 Task: Find an Airbnb in Yessentuki, Russia for 2 guests from 9th to 16th June with a price range of ₹8,000 to ₹16,000, 2 beds, 1 bathroom, and self check-in option.
Action: Mouse moved to (765, 773)
Screenshot: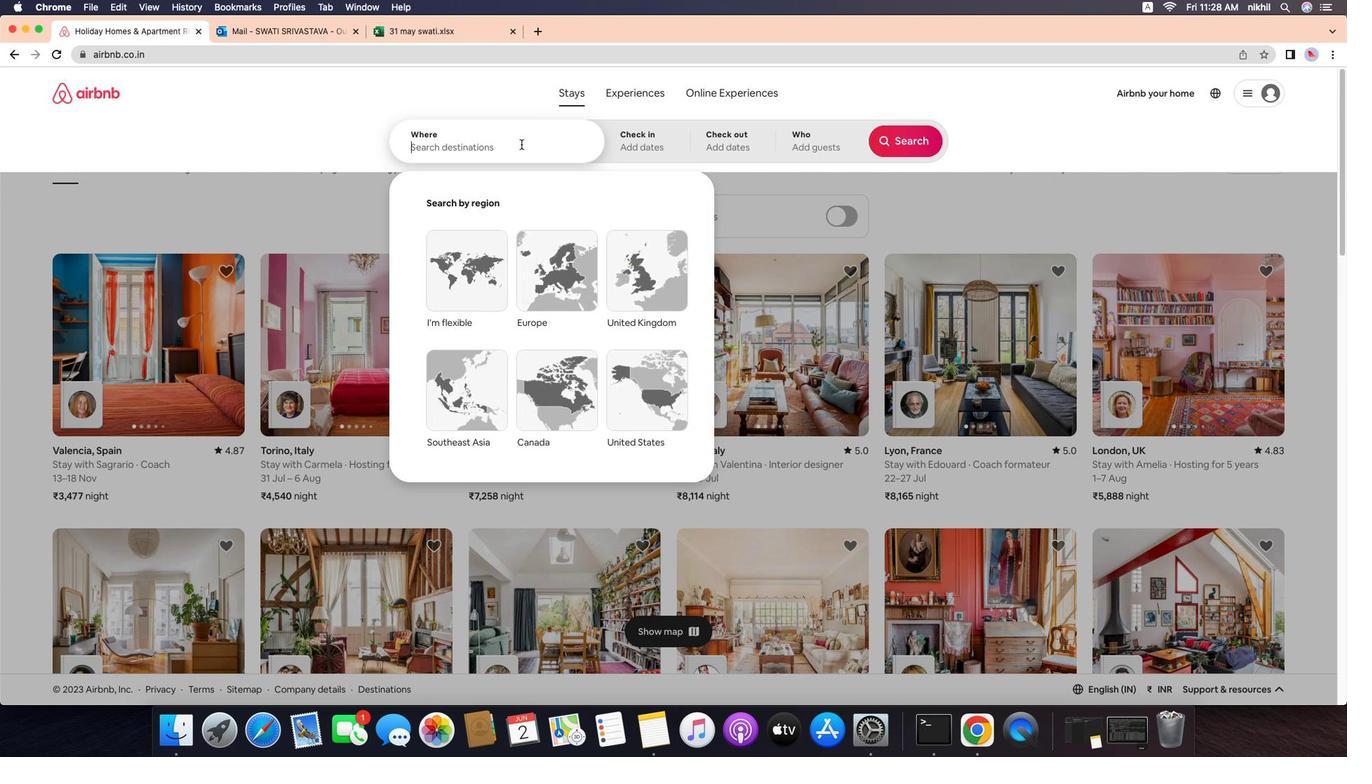 
Action: Mouse pressed left at (765, 773)
Screenshot: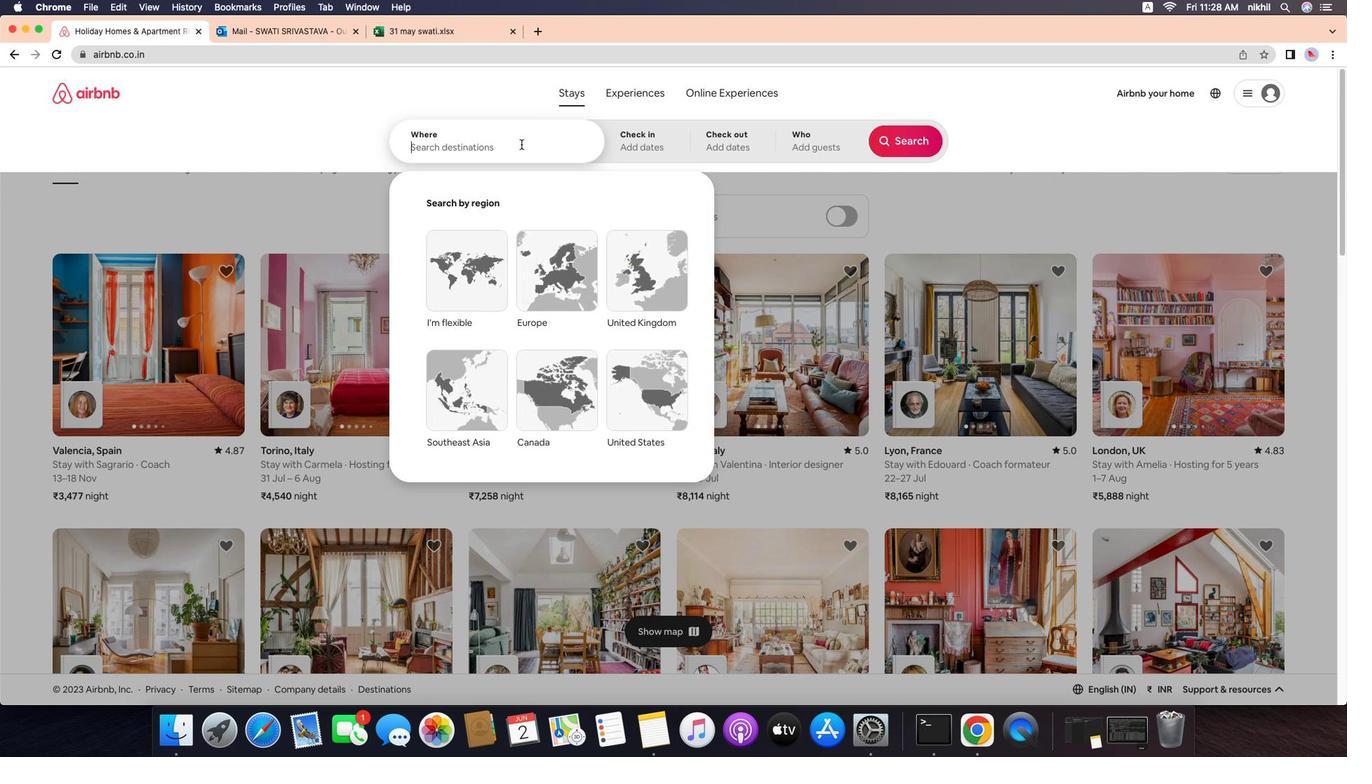 
Action: Mouse moved to (766, 774)
Screenshot: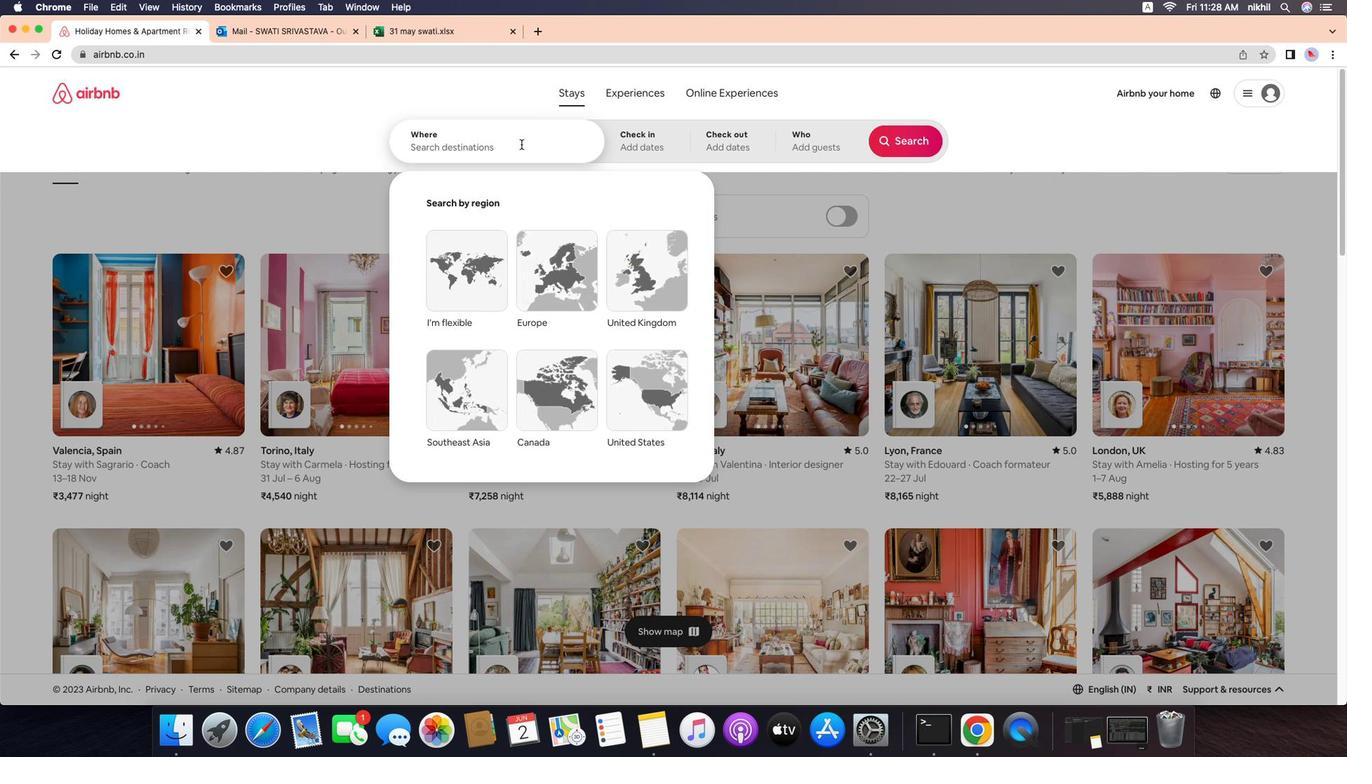 
Action: Mouse pressed left at (766, 774)
Screenshot: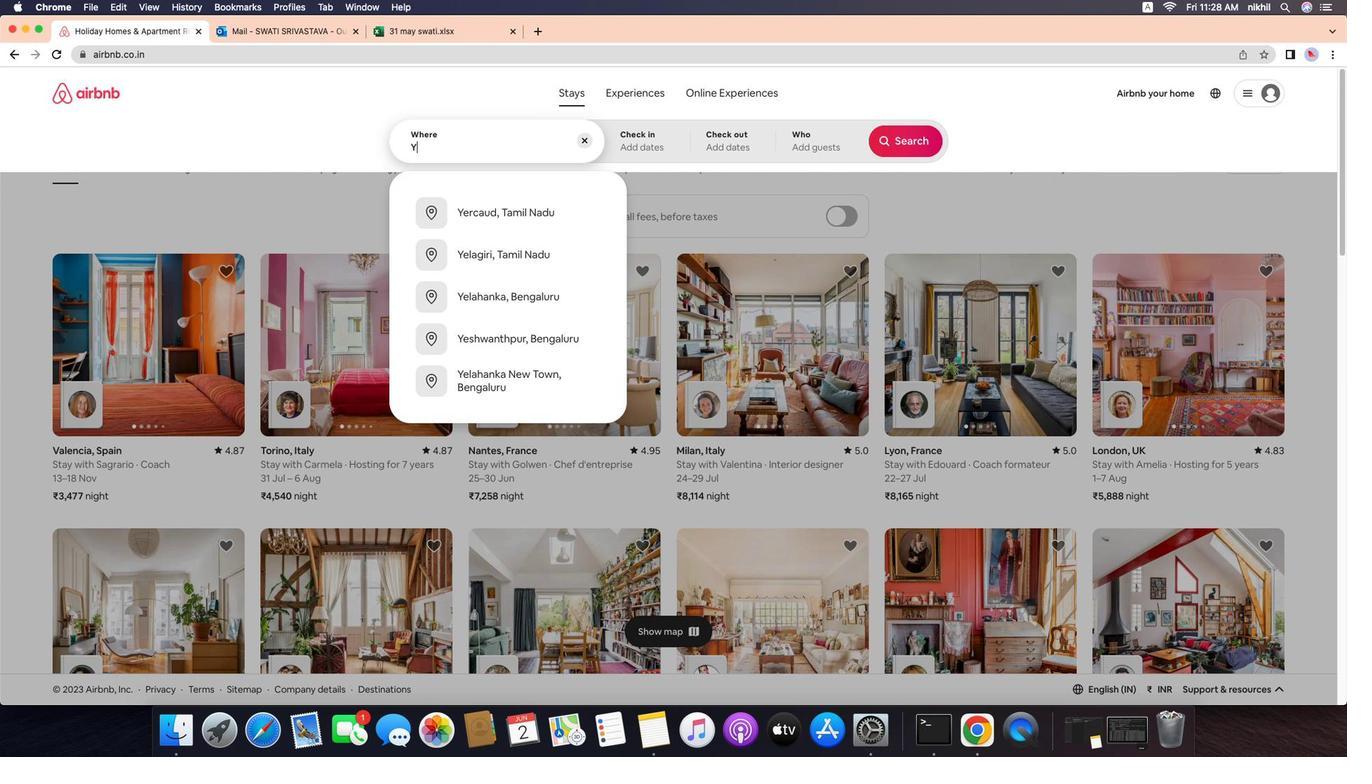 
Action: Mouse moved to (795, 734)
Screenshot: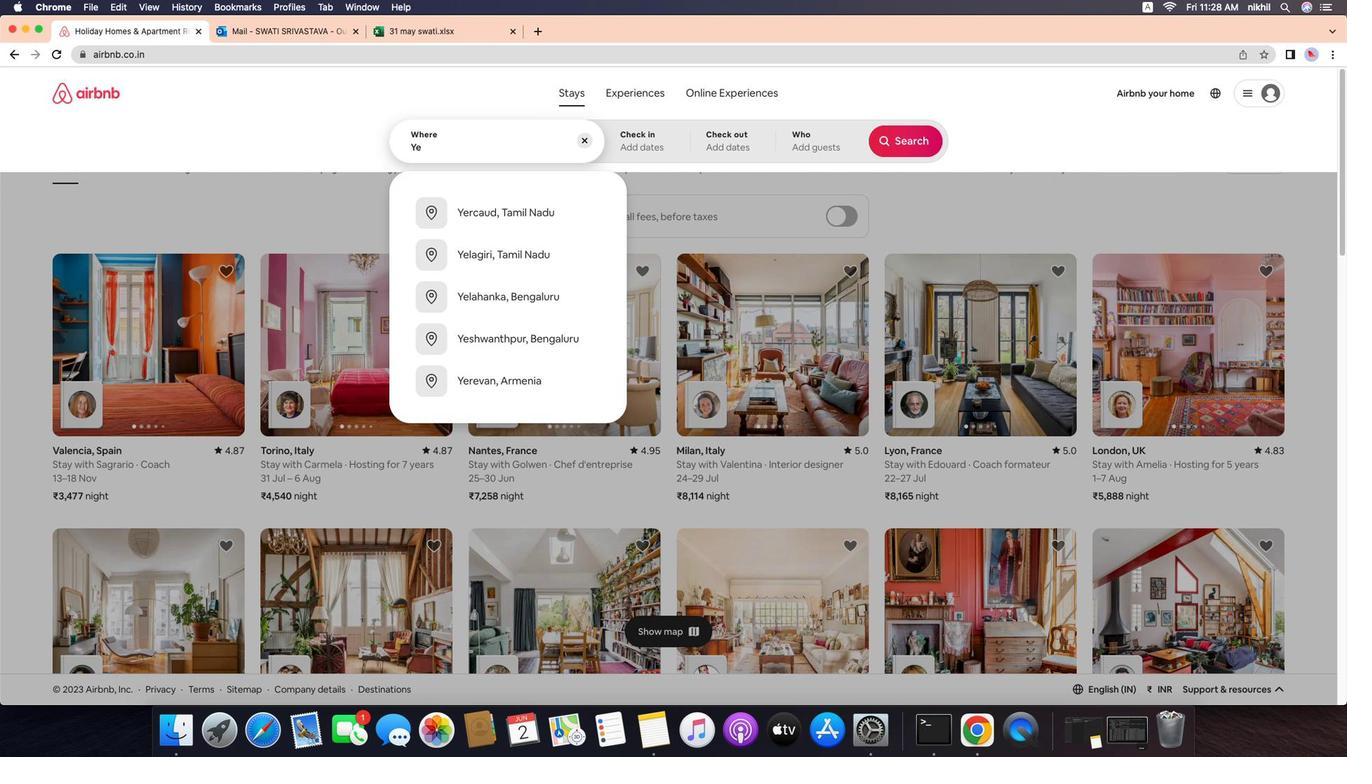 
Action: Mouse pressed left at (795, 734)
Screenshot: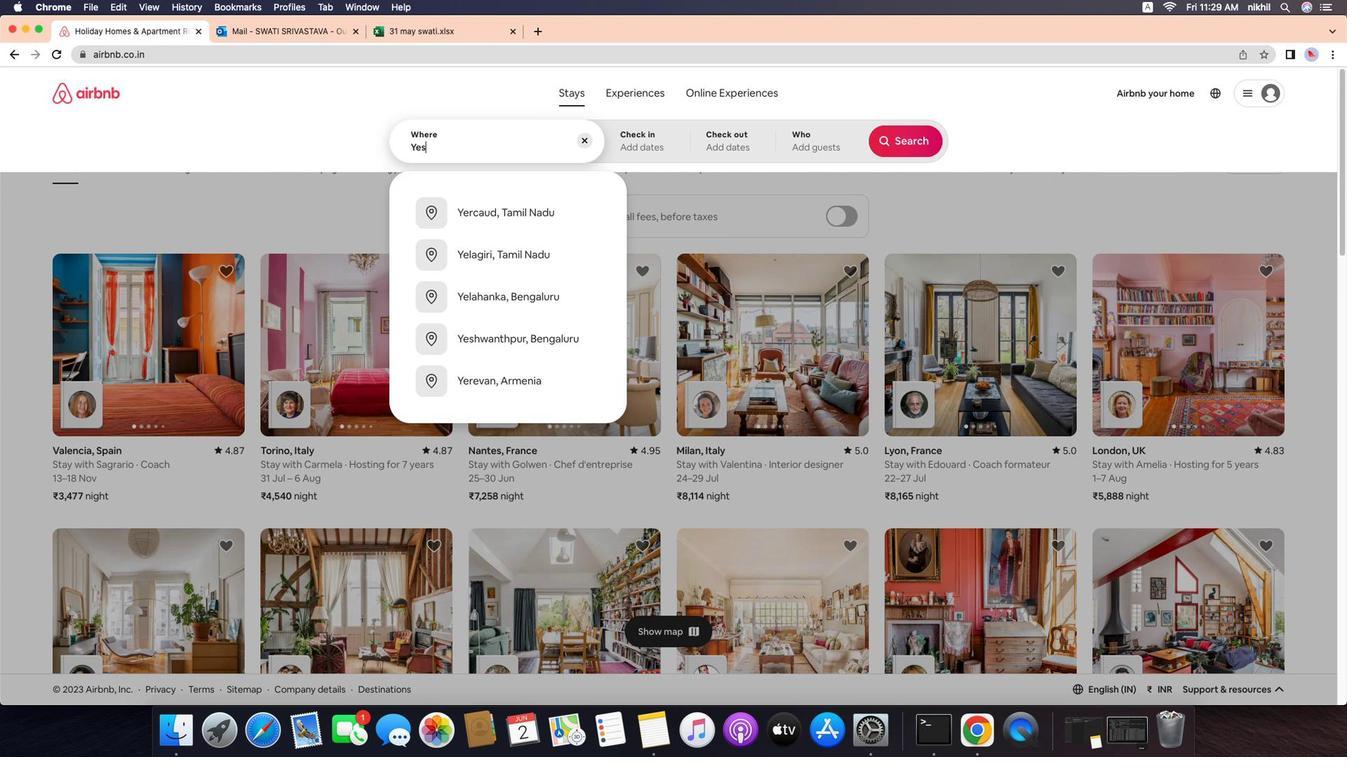 
Action: Mouse moved to (795, 735)
Screenshot: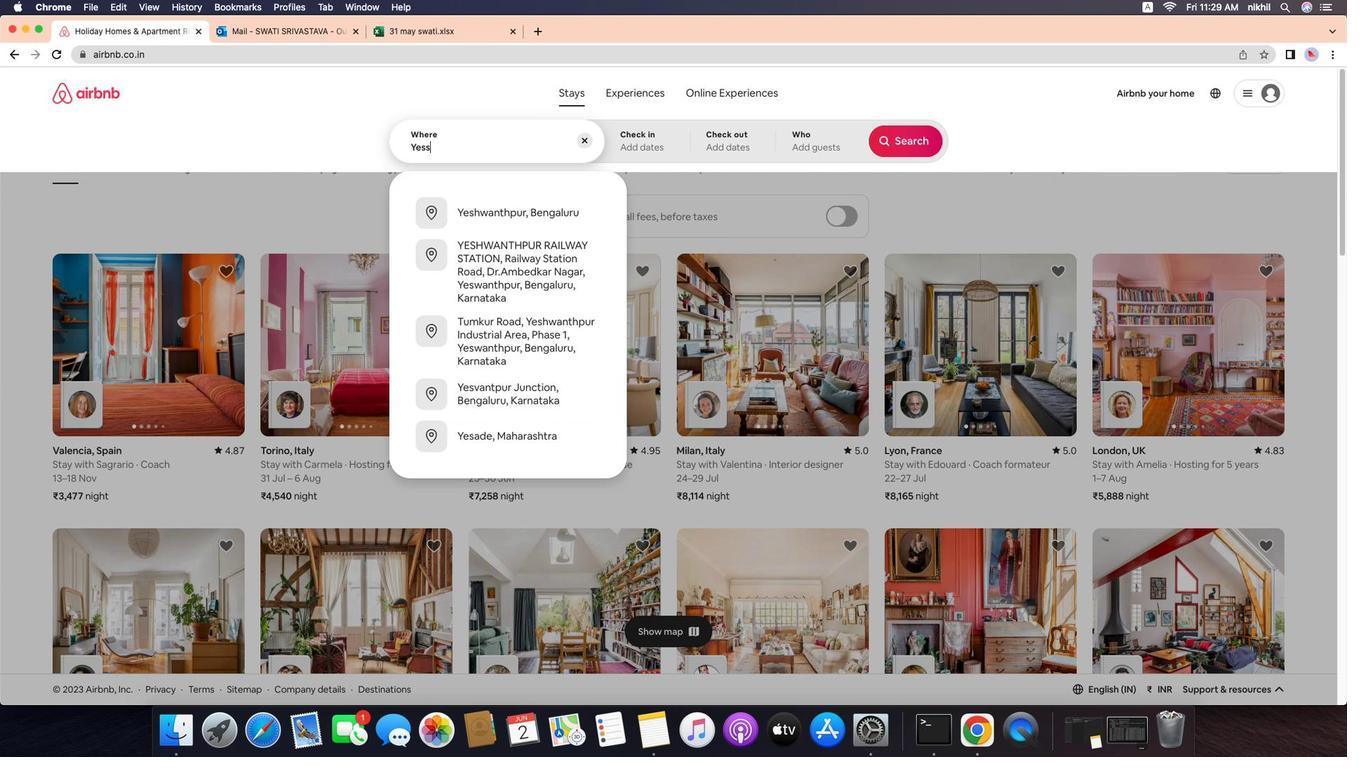 
Action: Key pressed Key.caps_lock'Y'Key.caps_lock'e''s''s''e''n''t''u''k''i'','Key.spaceKey.caps_lock'R'Key.caps_lock'u''s''s''i''a'Key.enter
Screenshot: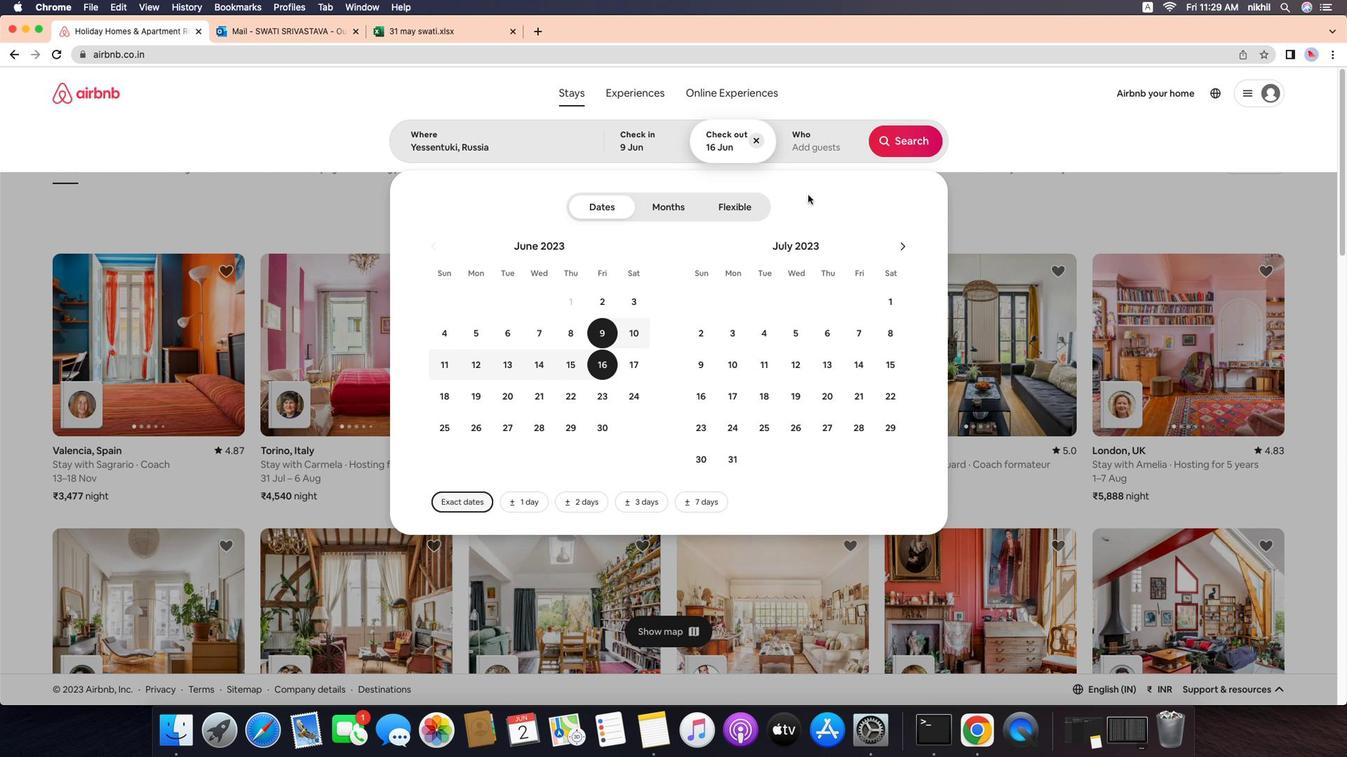 
Action: Mouse moved to (760, 567)
Screenshot: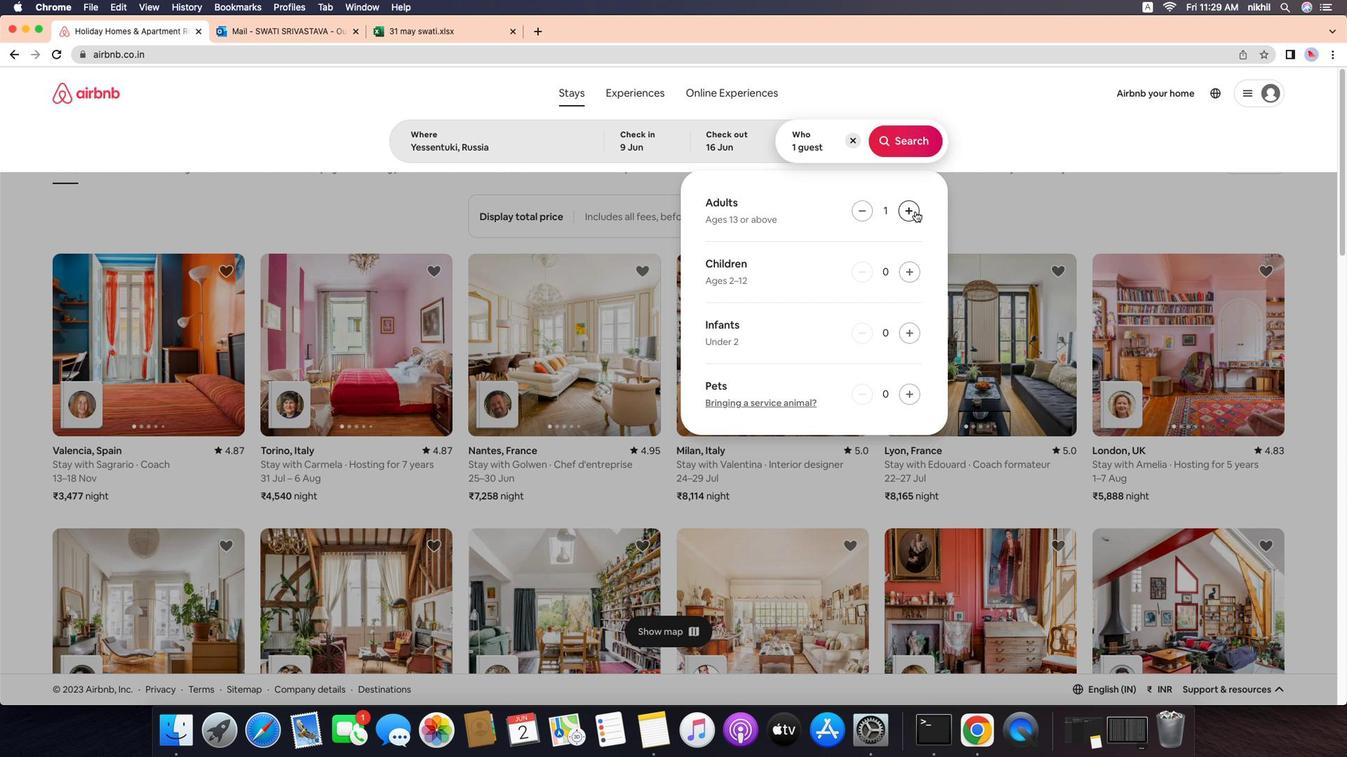 
Action: Mouse pressed left at (760, 567)
Screenshot: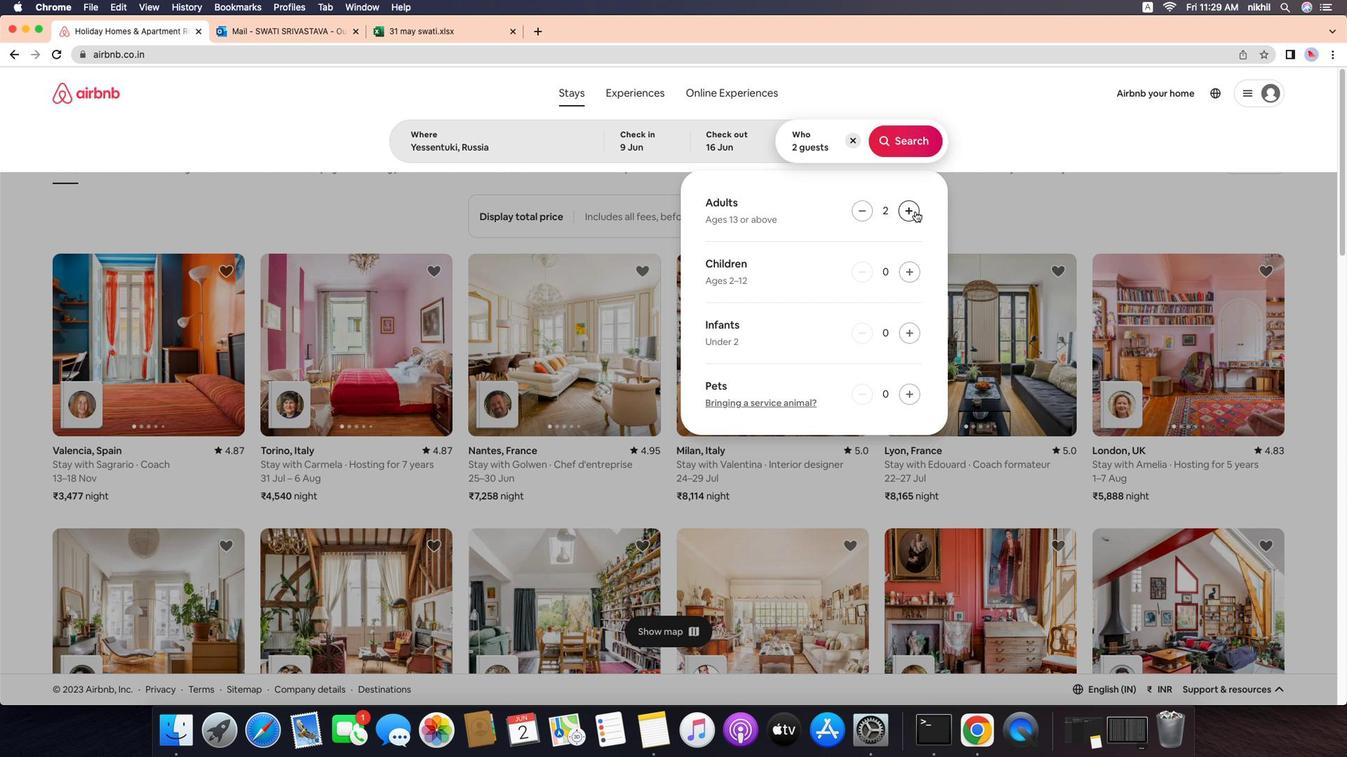 
Action: Mouse moved to (758, 549)
Screenshot: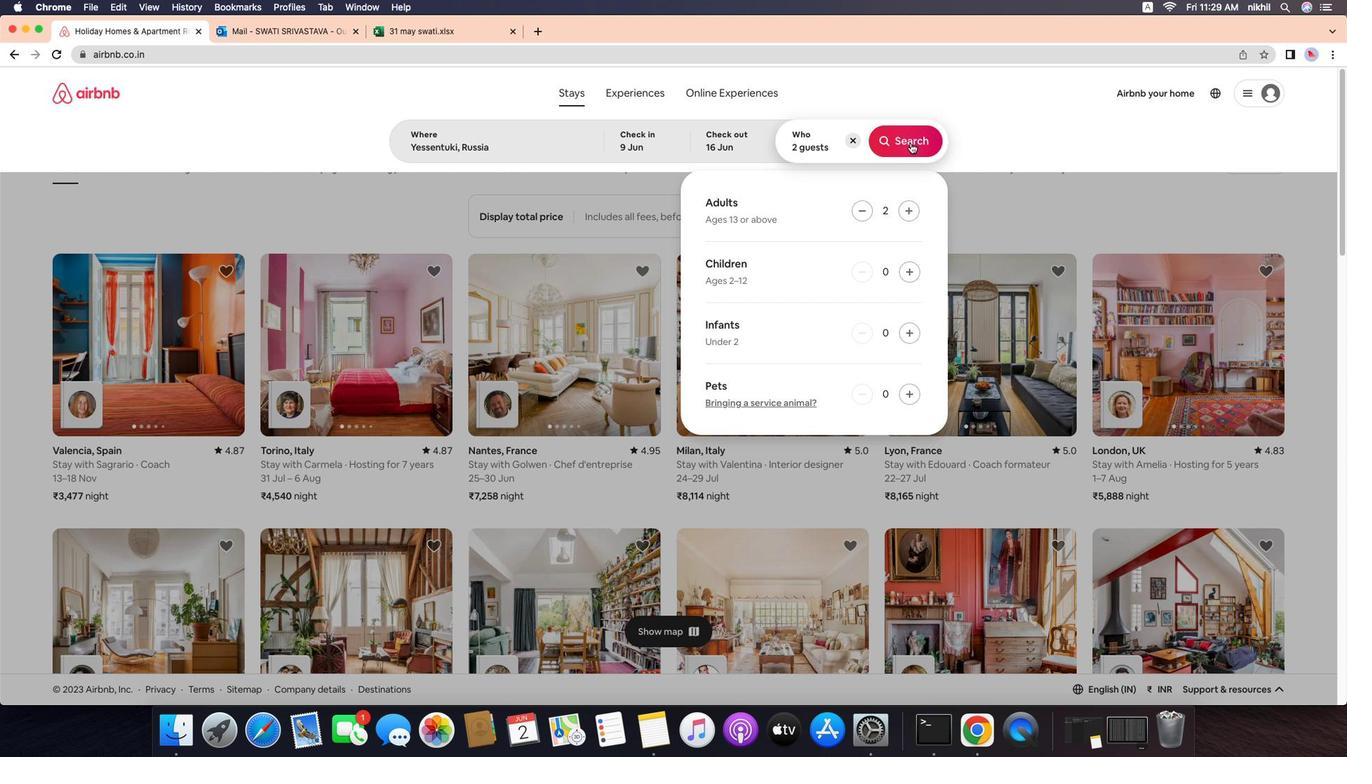 
Action: Mouse pressed left at (758, 549)
Screenshot: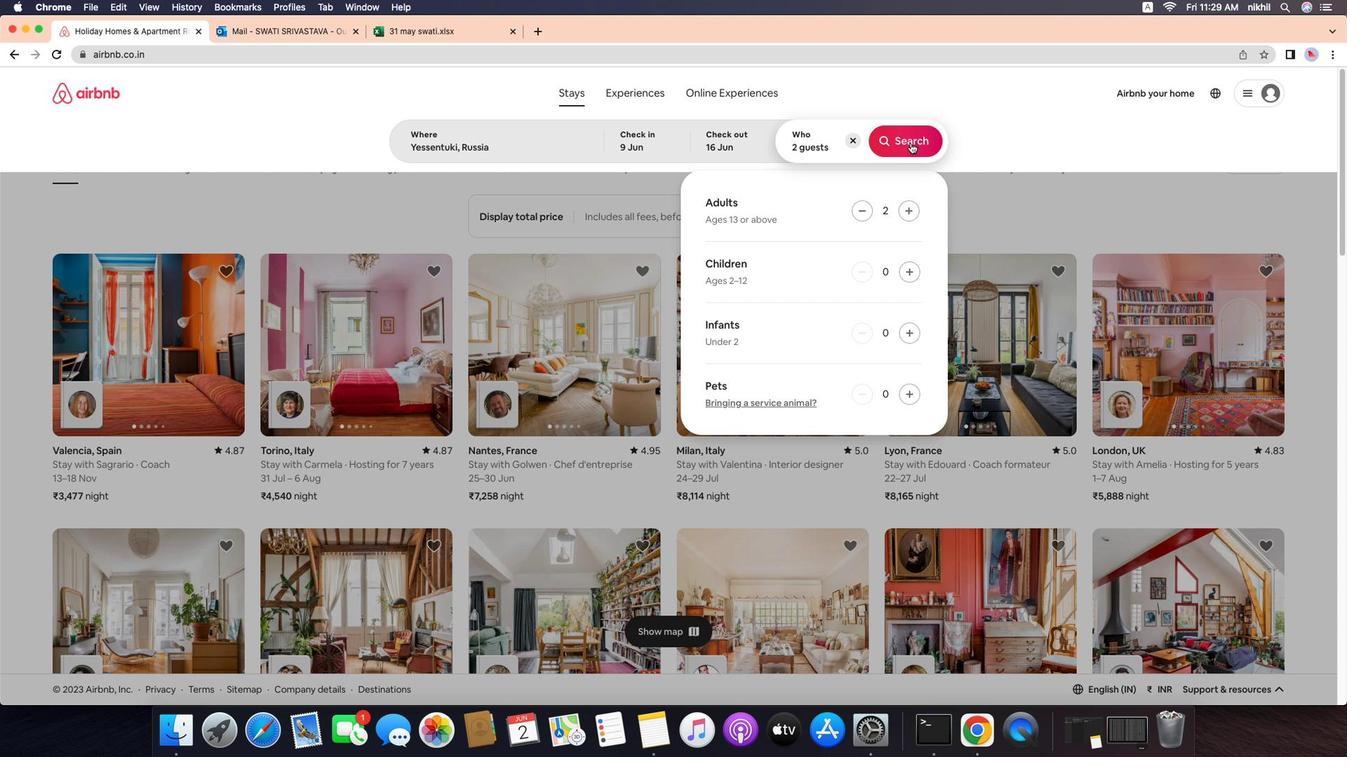 
Action: Mouse moved to (673, 727)
Screenshot: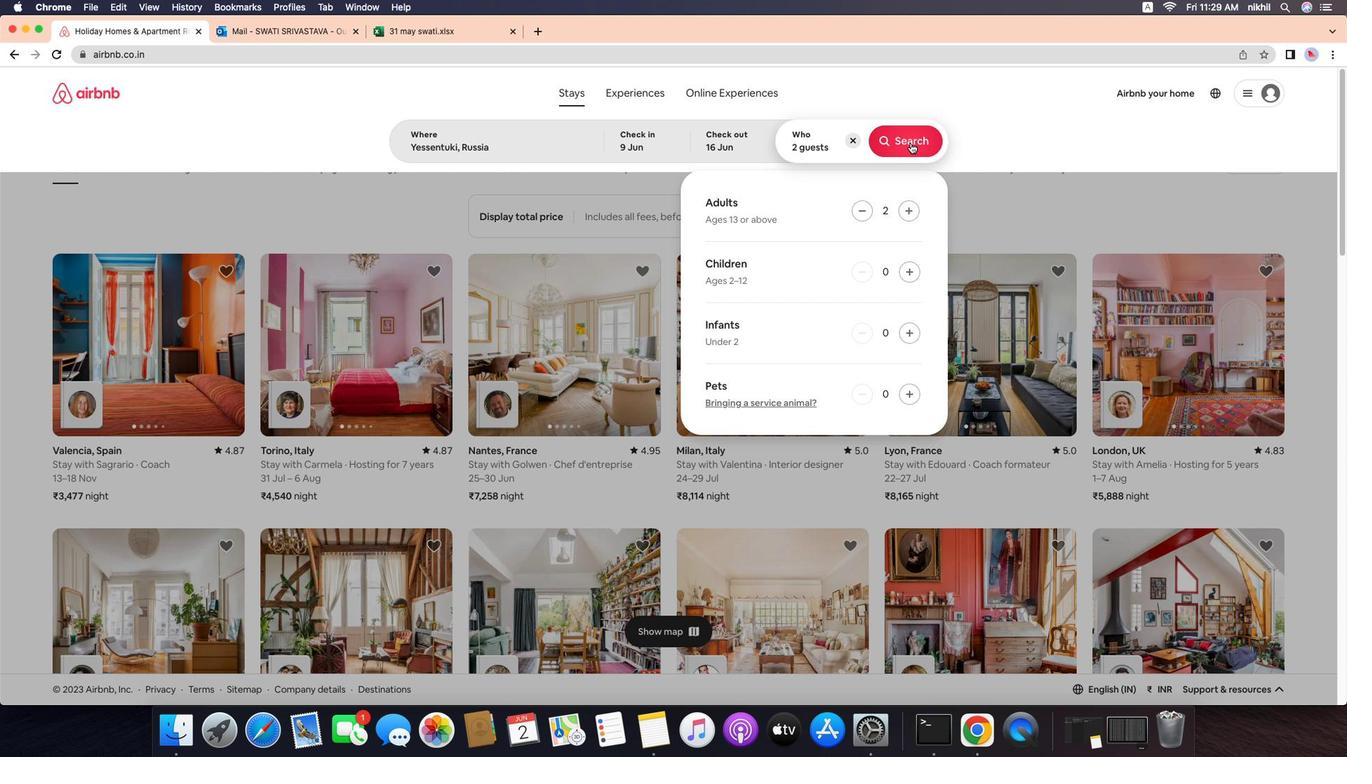 
Action: Mouse pressed left at (673, 727)
Screenshot: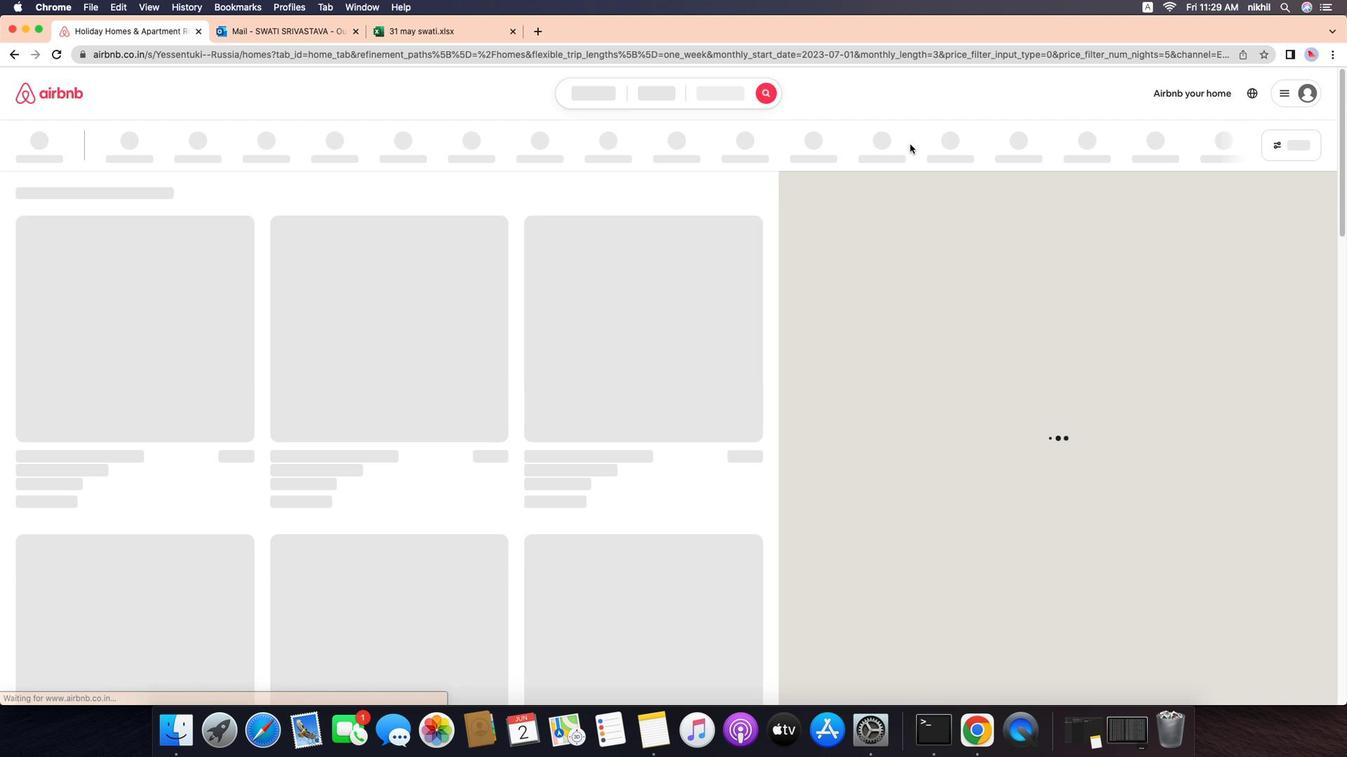 
Action: Mouse moved to (628, 677)
Screenshot: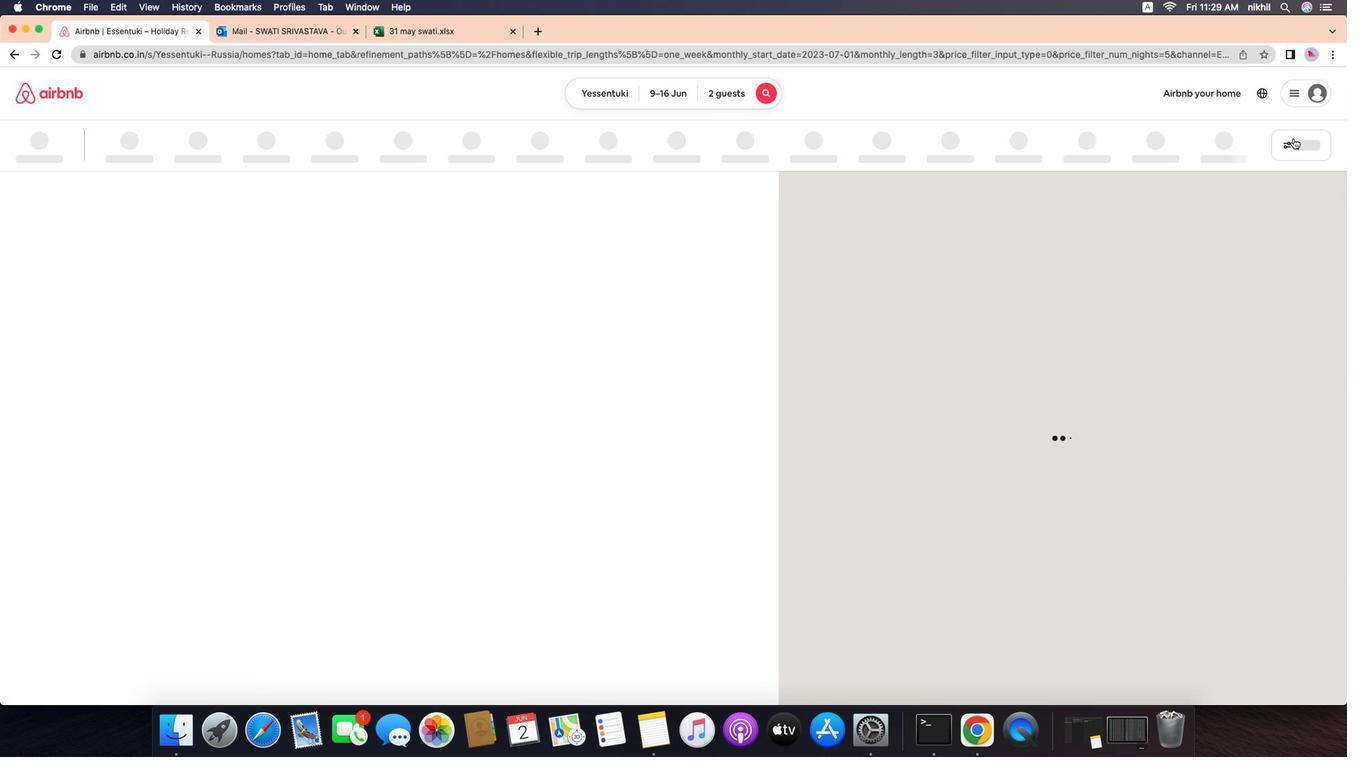 
Action: Mouse pressed left at (628, 677)
Screenshot: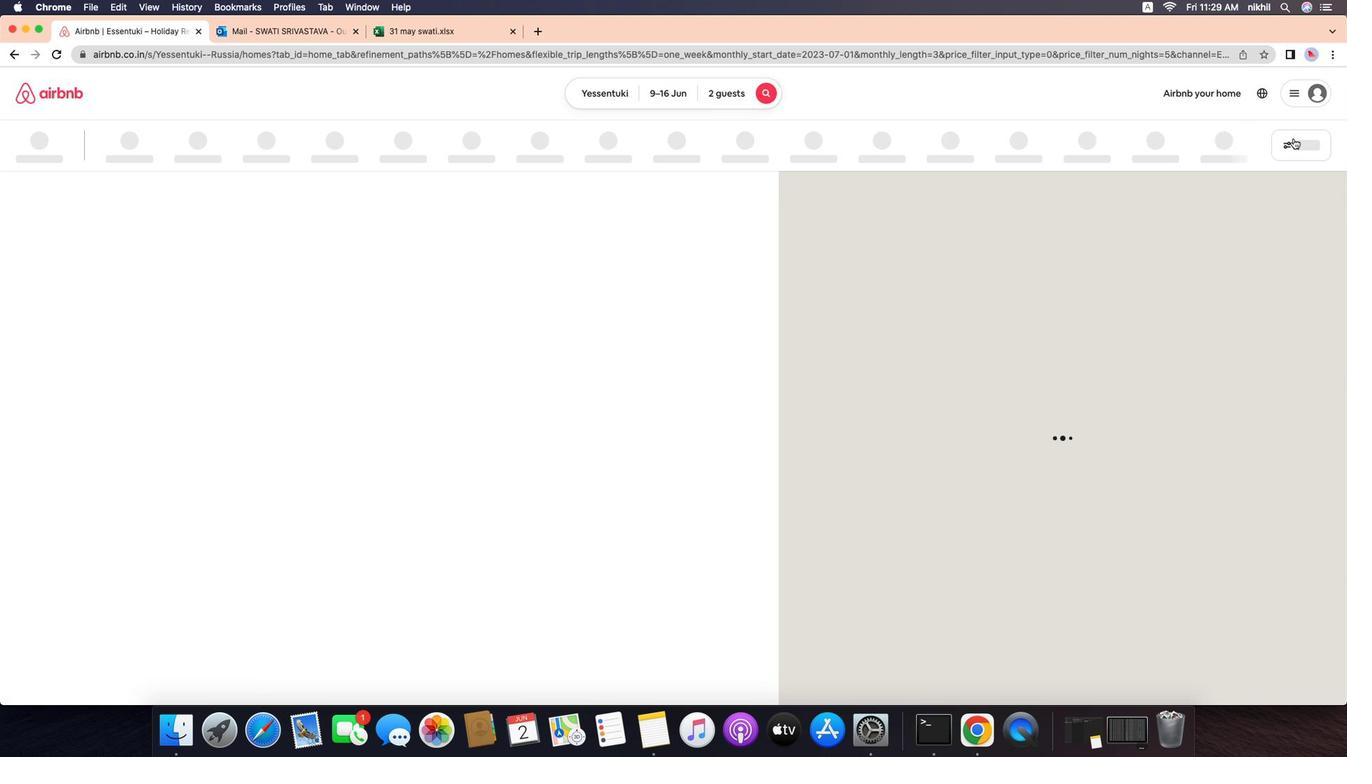 
Action: Mouse pressed left at (628, 677)
Screenshot: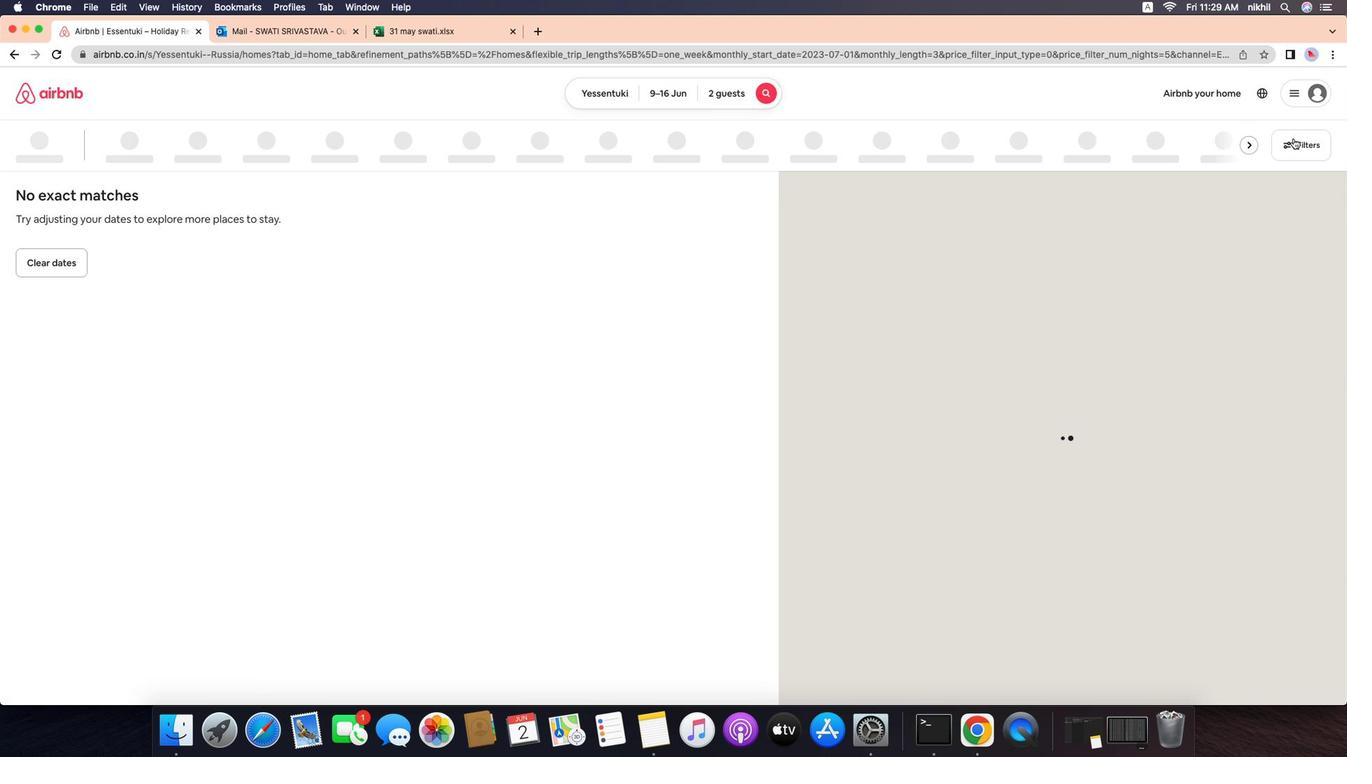
Action: Mouse moved to (630, 736)
Screenshot: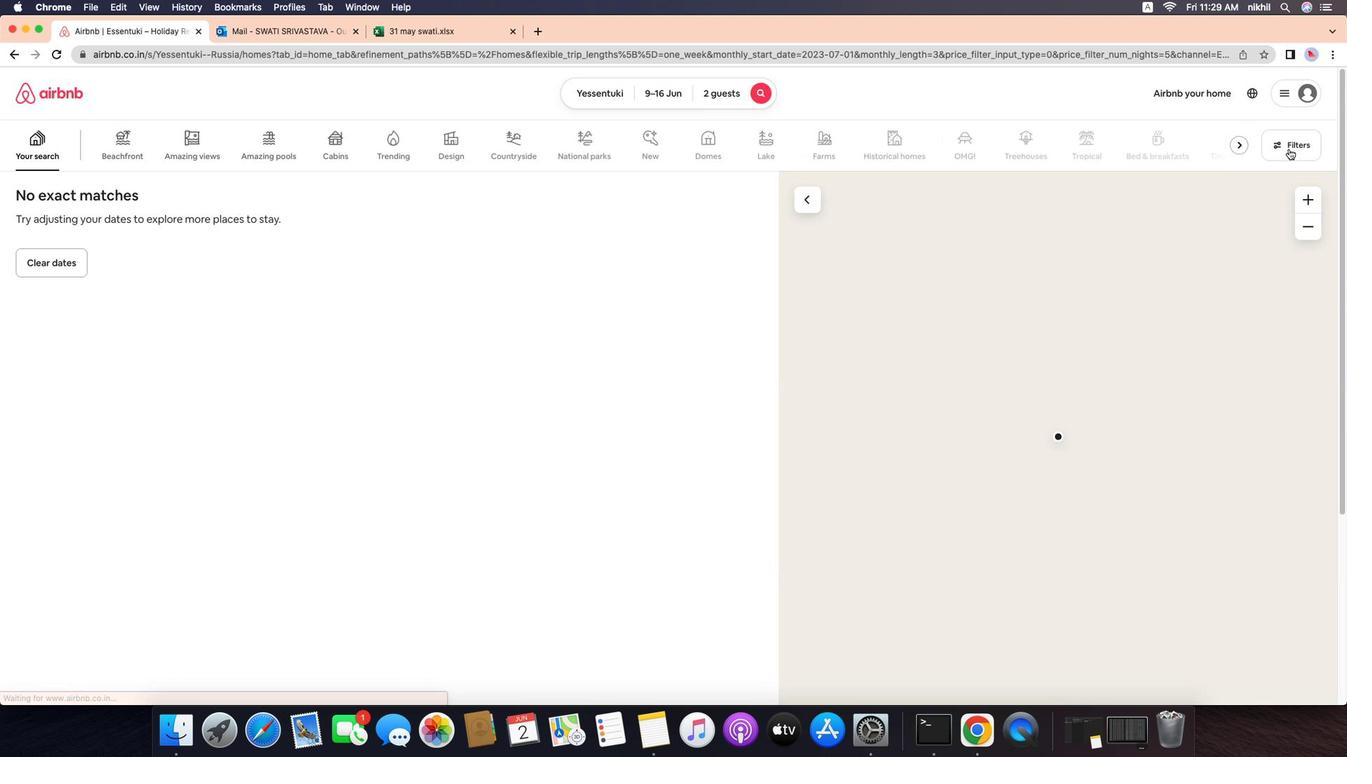 
Action: Mouse pressed left at (630, 736)
Screenshot: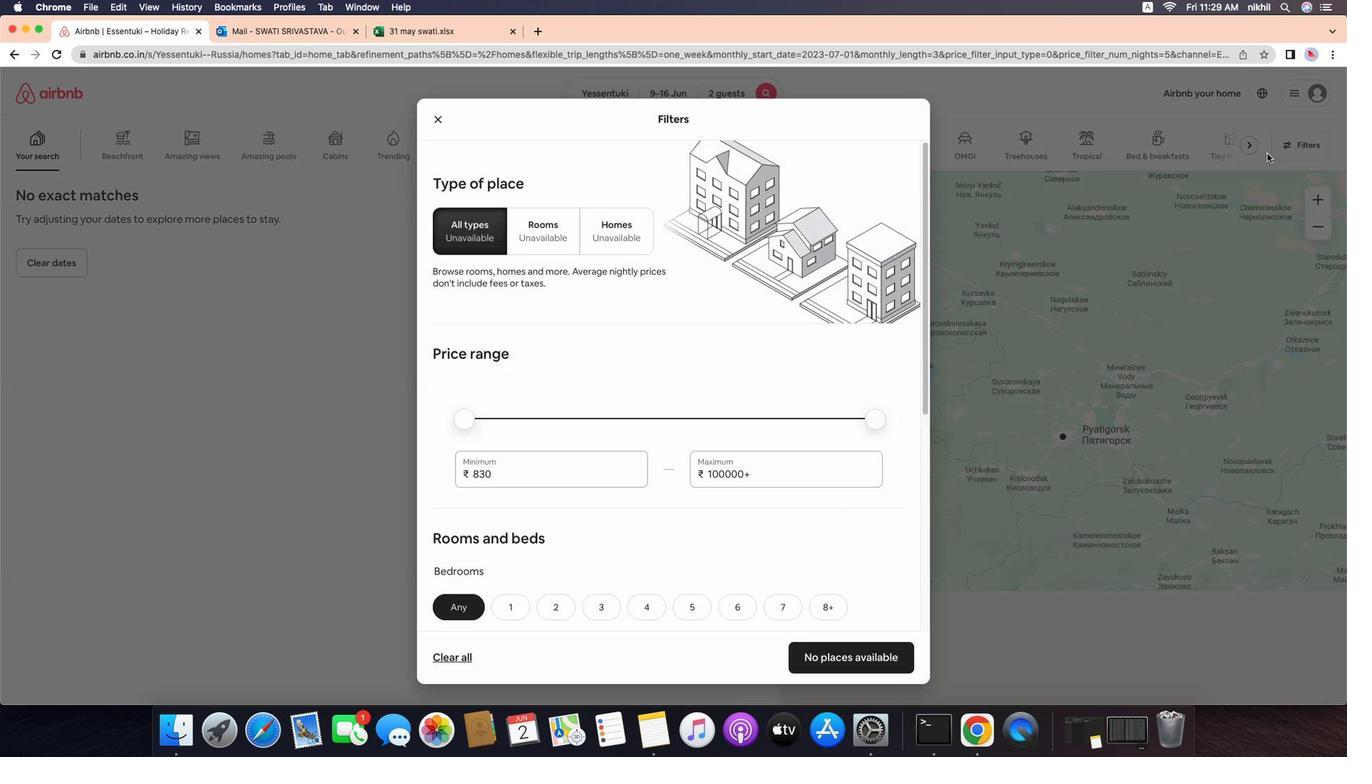 
Action: Mouse moved to (468, 740)
Screenshot: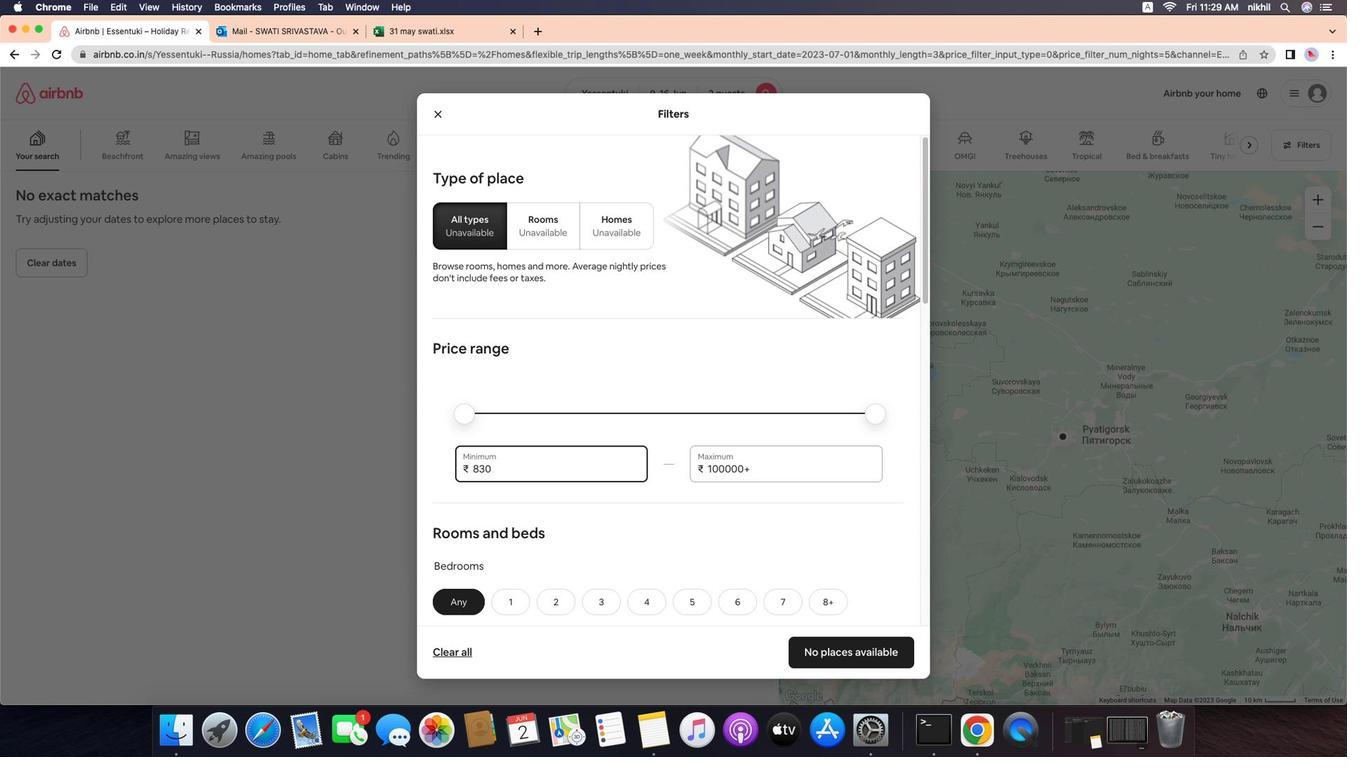 
Action: Mouse pressed left at (468, 740)
Screenshot: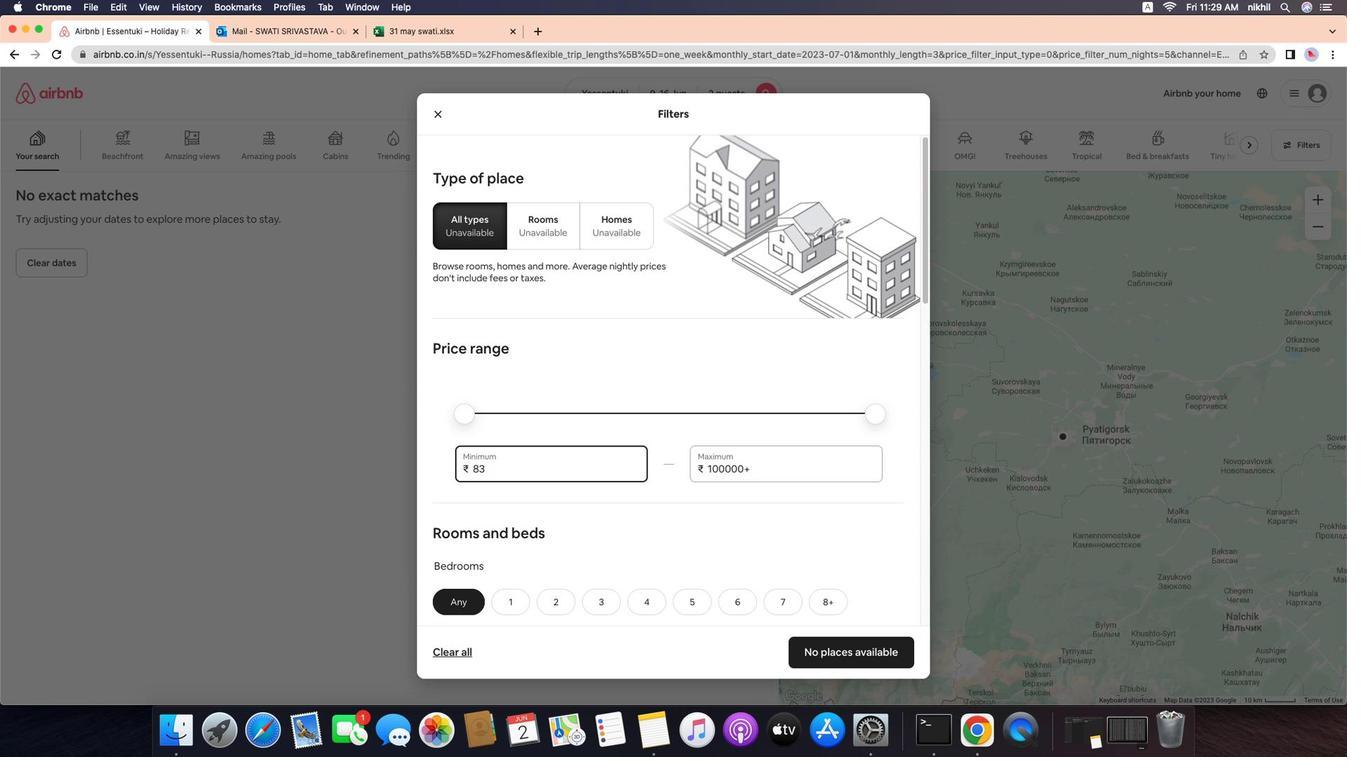 
Action: Mouse moved to (470, 729)
Screenshot: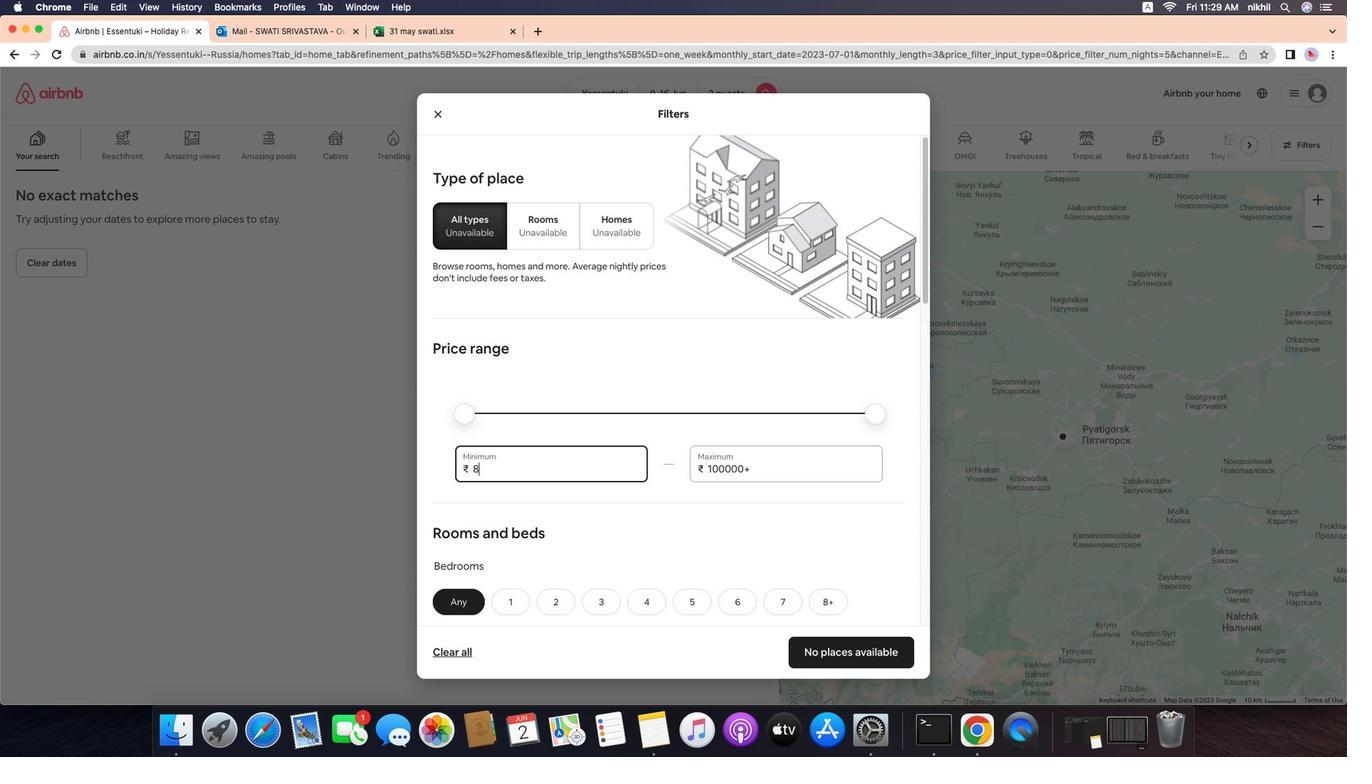 
Action: Mouse pressed left at (470, 729)
Screenshot: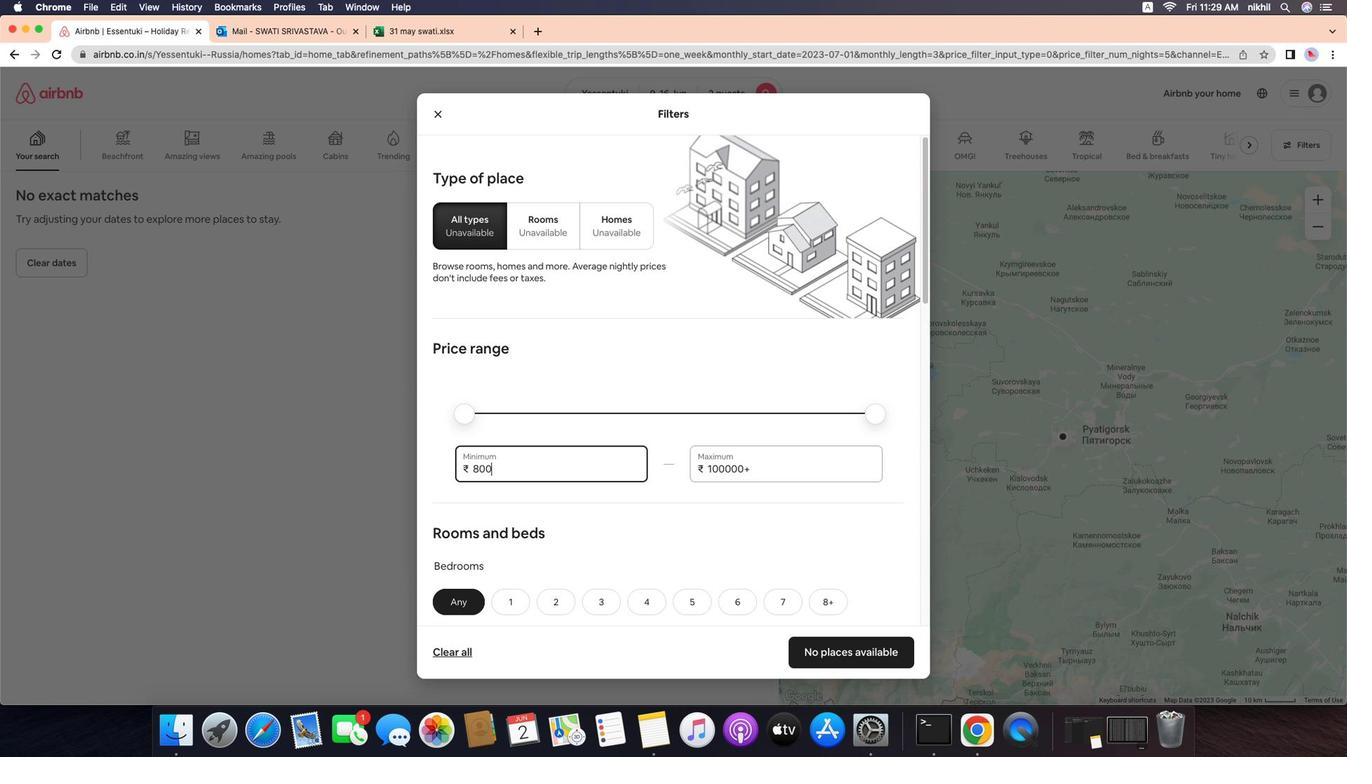 
Action: Mouse moved to (773, 461)
Screenshot: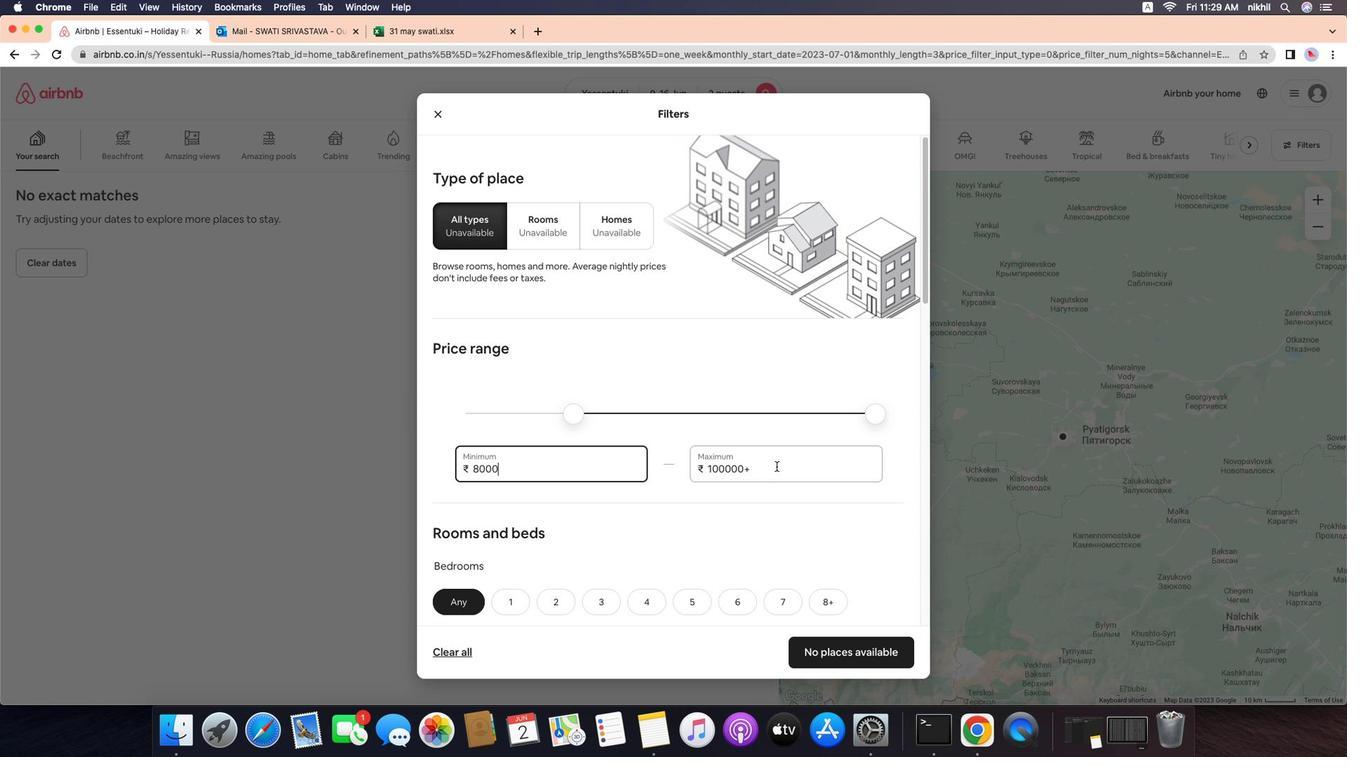 
Action: Mouse pressed left at (773, 461)
Screenshot: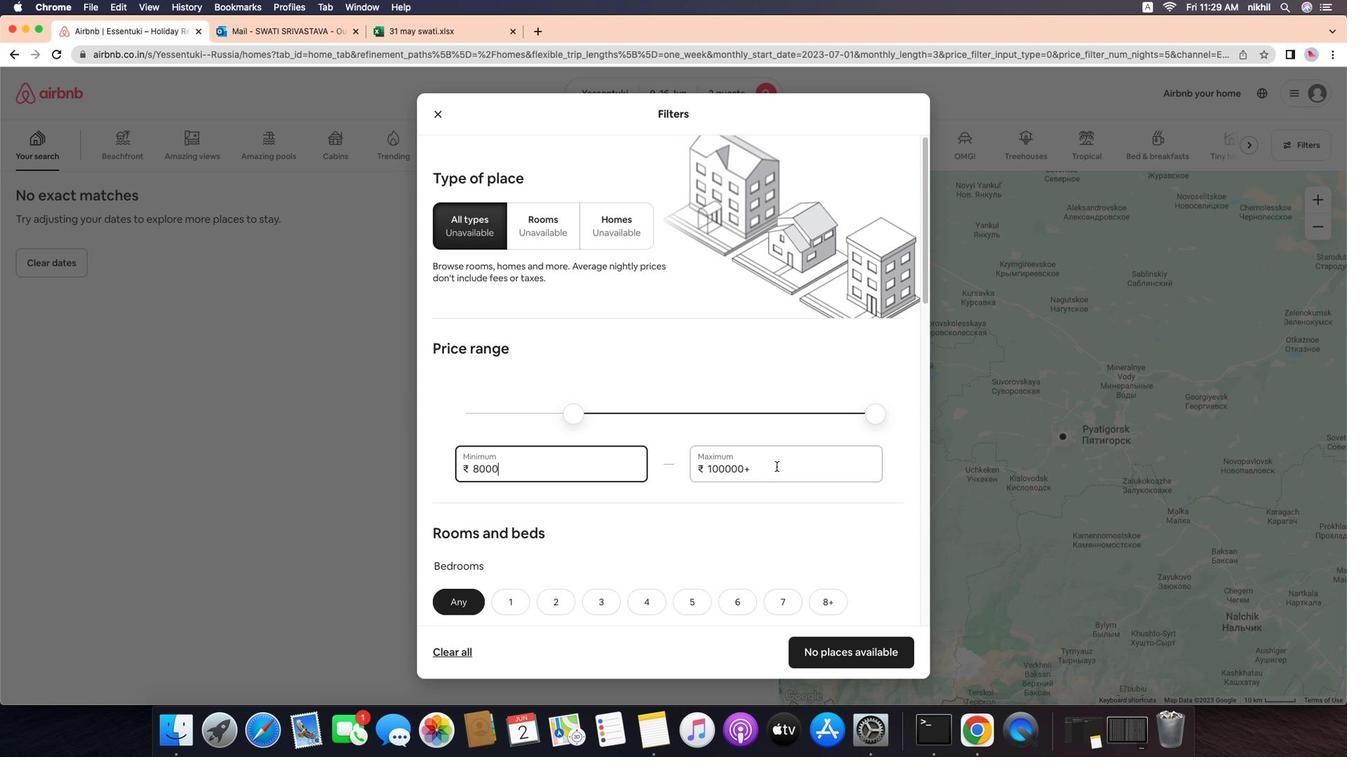 
Action: Mouse moved to (773, 462)
Screenshot: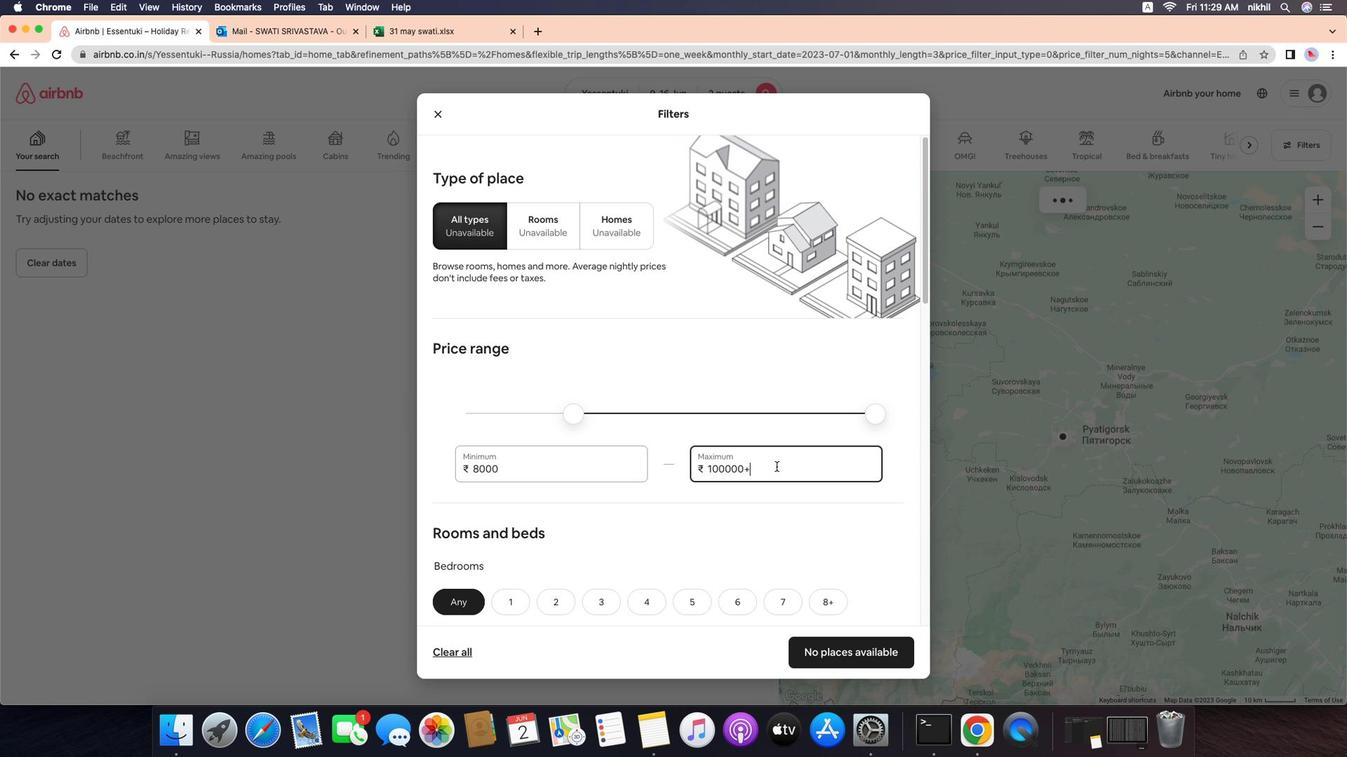 
Action: Key pressed Key.backspaceKey.backspaceKey.backspaceKey.backspace'8''0''0''0'
Screenshot: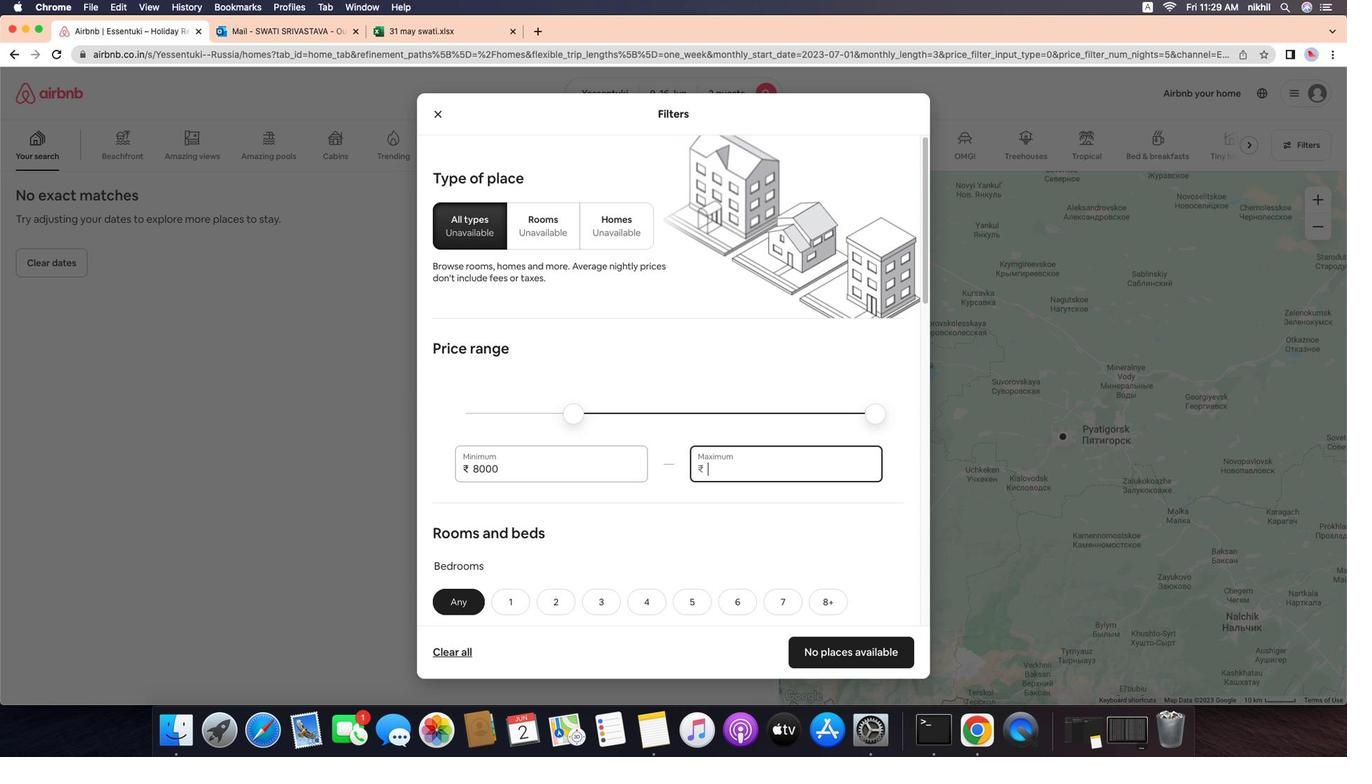 
Action: Mouse moved to (687, 461)
Screenshot: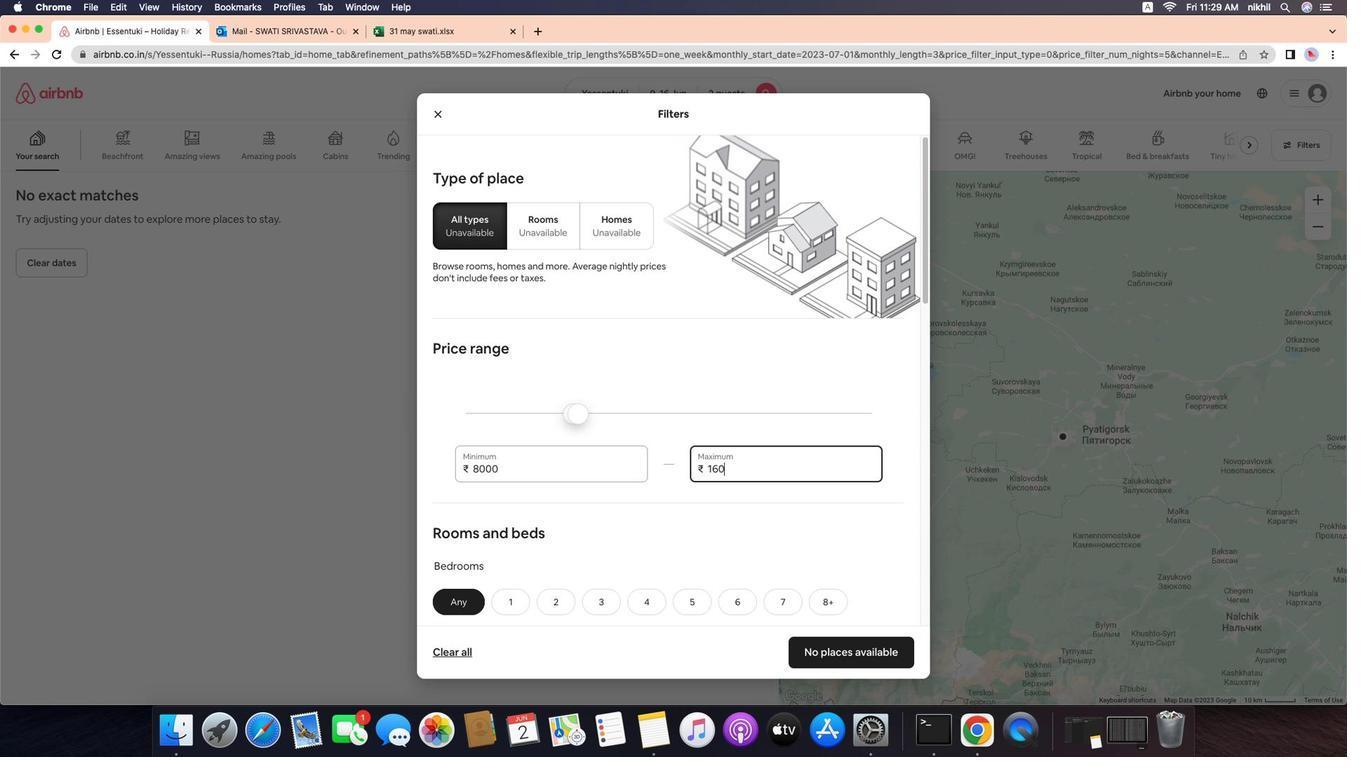 
Action: Mouse pressed left at (687, 461)
Screenshot: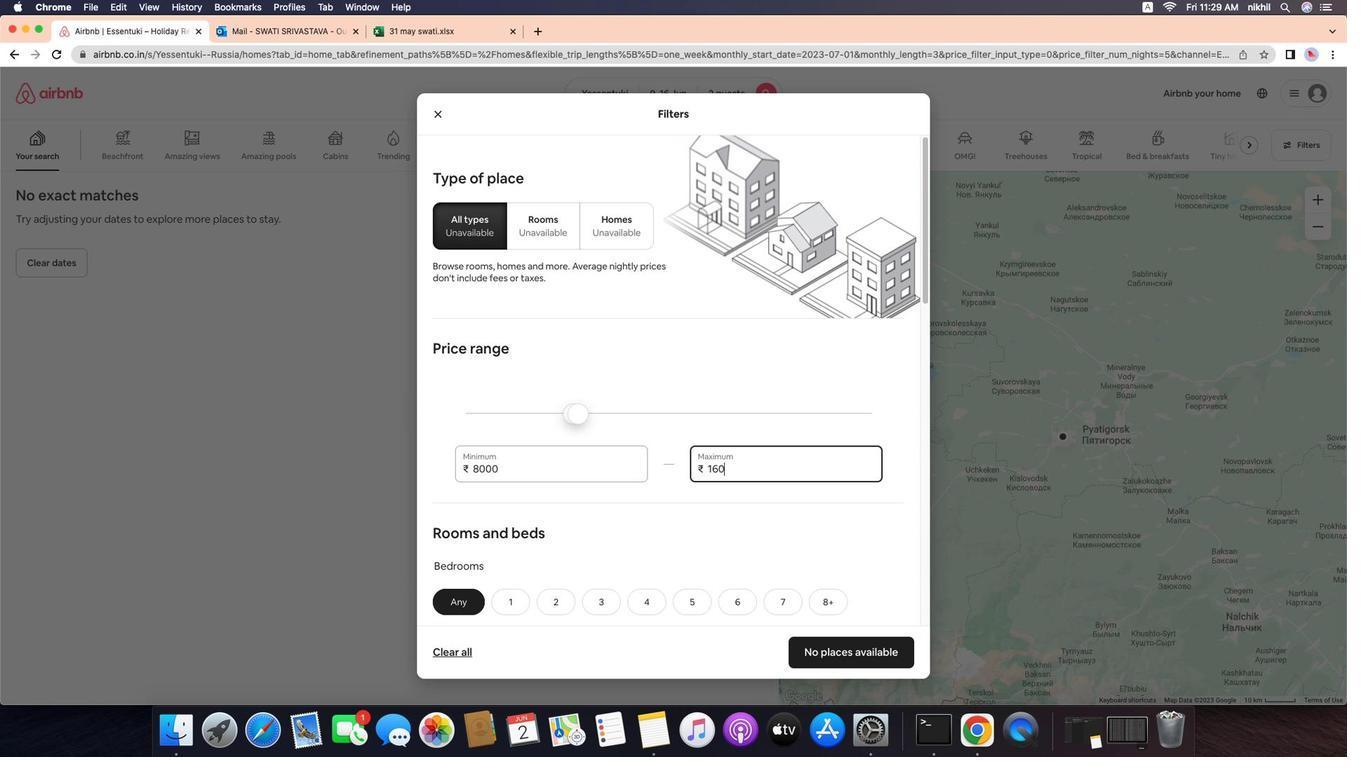
Action: Mouse moved to (687, 461)
Screenshot: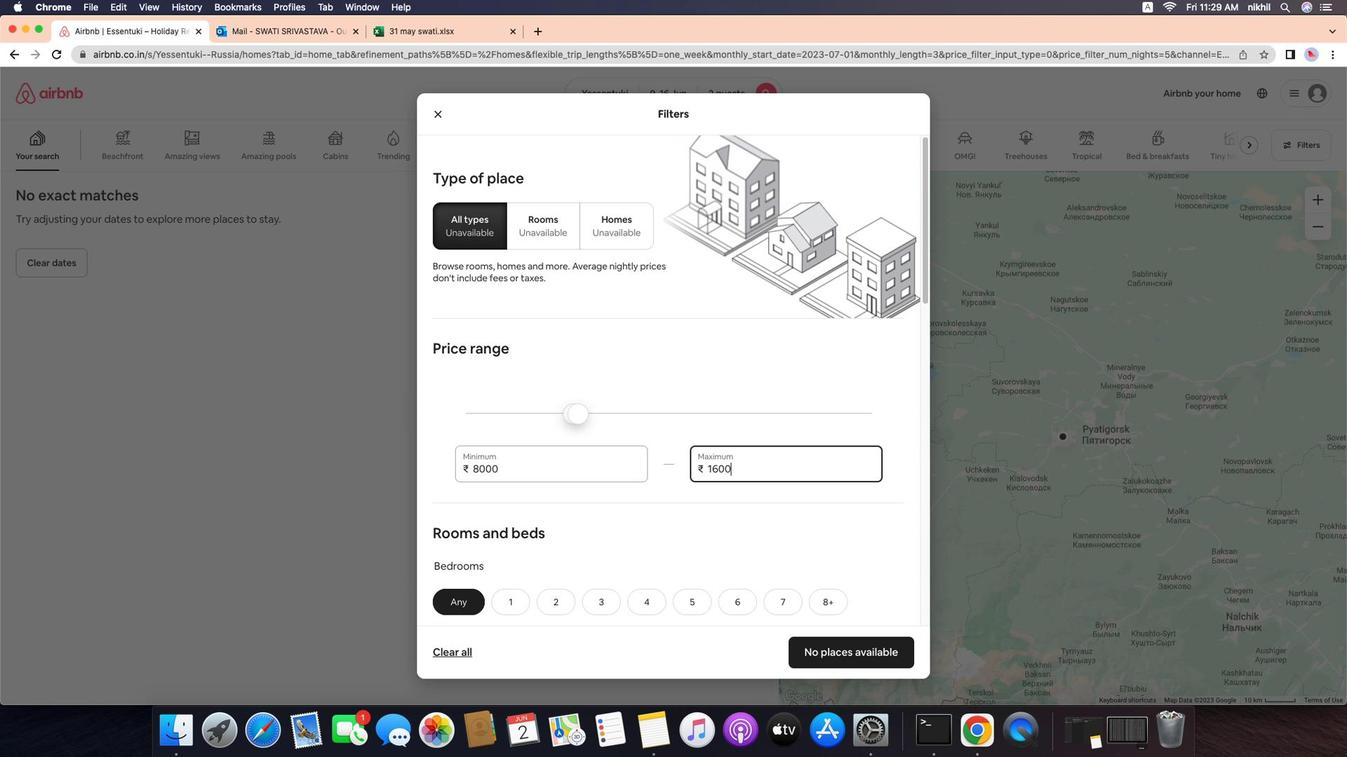 
Action: Key pressed Key.backspaceKey.backspaceKey.backspaceKey.backspaceKey.backspaceKey.backspaceKey.backspace'1''6''0''0''0'
Screenshot: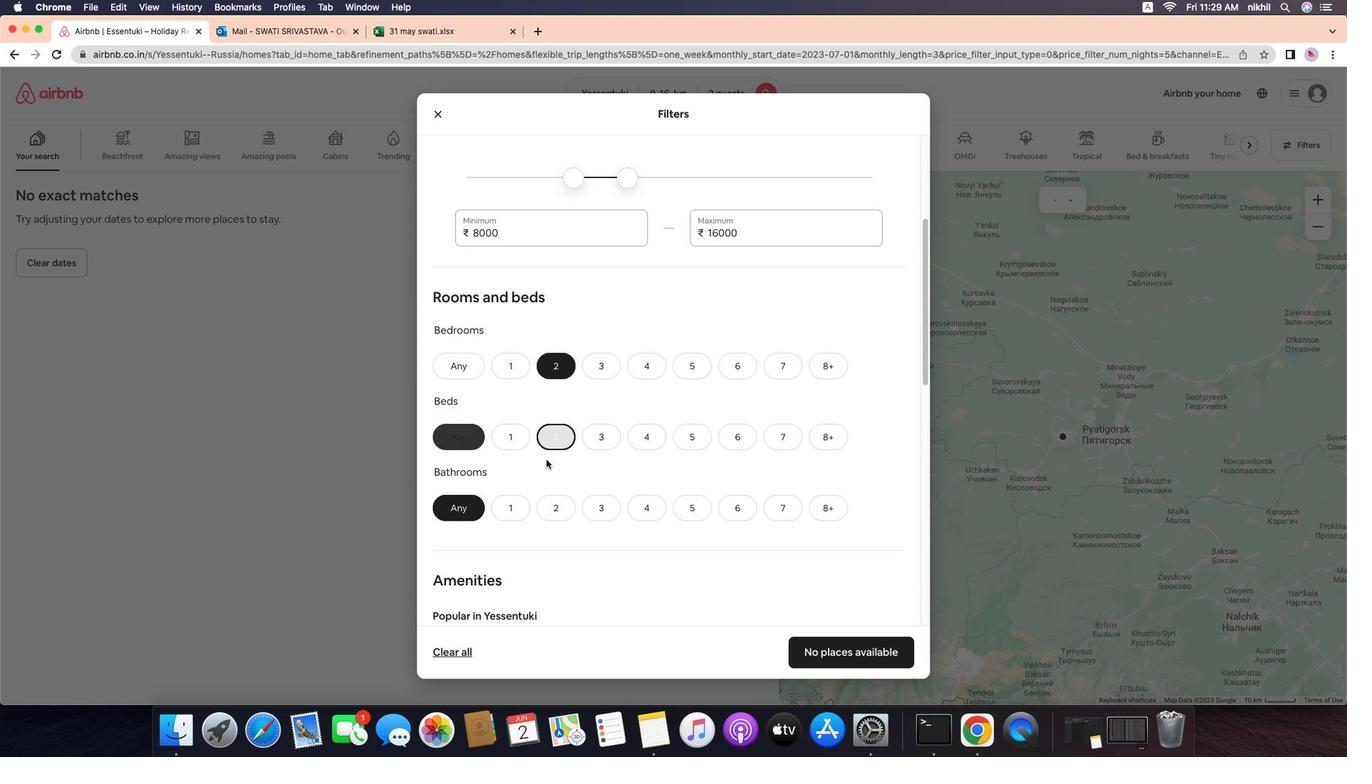 
Action: Mouse moved to (698, 420)
Screenshot: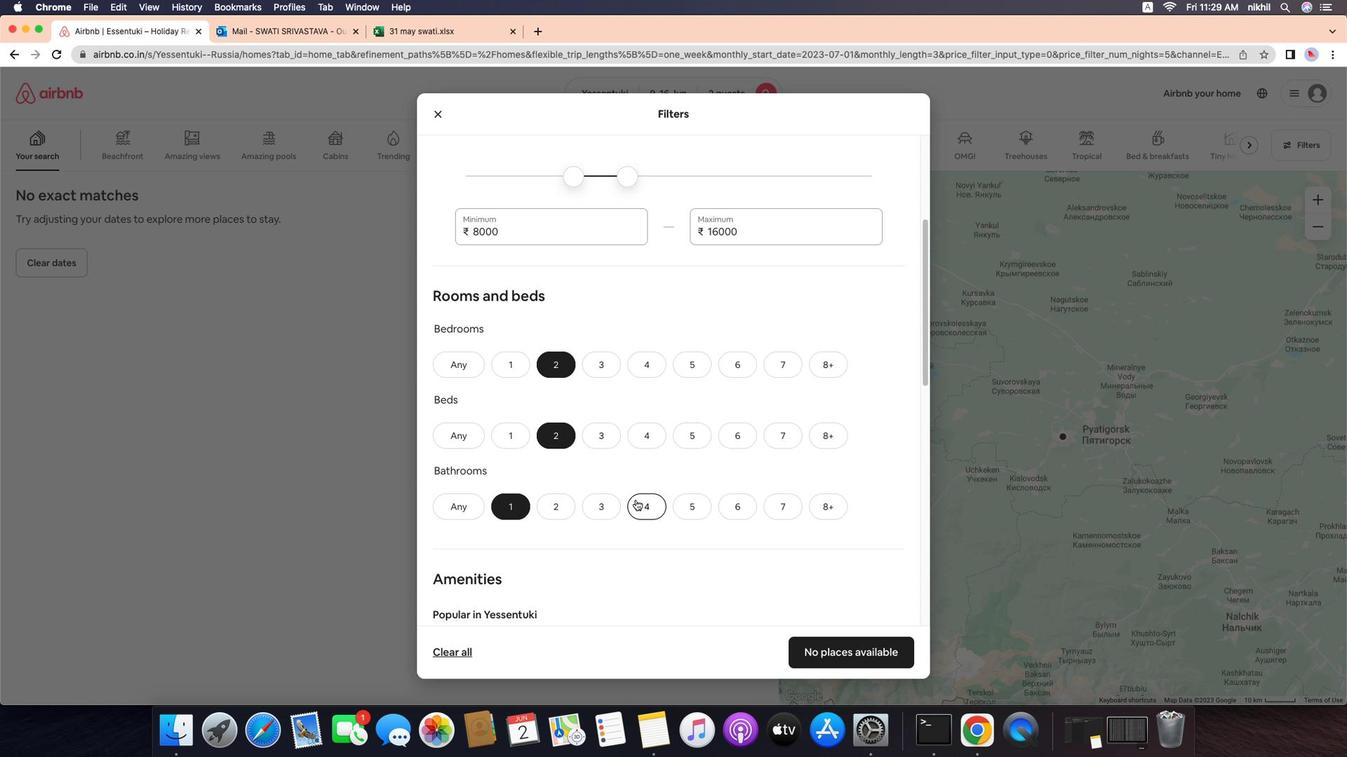 
Action: Mouse scrolled (698, 420) with delta (1016, 859)
Screenshot: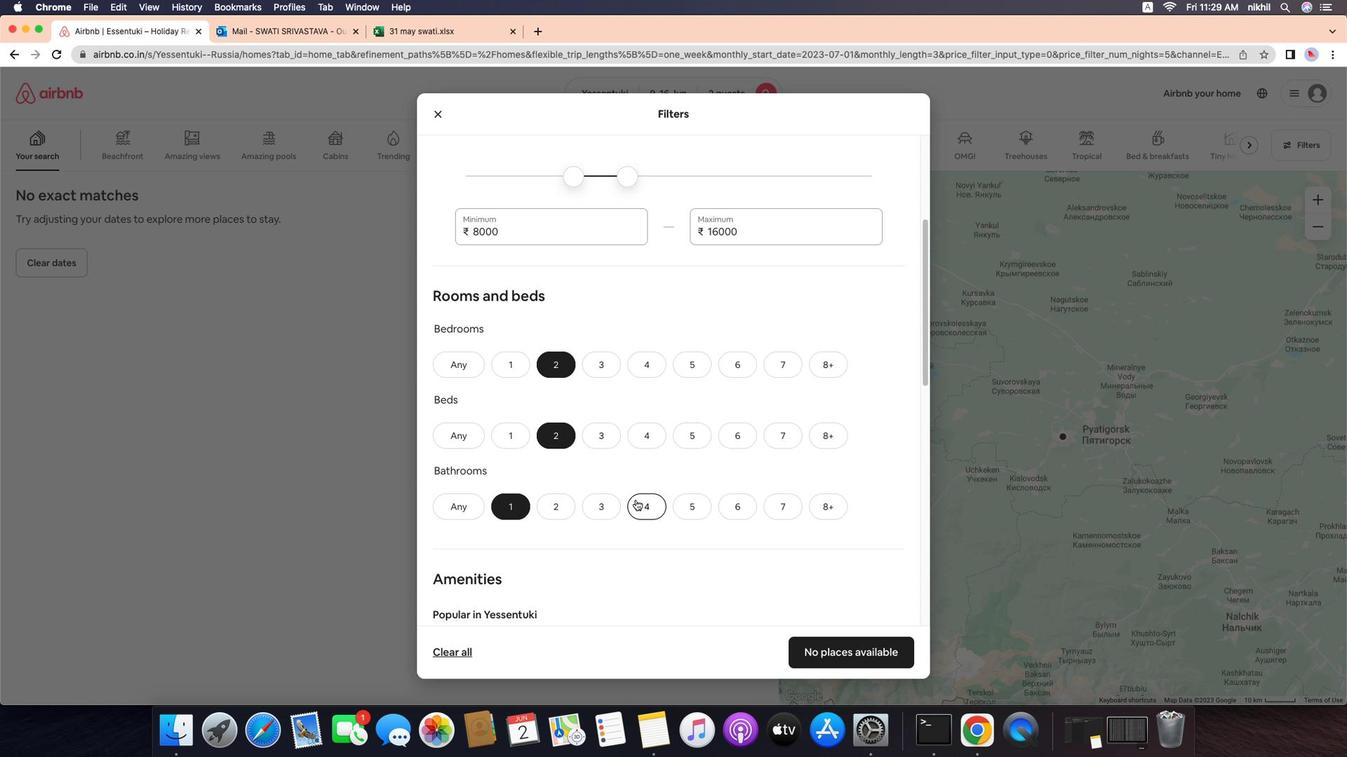 
Action: Mouse moved to (698, 420)
Screenshot: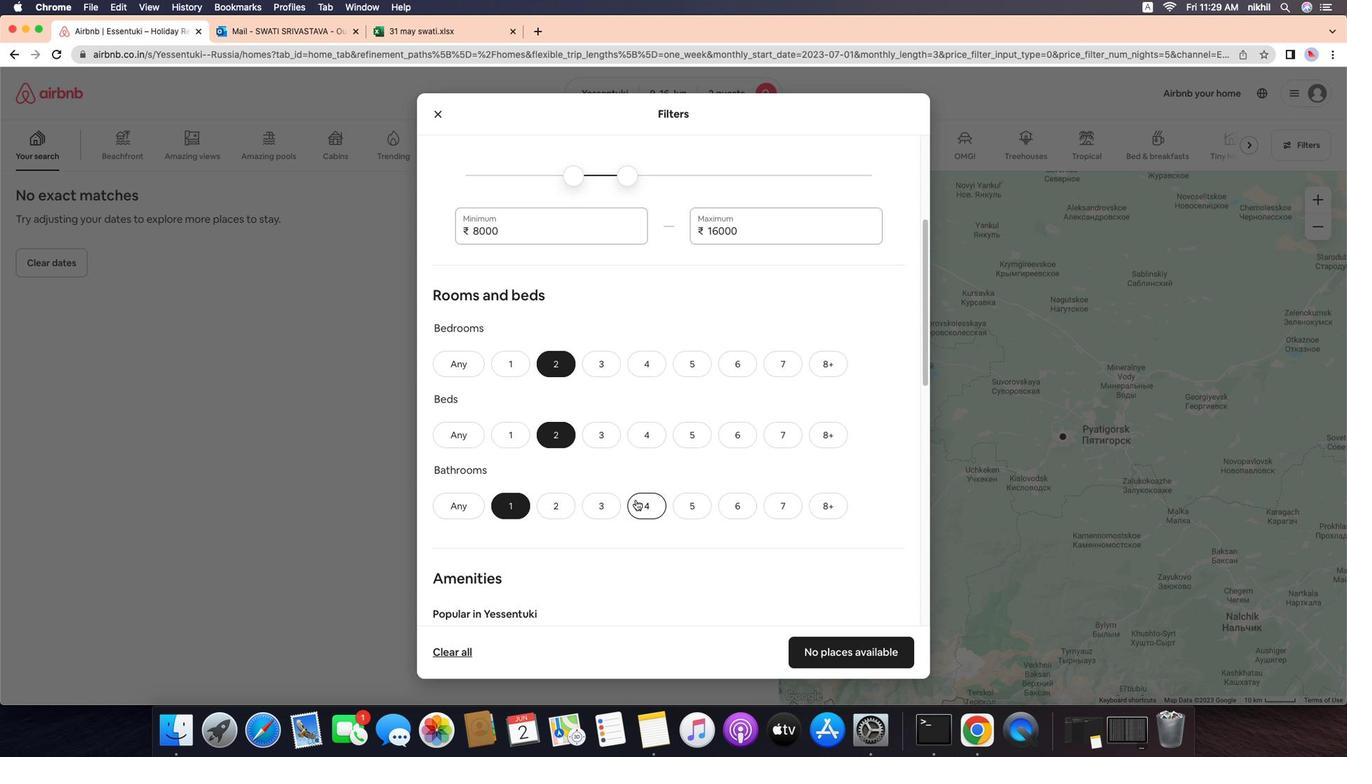 
Action: Mouse scrolled (698, 420) with delta (1016, 859)
Screenshot: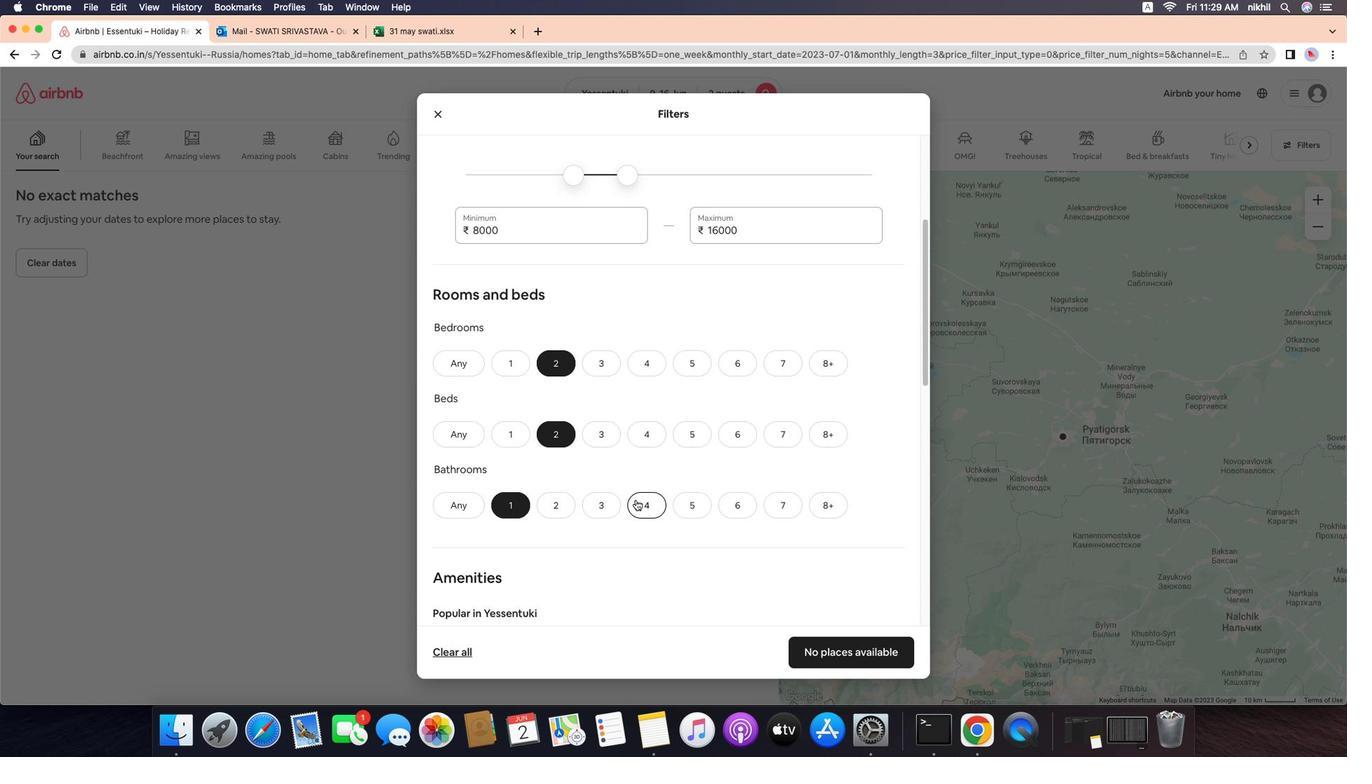 
Action: Mouse scrolled (698, 420) with delta (1016, 859)
Screenshot: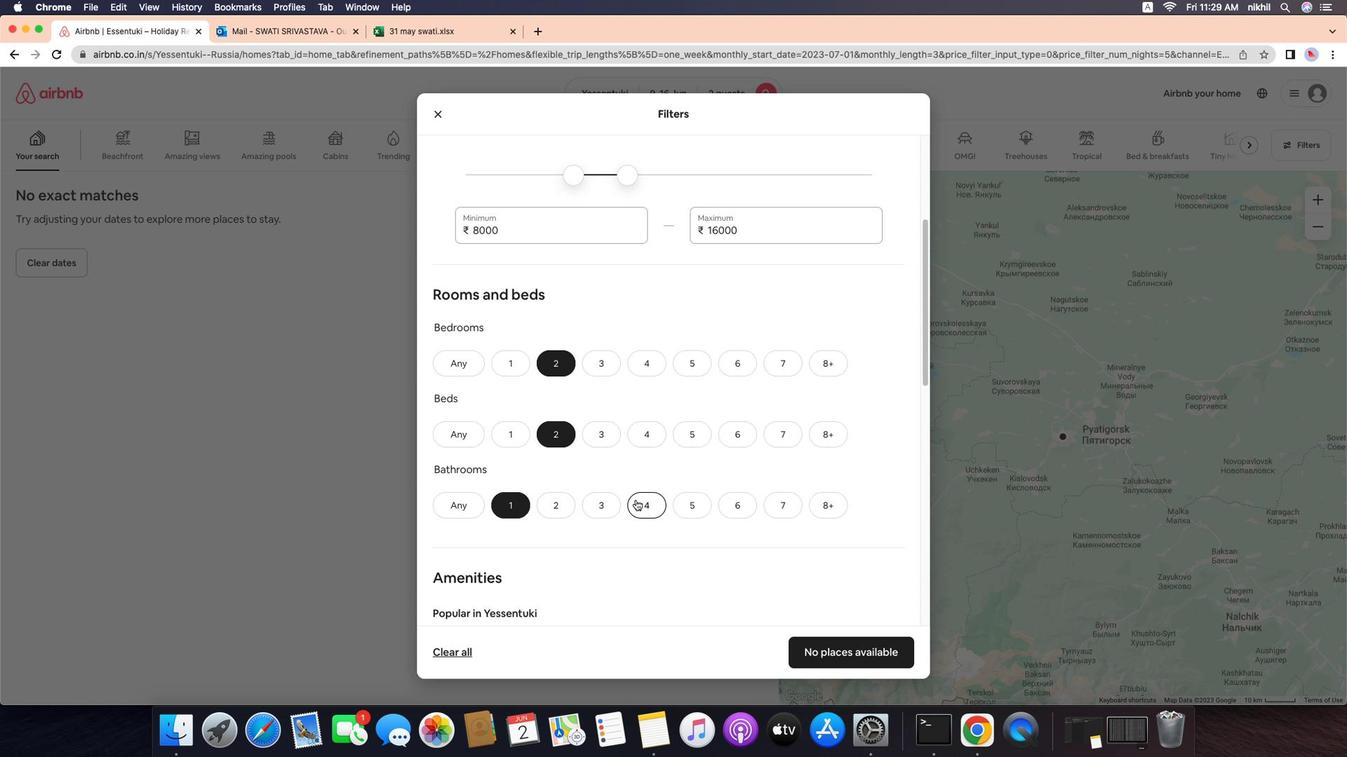 
Action: Mouse scrolled (698, 420) with delta (1016, 860)
Screenshot: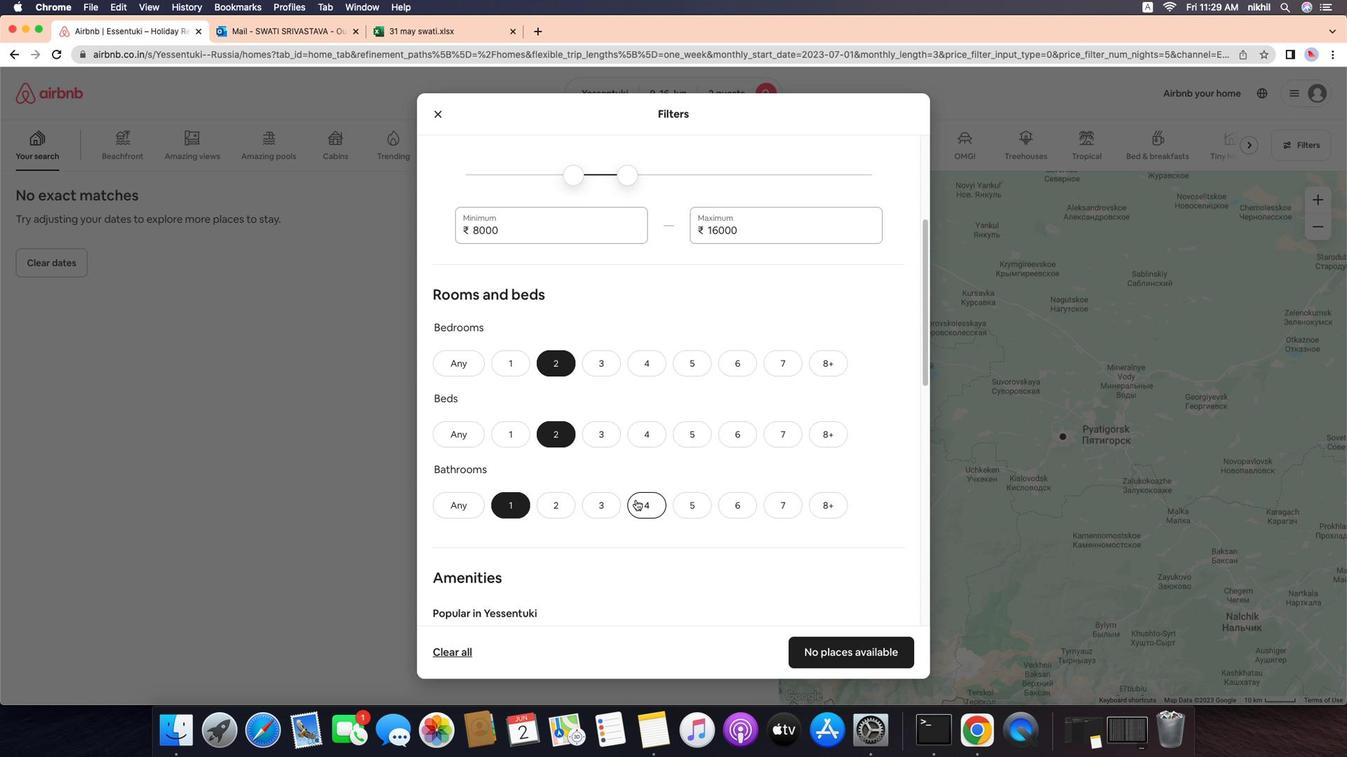 
Action: Mouse moved to (698, 420)
Screenshot: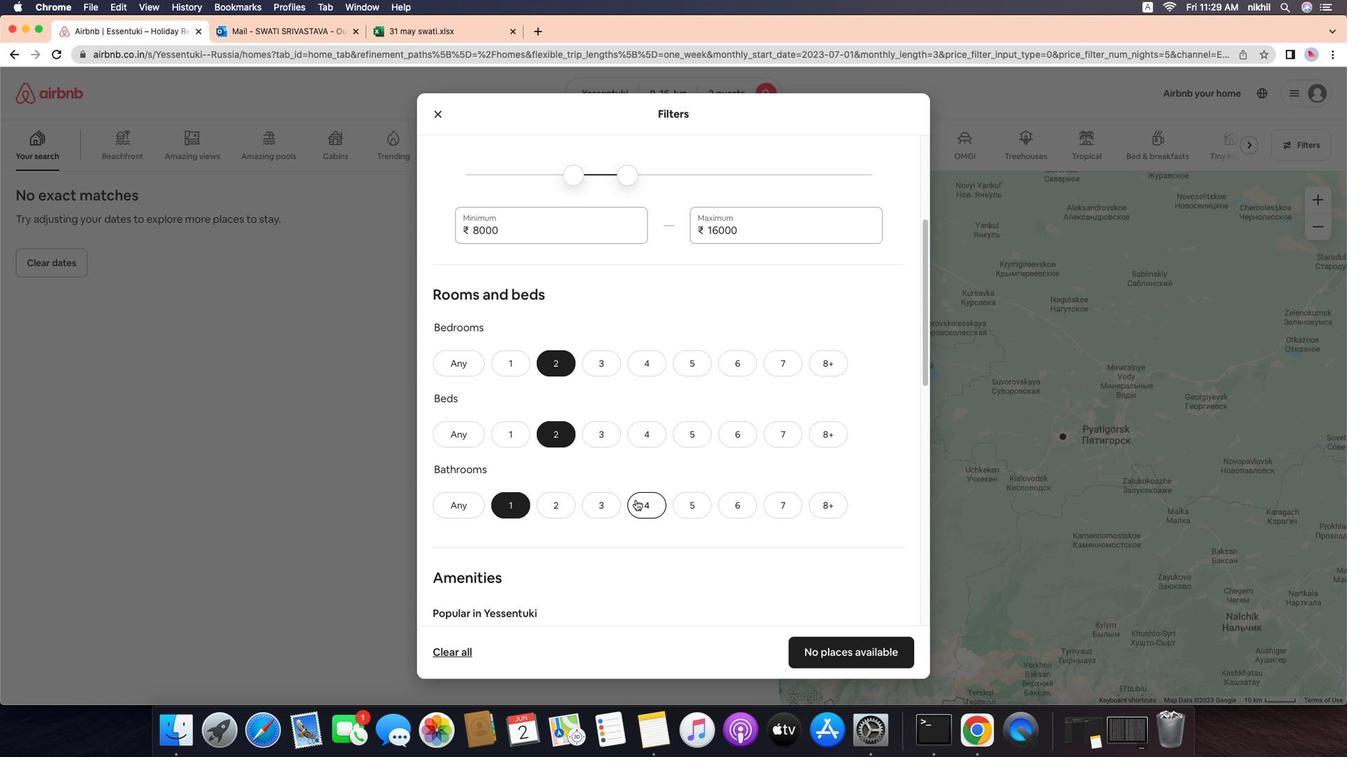 
Action: Mouse scrolled (698, 420) with delta (1016, 859)
Screenshot: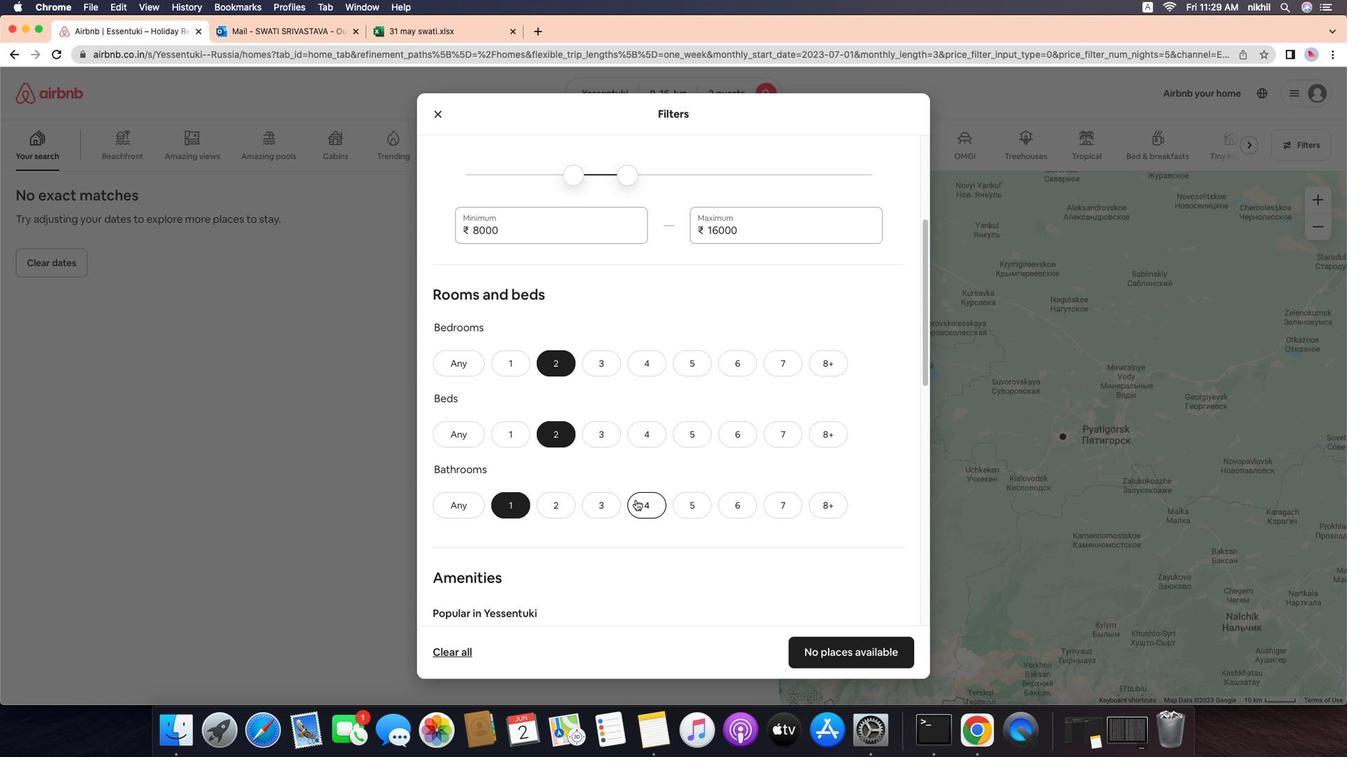 
Action: Mouse moved to (774, 541)
Screenshot: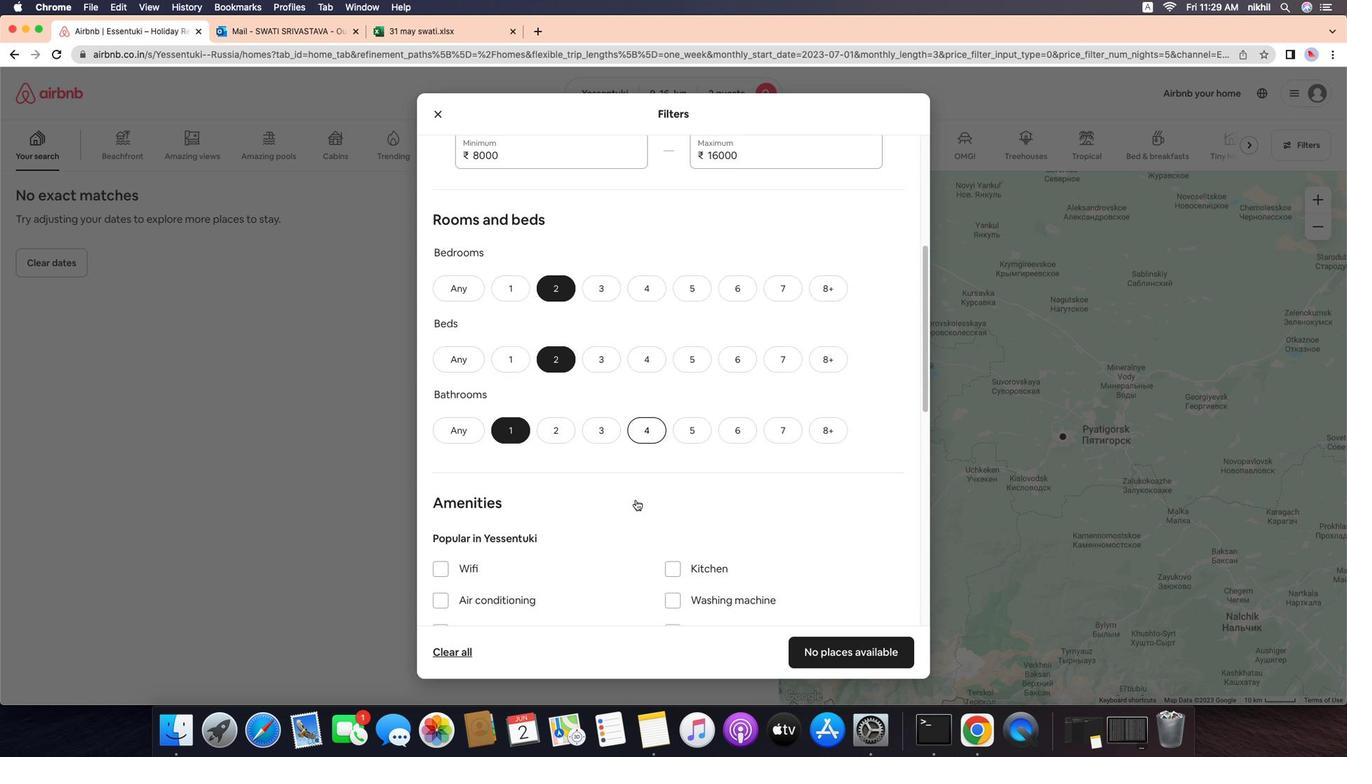 
Action: Mouse pressed left at (774, 541)
Screenshot: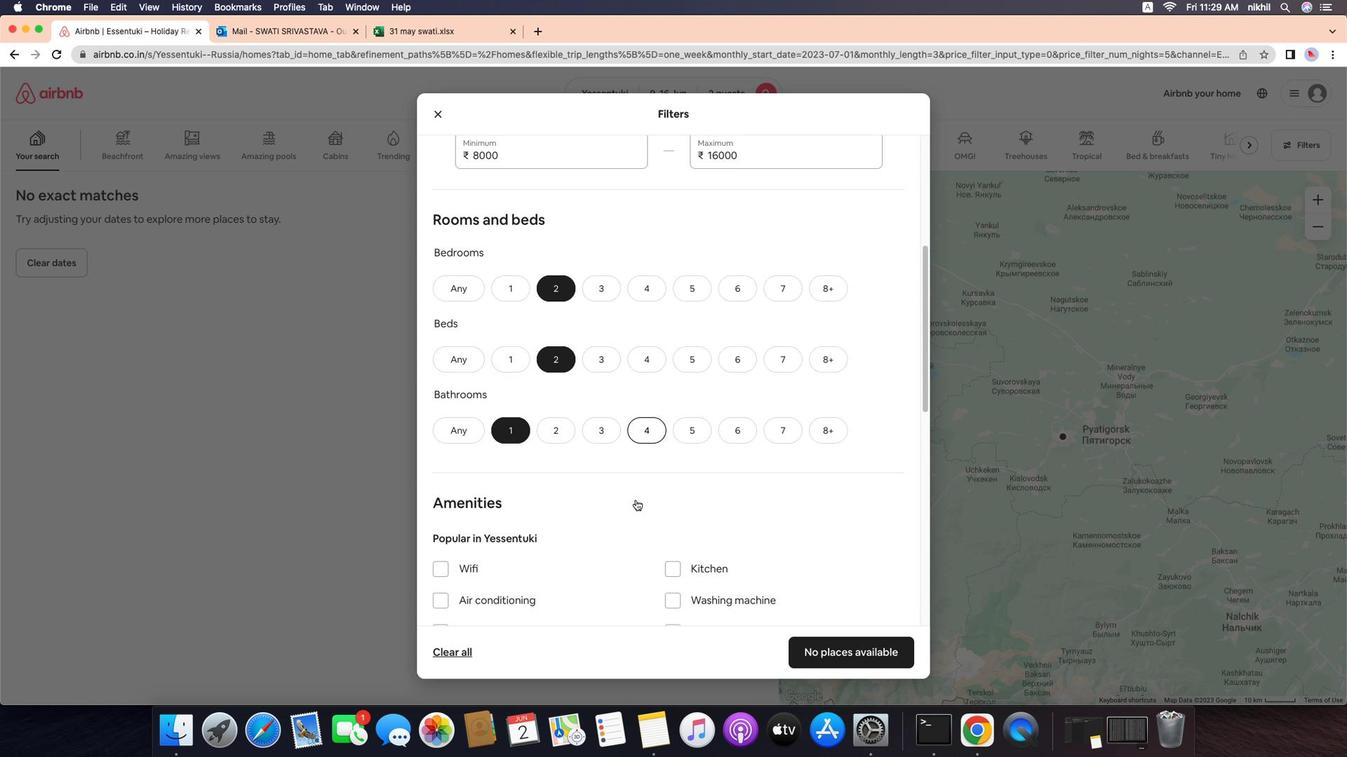 
Action: Mouse moved to (777, 482)
Screenshot: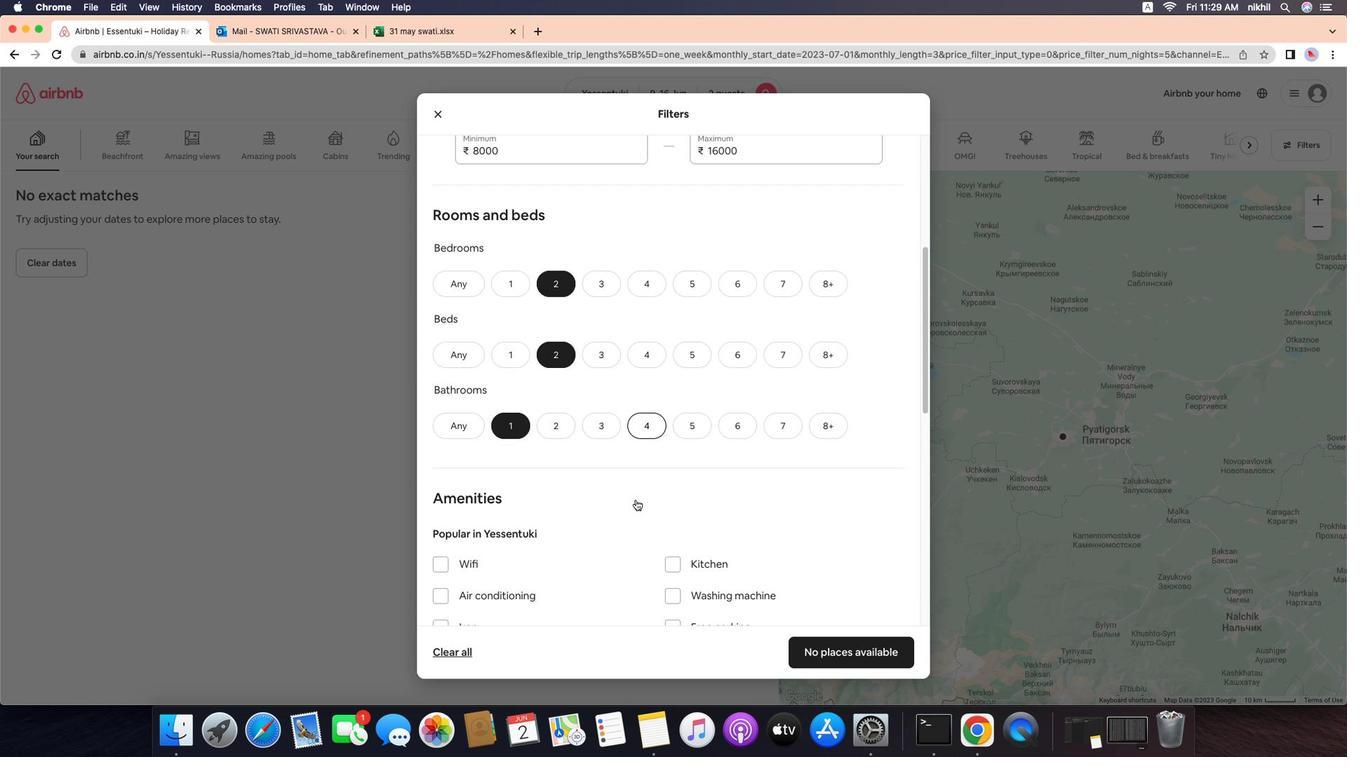 
Action: Mouse pressed left at (777, 482)
Screenshot: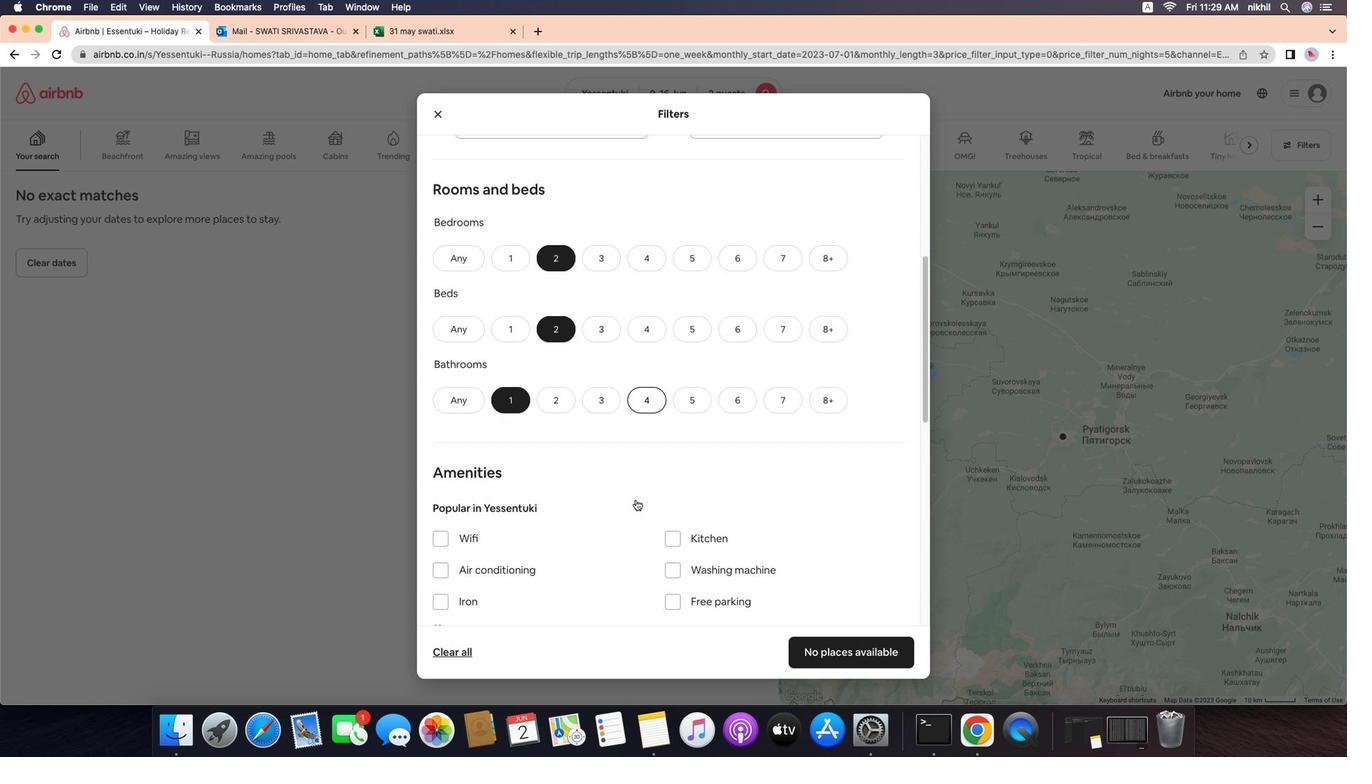 
Action: Mouse moved to (802, 428)
Screenshot: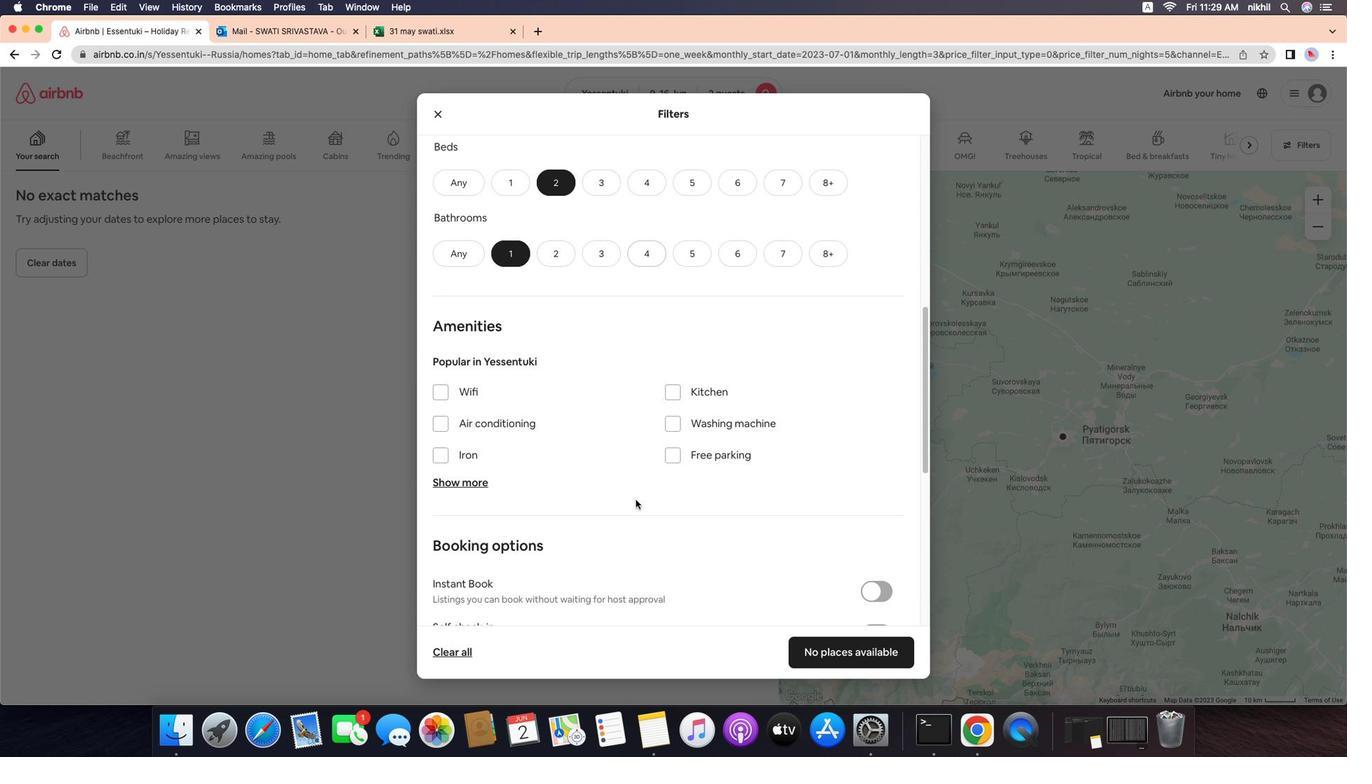 
Action: Mouse pressed left at (802, 428)
Screenshot: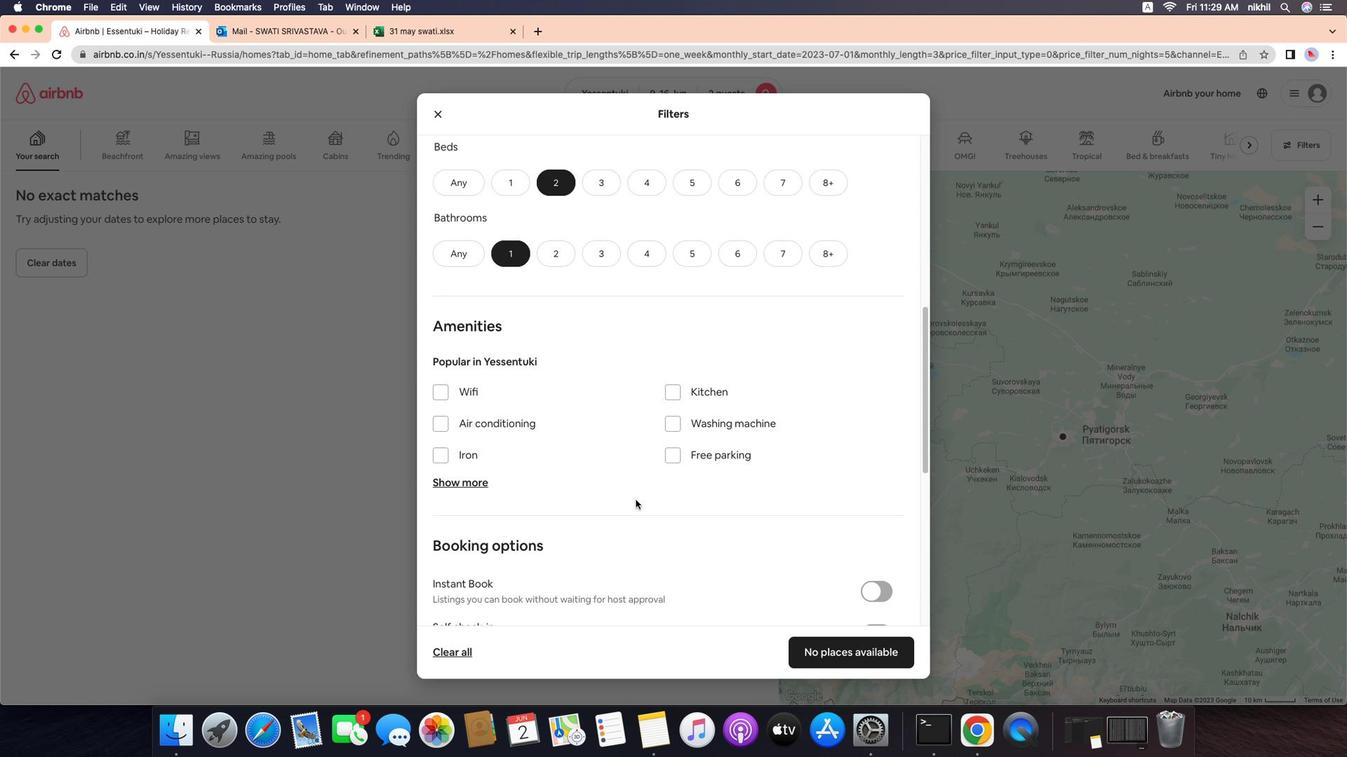 
Action: Mouse moved to (746, 432)
Screenshot: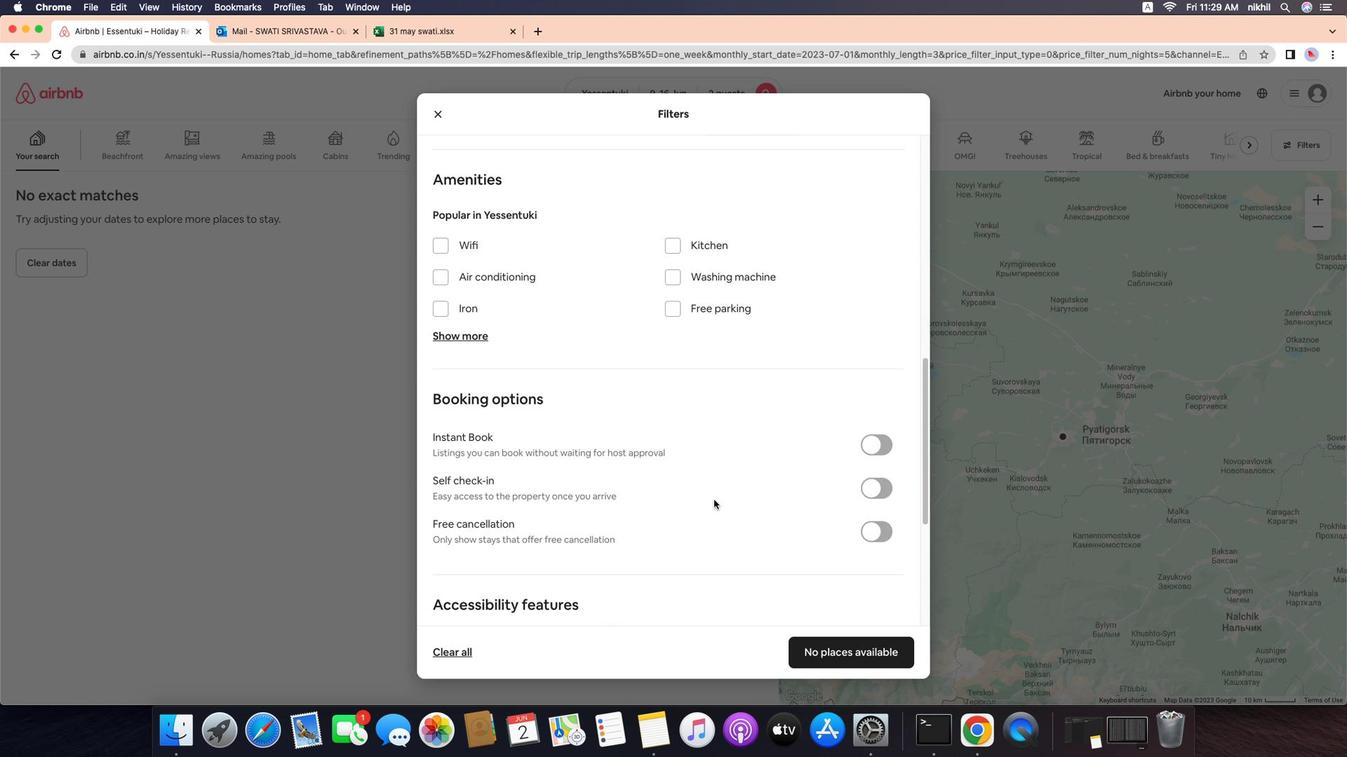 
Action: Mouse scrolled (746, 432) with delta (1016, 859)
Screenshot: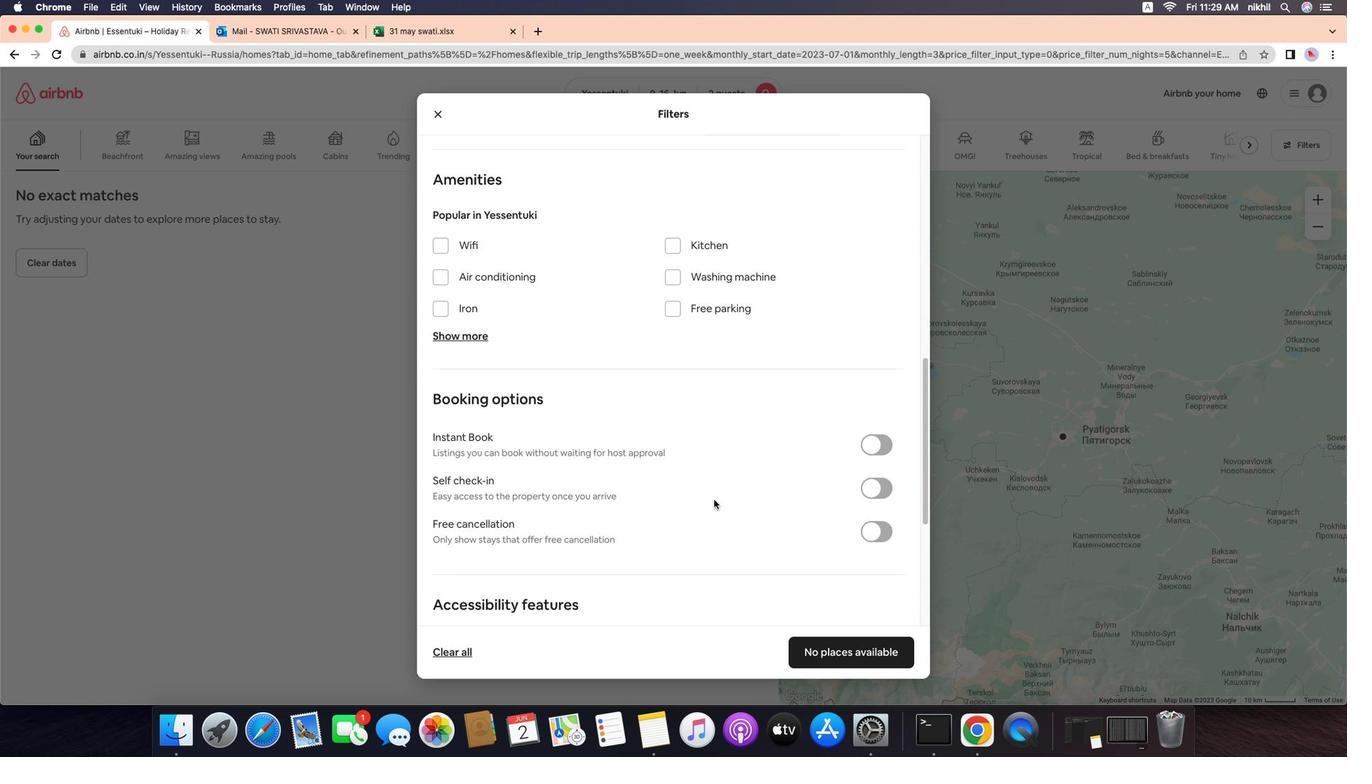 
Action: Mouse scrolled (746, 432) with delta (1016, 859)
Screenshot: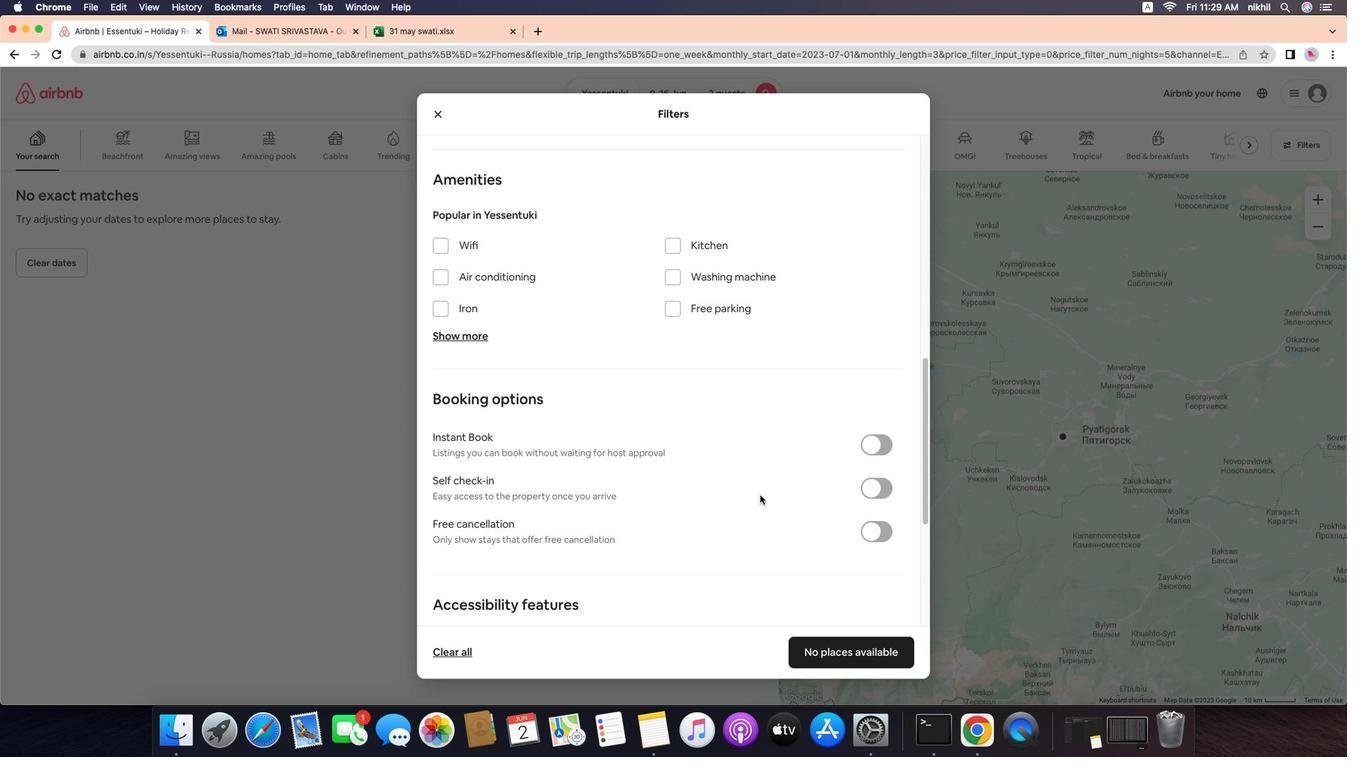 
Action: Mouse scrolled (746, 432) with delta (1016, 859)
Screenshot: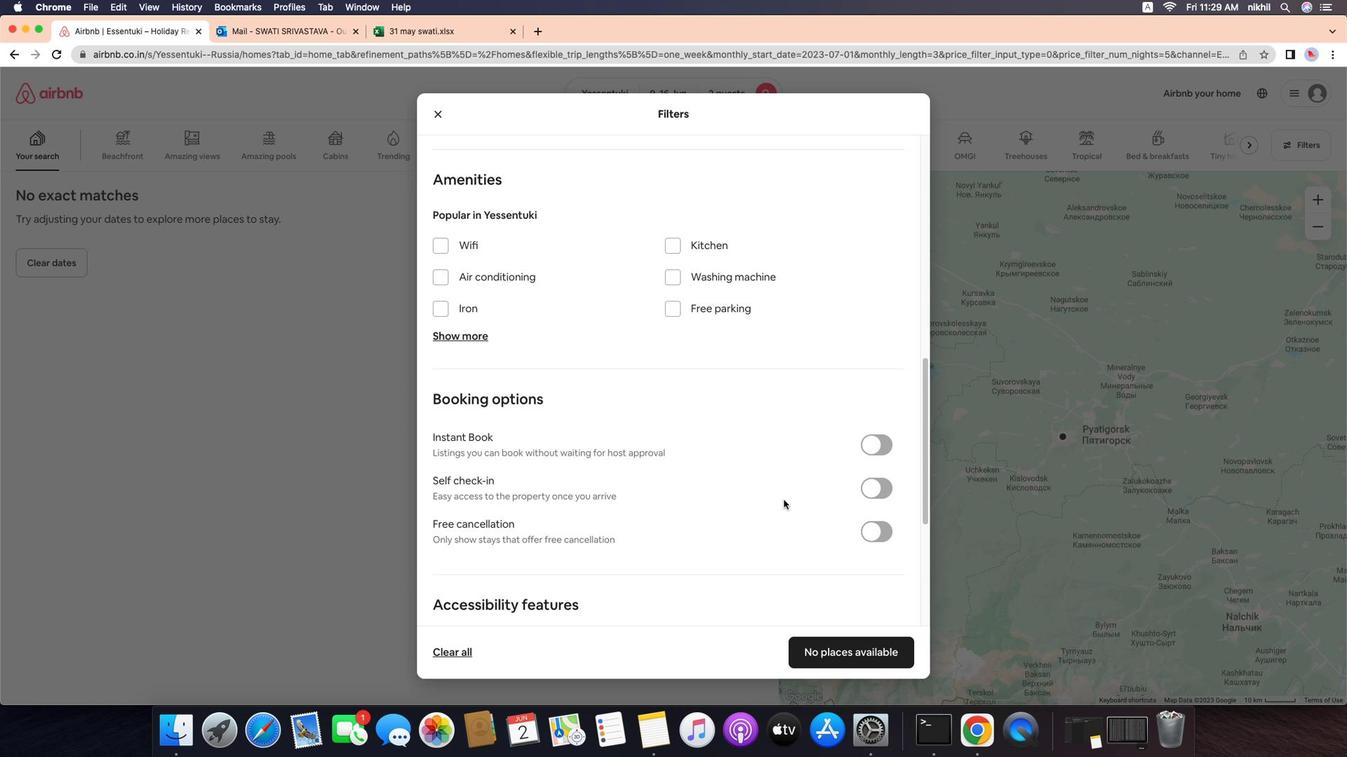 
Action: Mouse scrolled (746, 432) with delta (1016, 859)
Screenshot: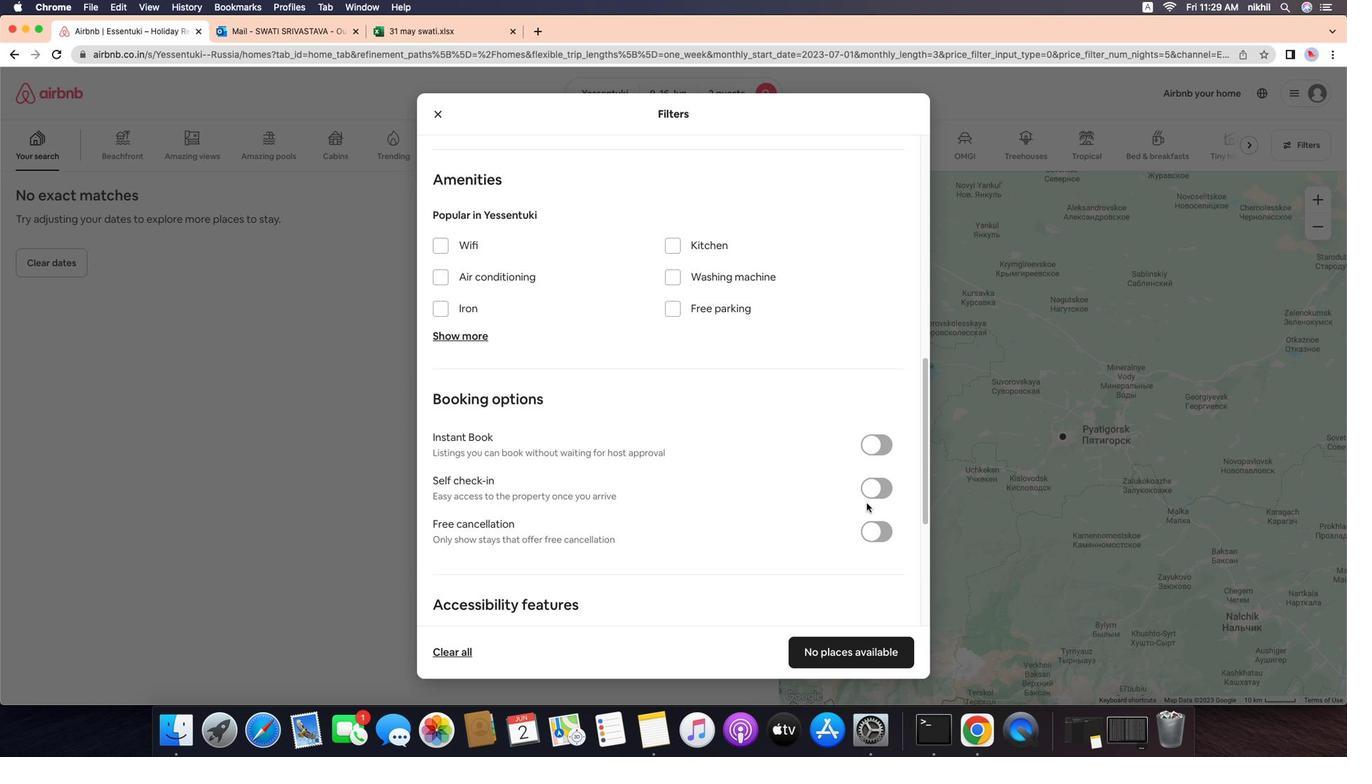 
Action: Mouse scrolled (746, 432) with delta (1016, 859)
Screenshot: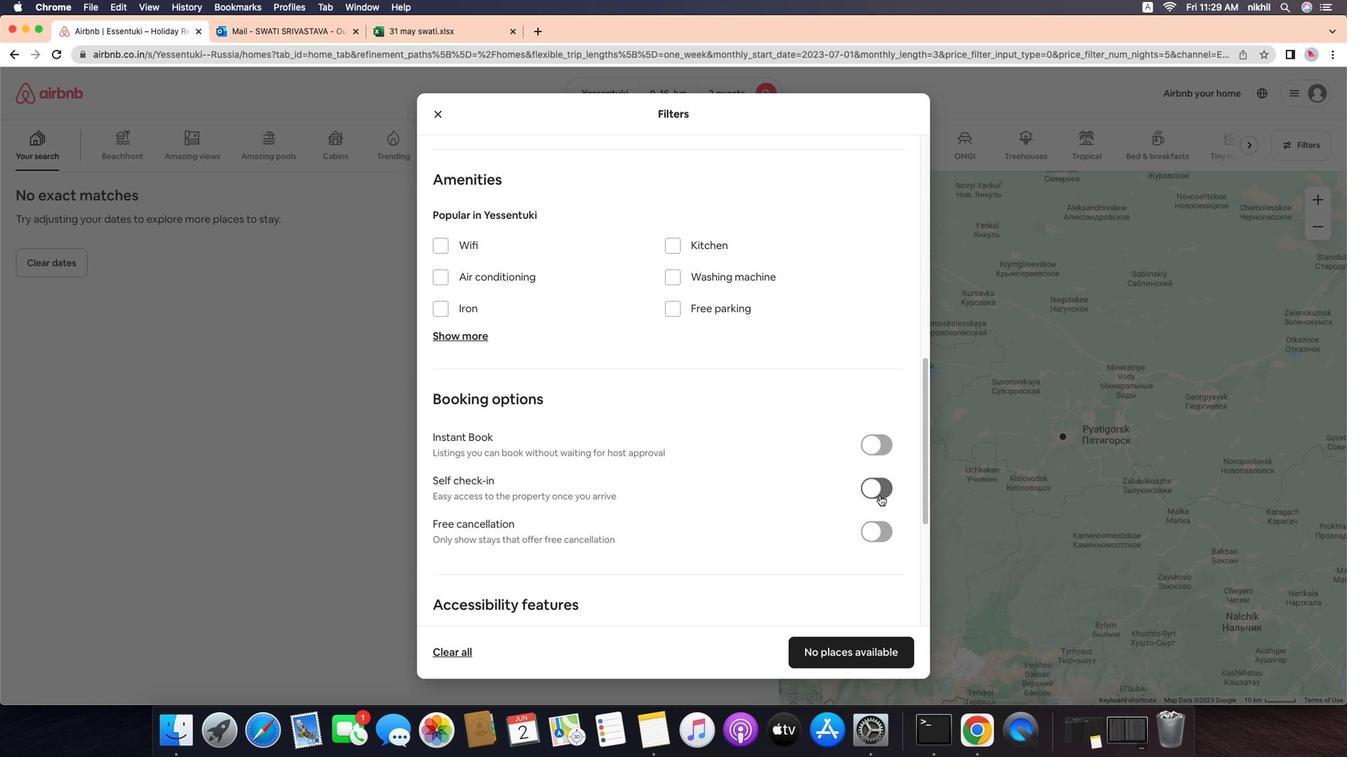 
Action: Mouse scrolled (746, 432) with delta (1016, 859)
Screenshot: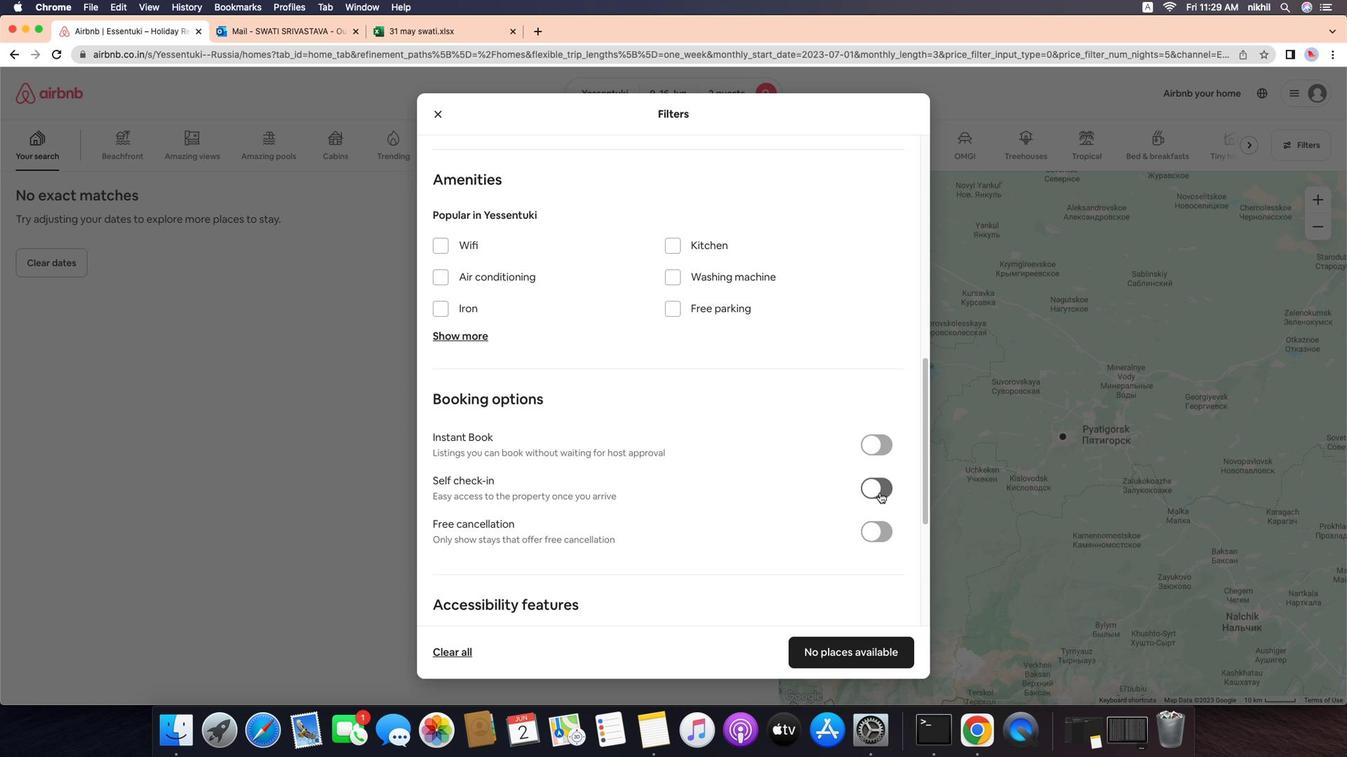 
Action: Mouse scrolled (746, 432) with delta (1016, 859)
Screenshot: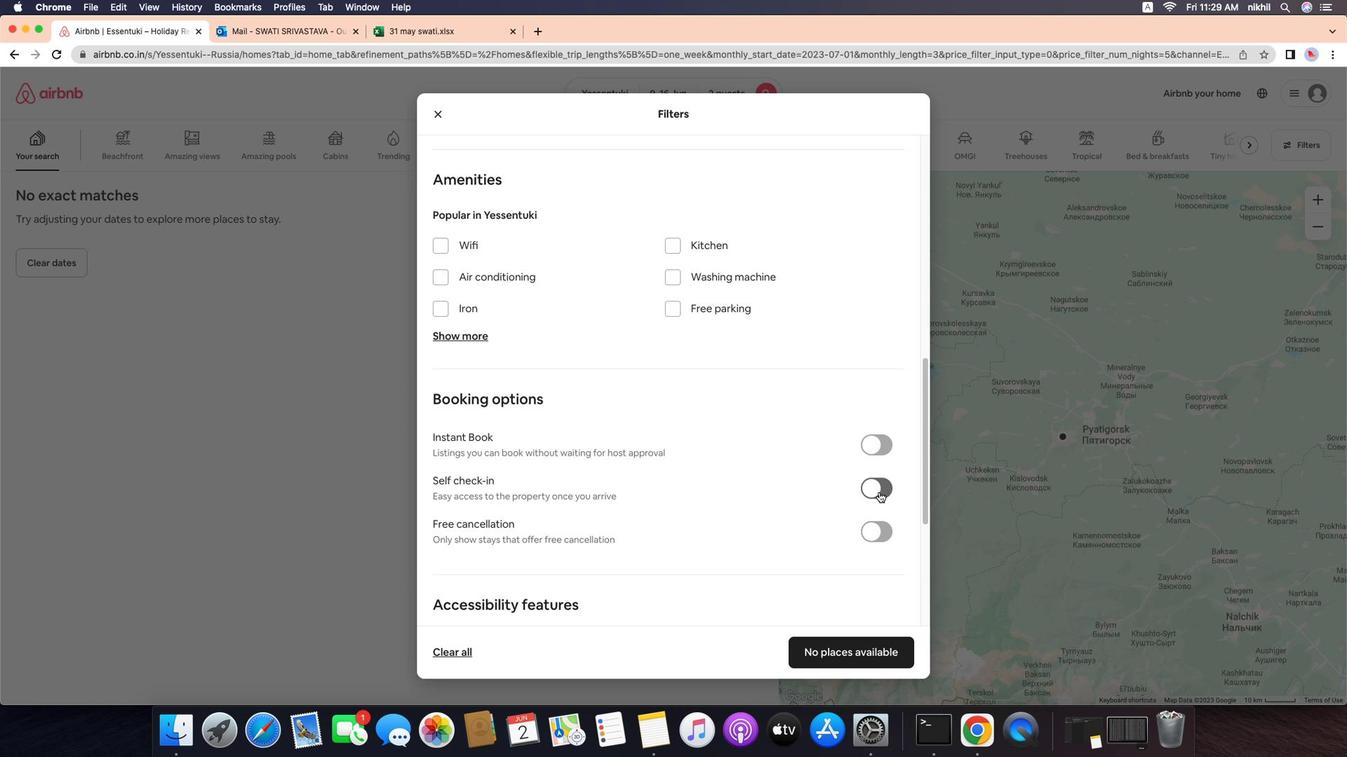 
Action: Mouse scrolled (746, 432) with delta (1016, 859)
Screenshot: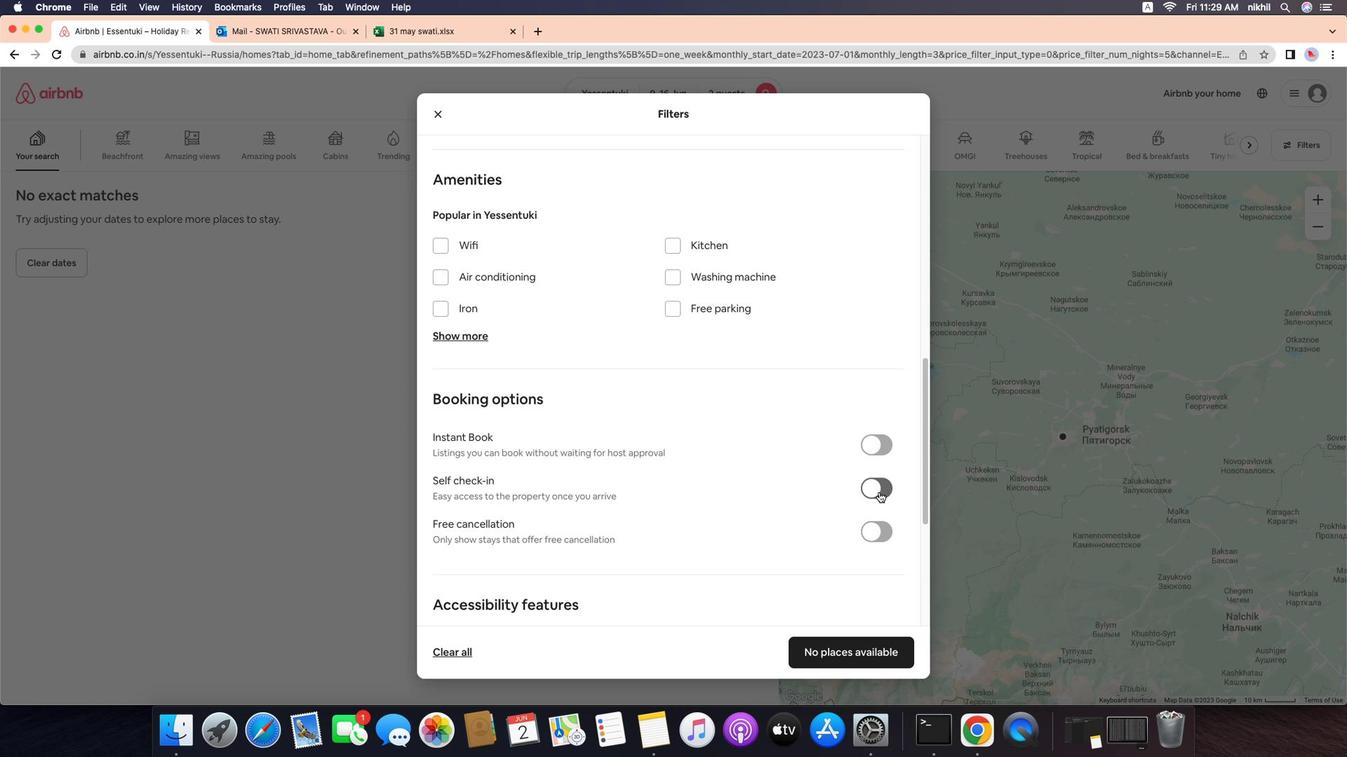 
Action: Mouse moved to (714, 432)
Screenshot: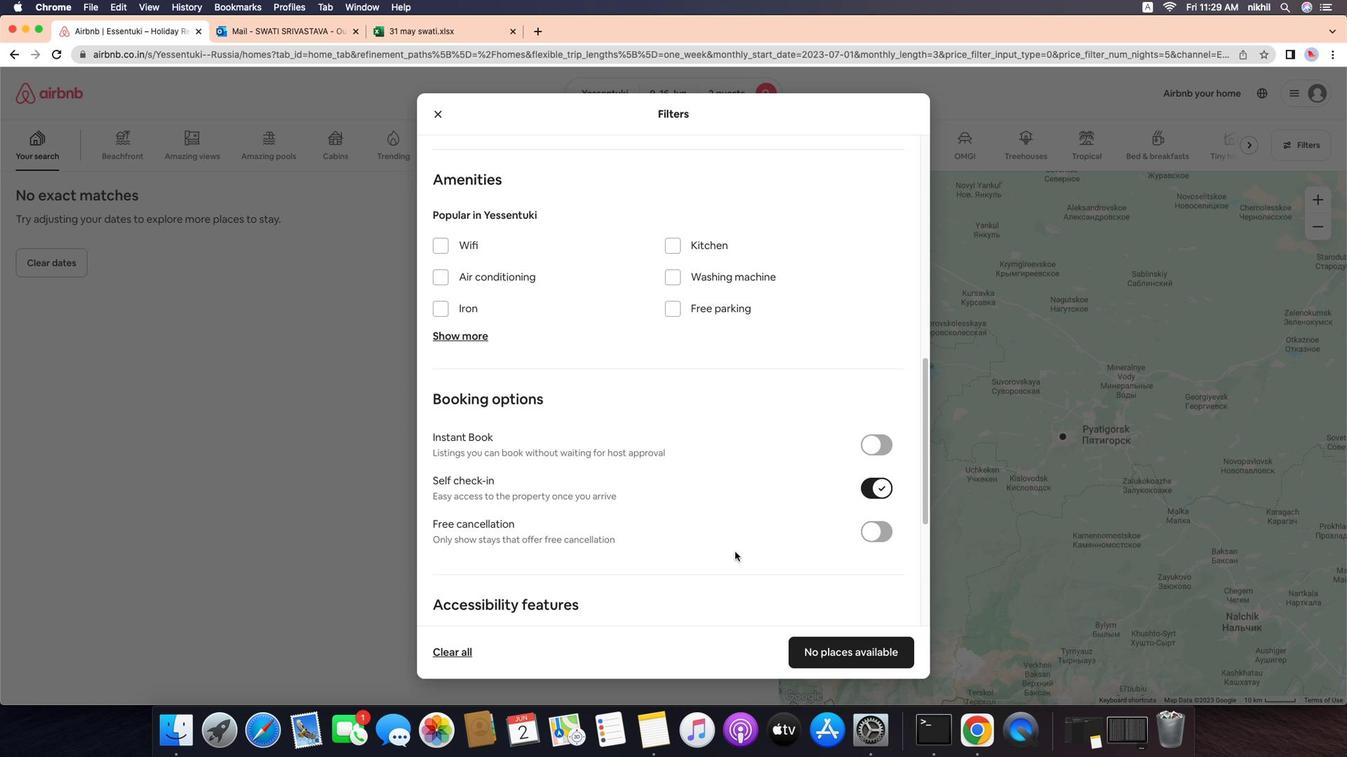 
Action: Mouse scrolled (714, 432) with delta (1016, 859)
Screenshot: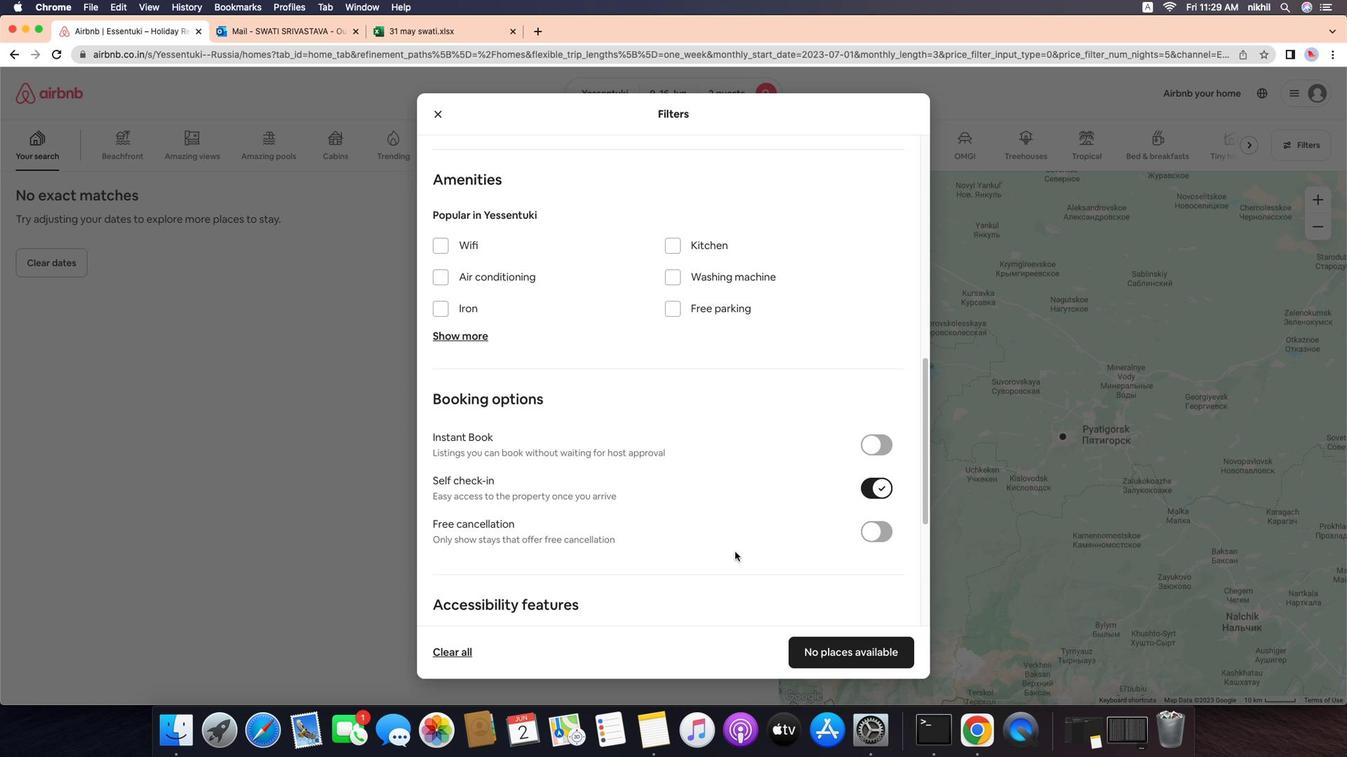 
Action: Mouse scrolled (714, 432) with delta (1016, 859)
Screenshot: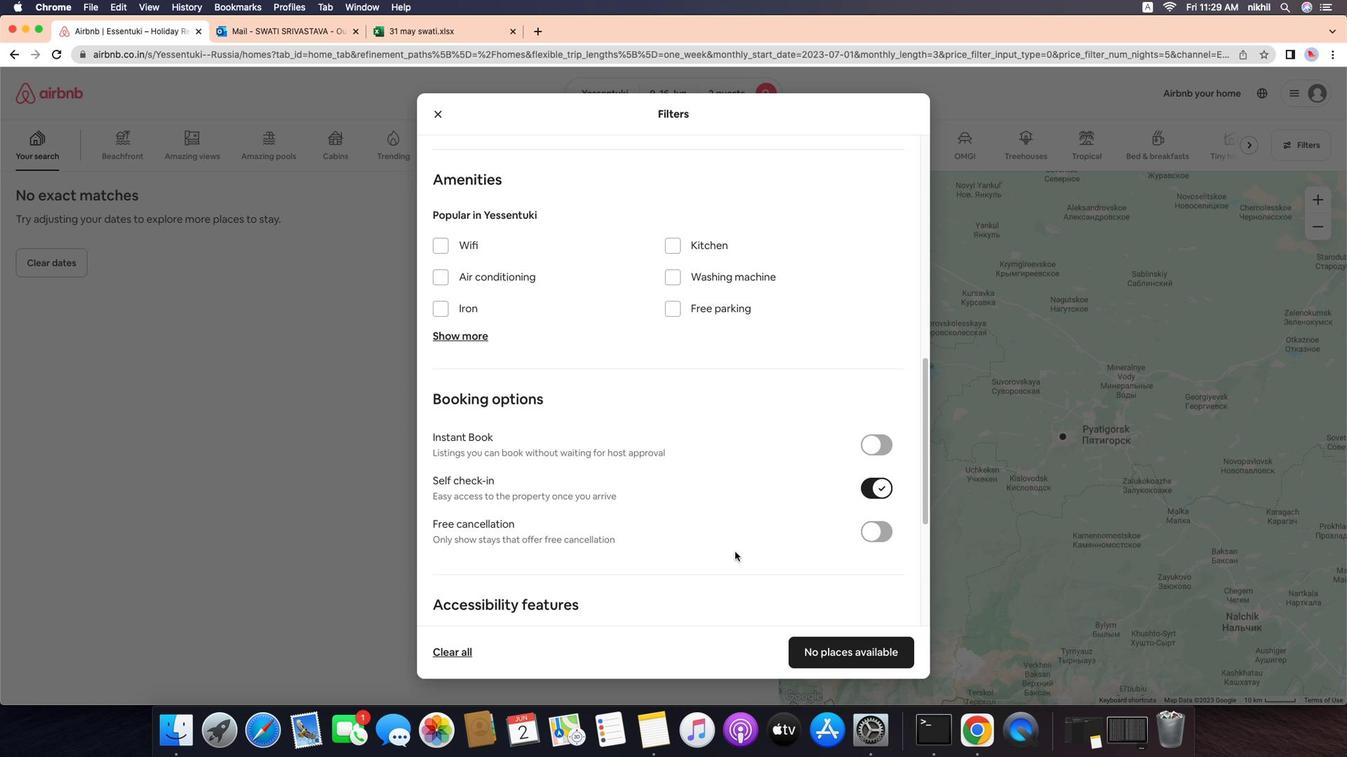 
Action: Mouse scrolled (714, 432) with delta (1016, 859)
Screenshot: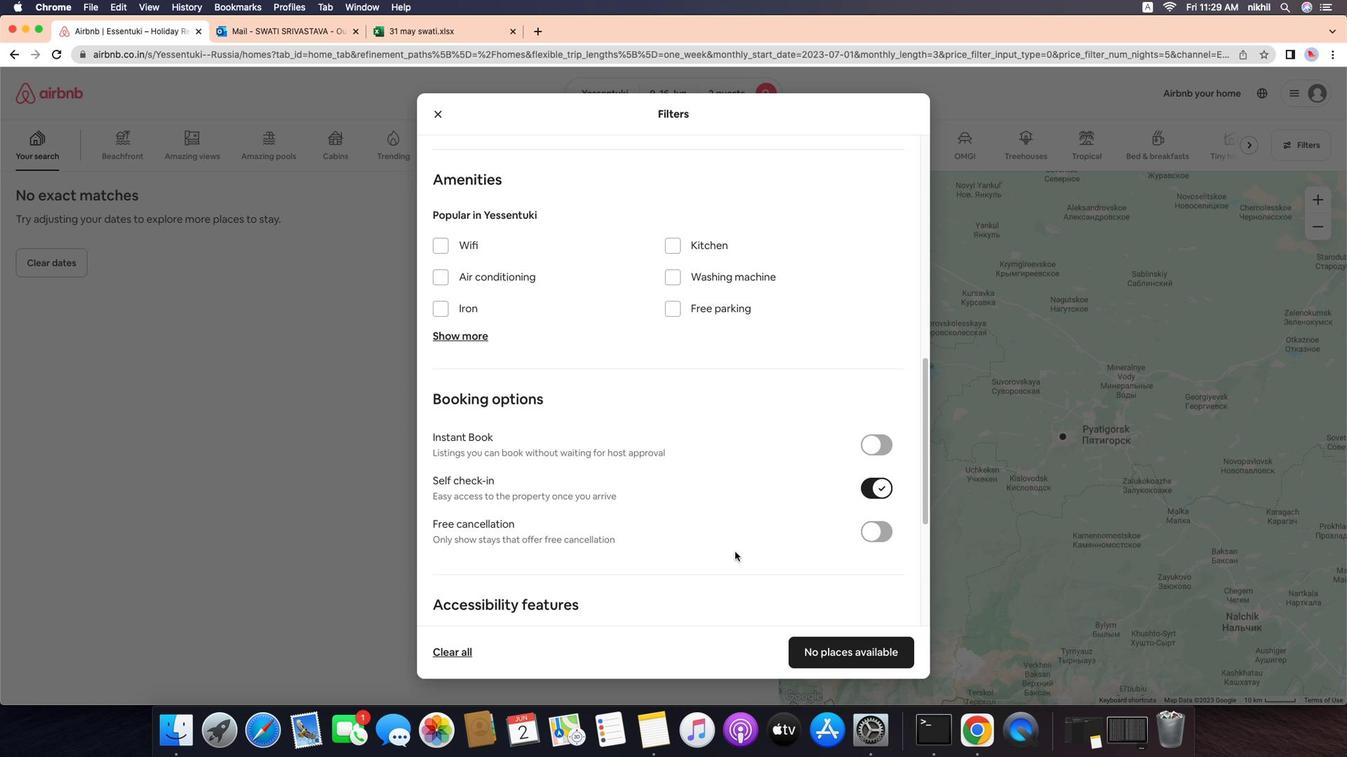 
Action: Mouse scrolled (714, 432) with delta (1016, 859)
Screenshot: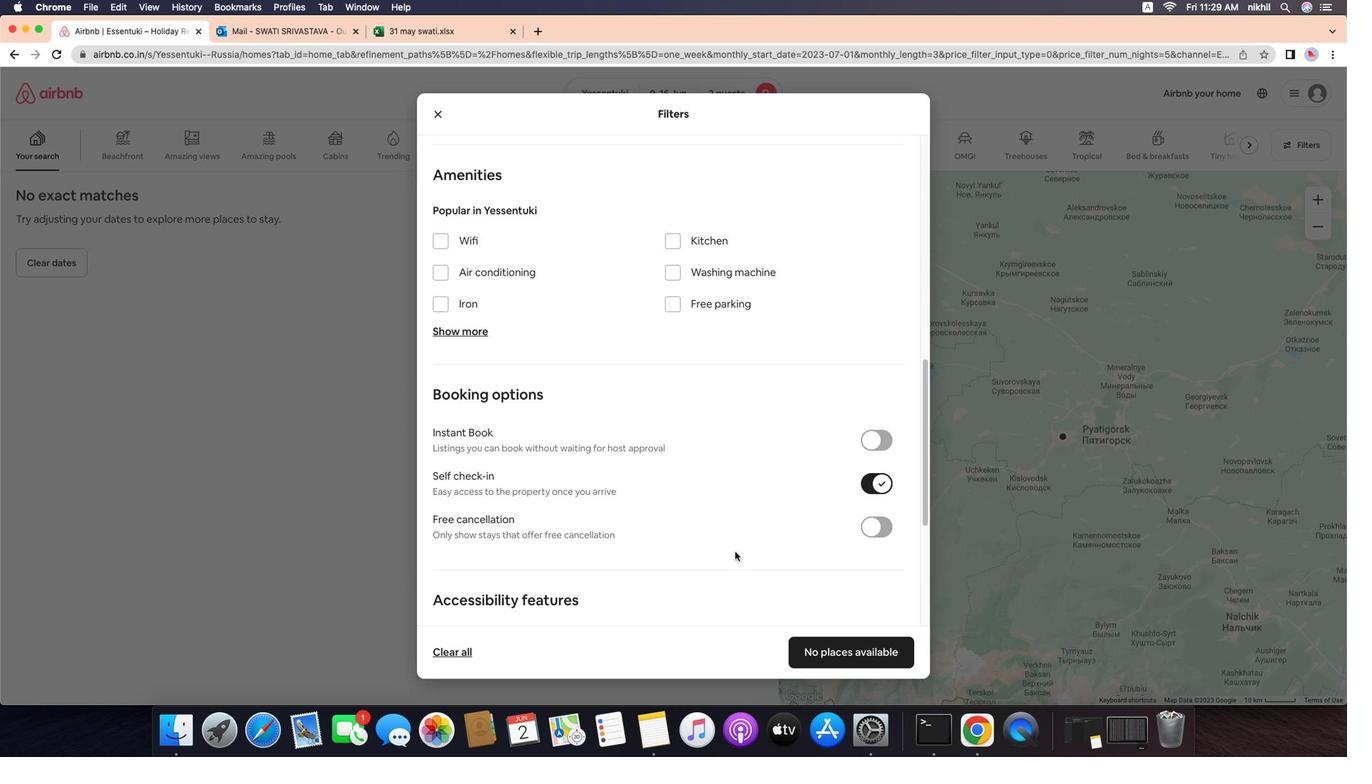 
Action: Mouse moved to (644, 439)
Screenshot: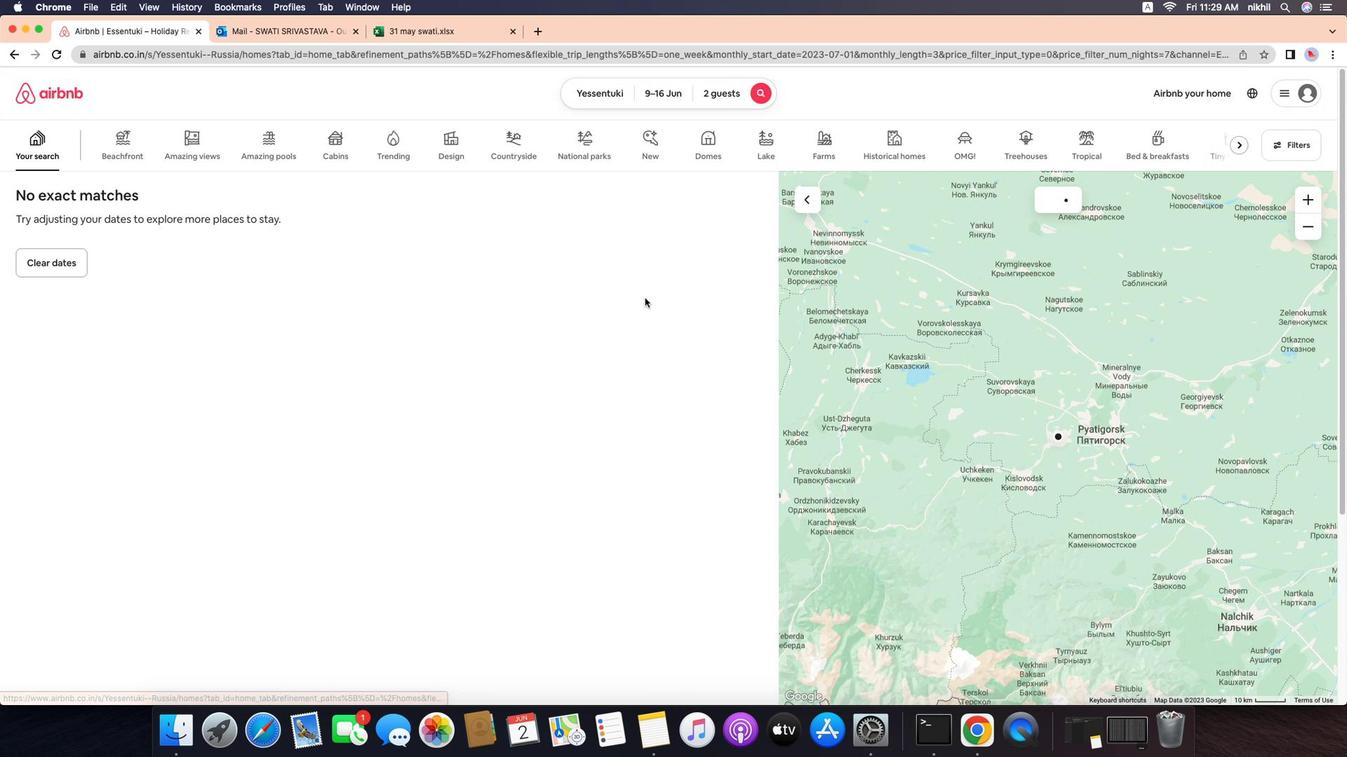 
Action: Mouse pressed left at (644, 439)
Screenshot: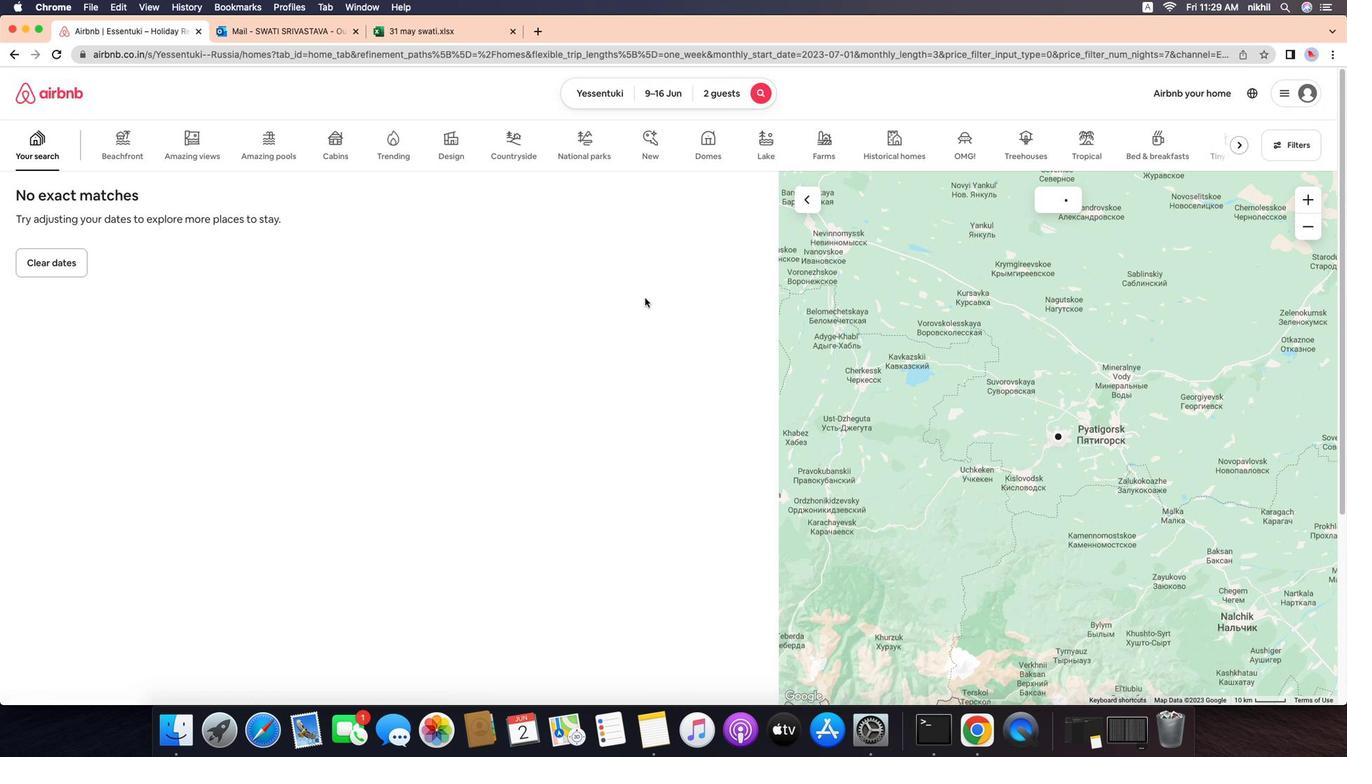 
Action: Mouse moved to (705, 388)
Screenshot: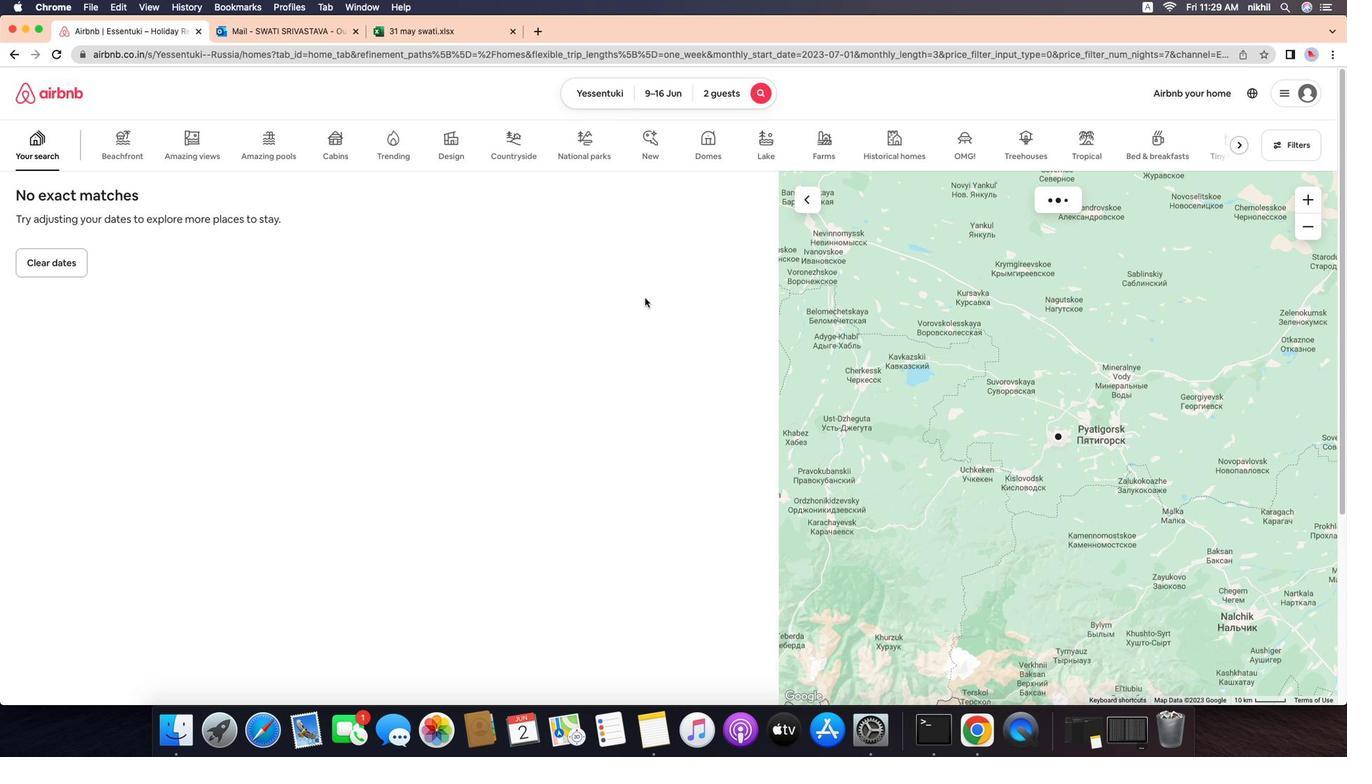 
Action: Mouse scrolled (705, 388) with delta (1016, 859)
Screenshot: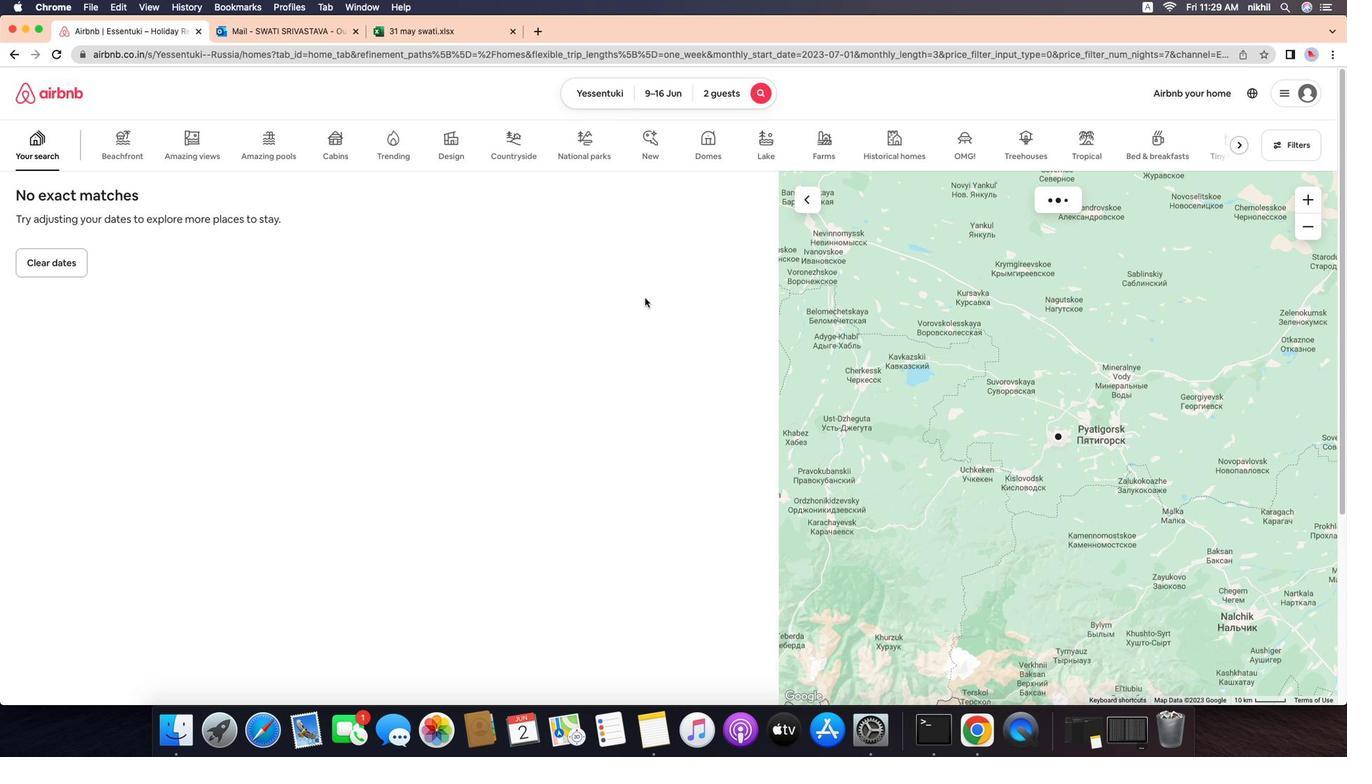 
Action: Mouse scrolled (705, 388) with delta (1016, 859)
Screenshot: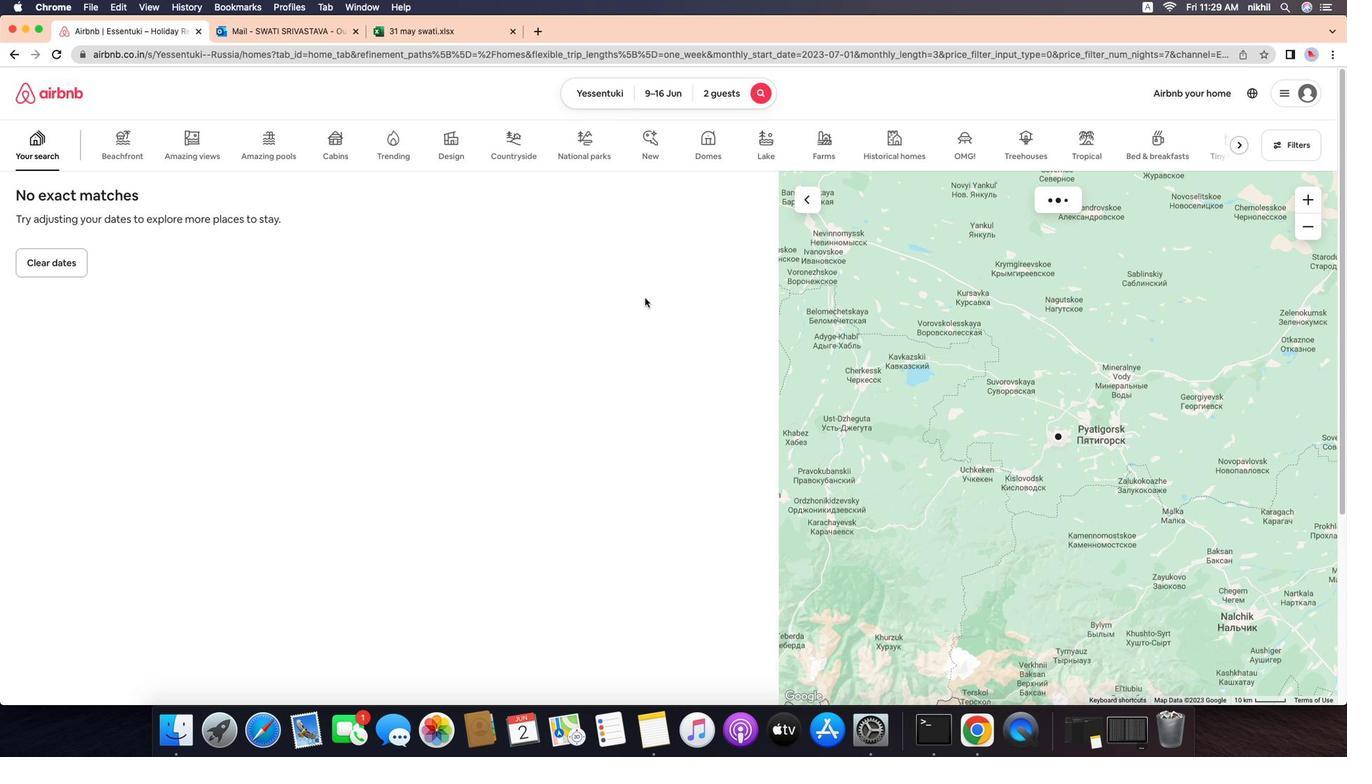 
Action: Mouse scrolled (705, 388) with delta (1016, 859)
Screenshot: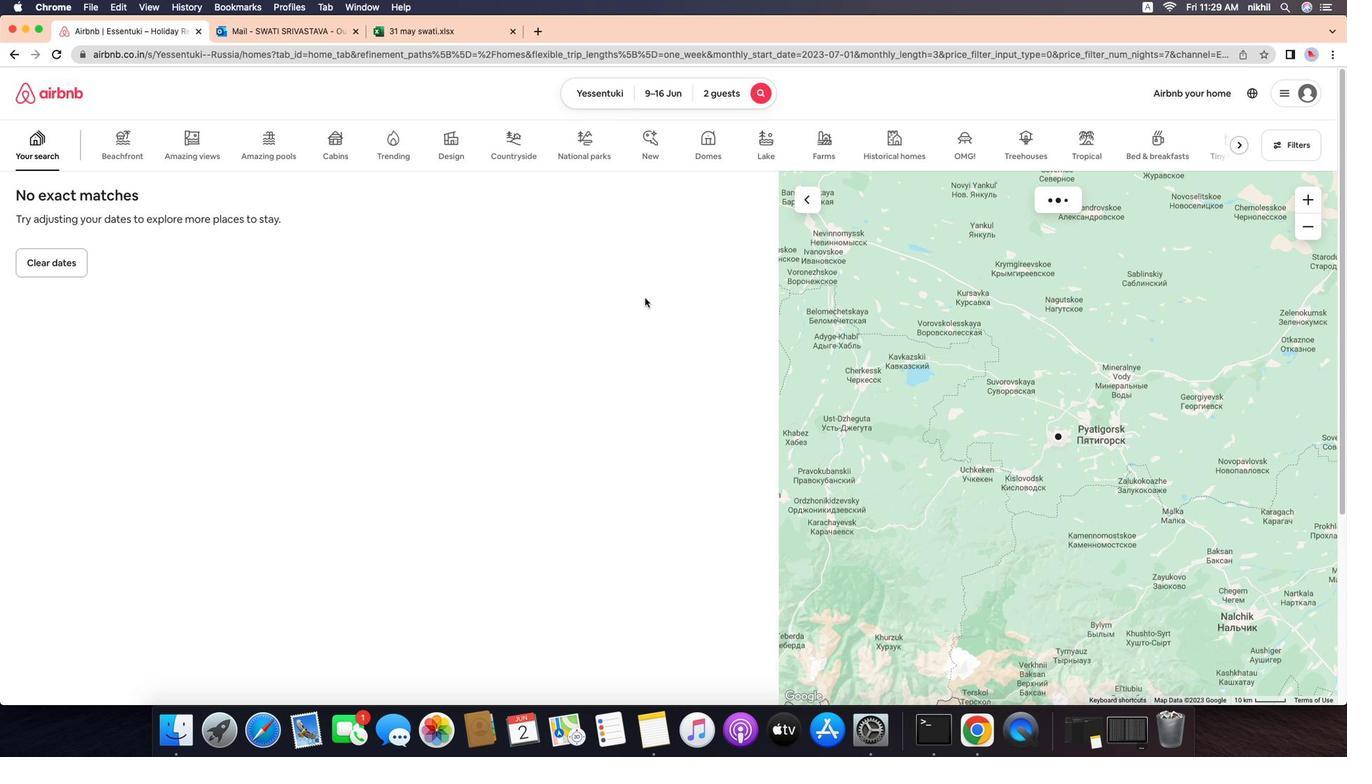 
Action: Mouse scrolled (705, 388) with delta (1016, 859)
Screenshot: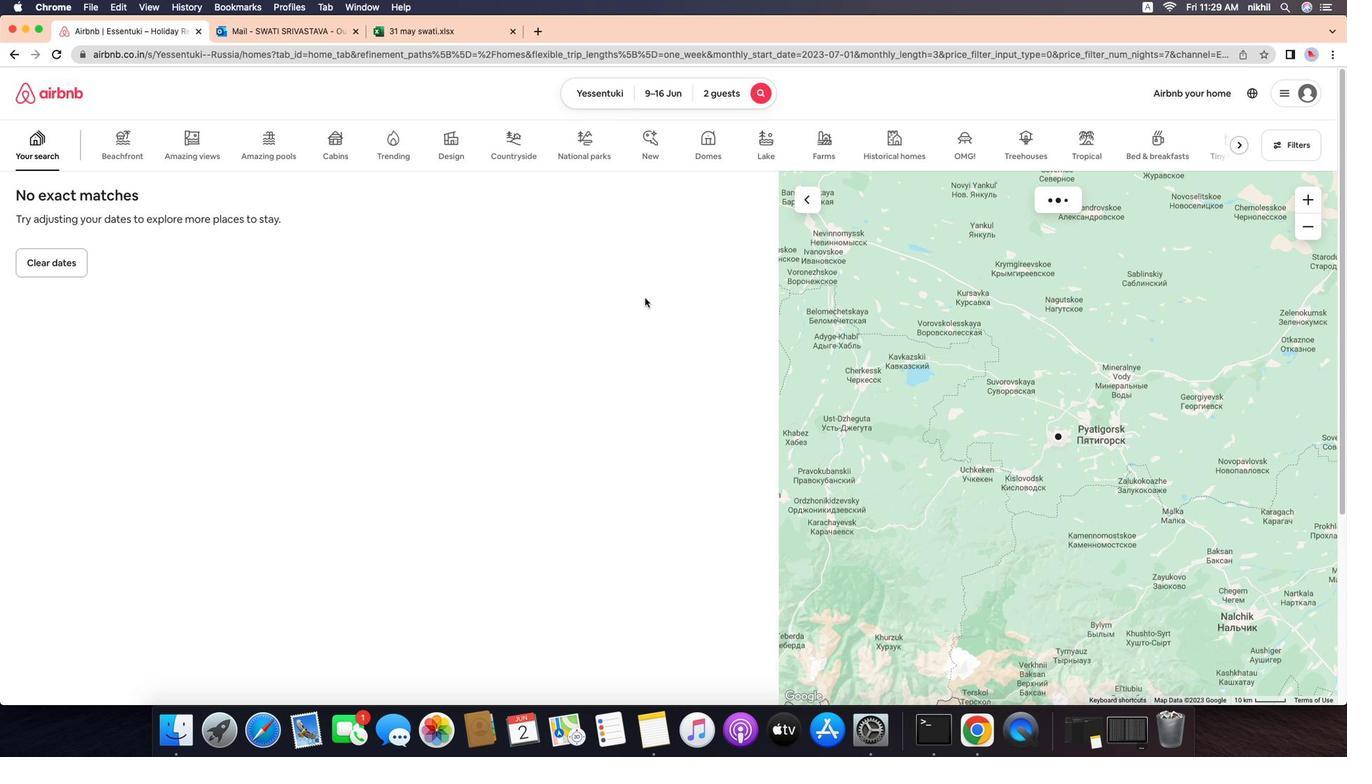 
Action: Mouse scrolled (705, 388) with delta (1016, 859)
Screenshot: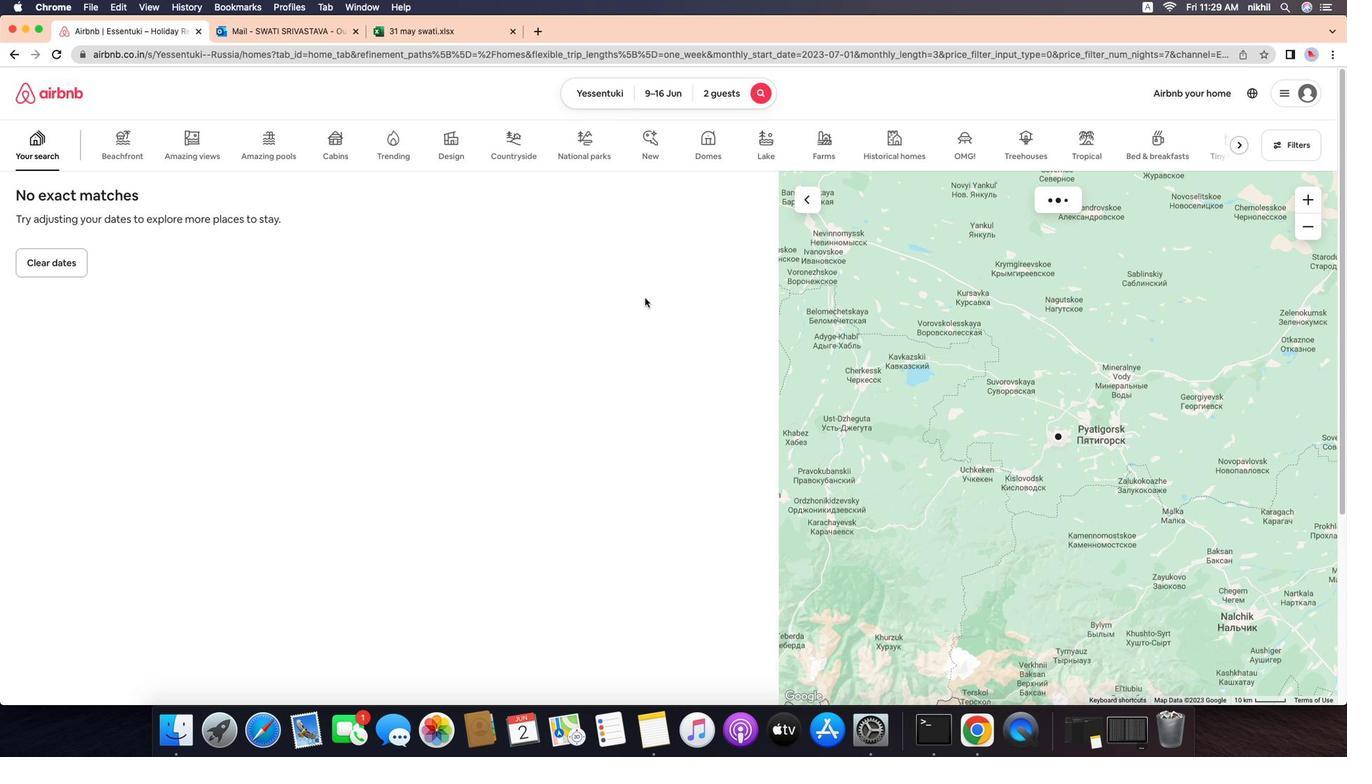 
Action: Mouse scrolled (705, 388) with delta (1016, 861)
Screenshot: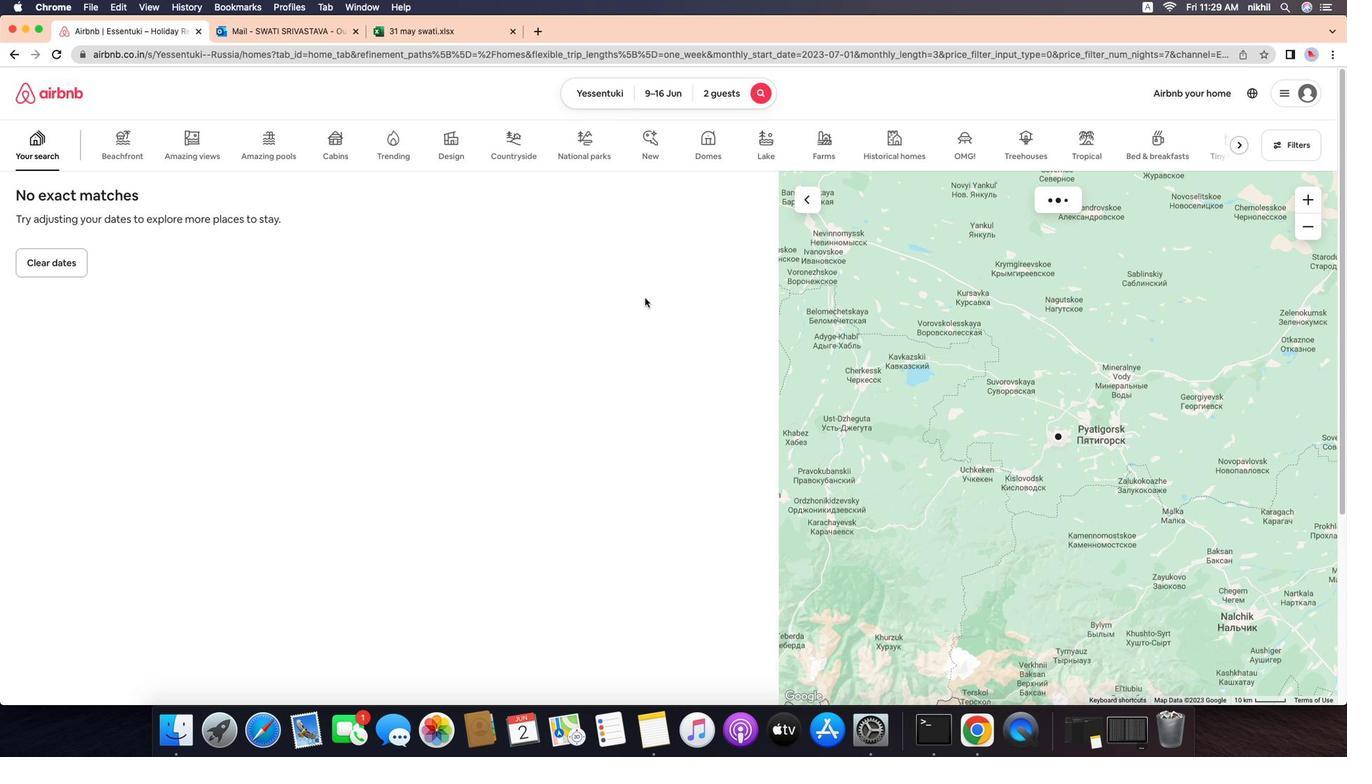 
Action: Mouse scrolled (705, 388) with delta (1016, 861)
Screenshot: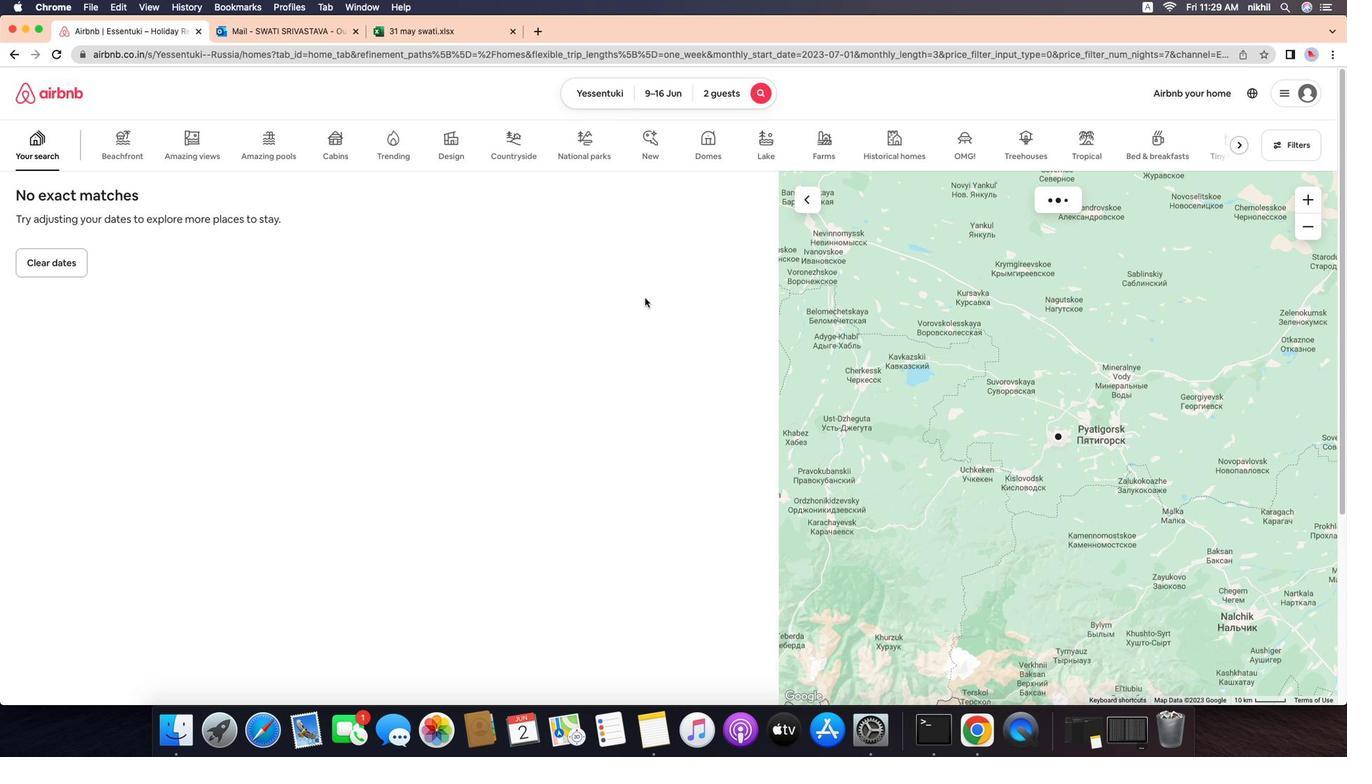 
Action: Mouse moved to (644, 299)
Screenshot: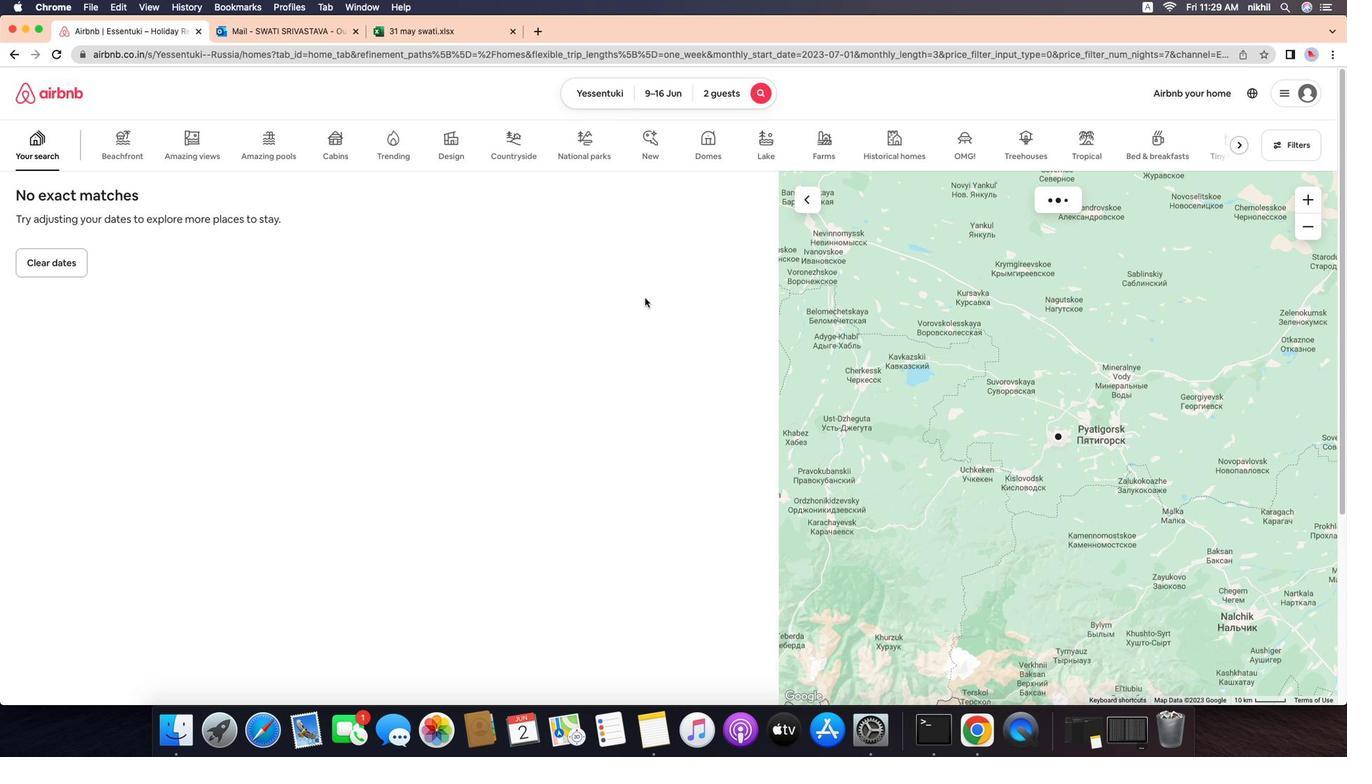 
Action: Mouse pressed left at (644, 299)
Screenshot: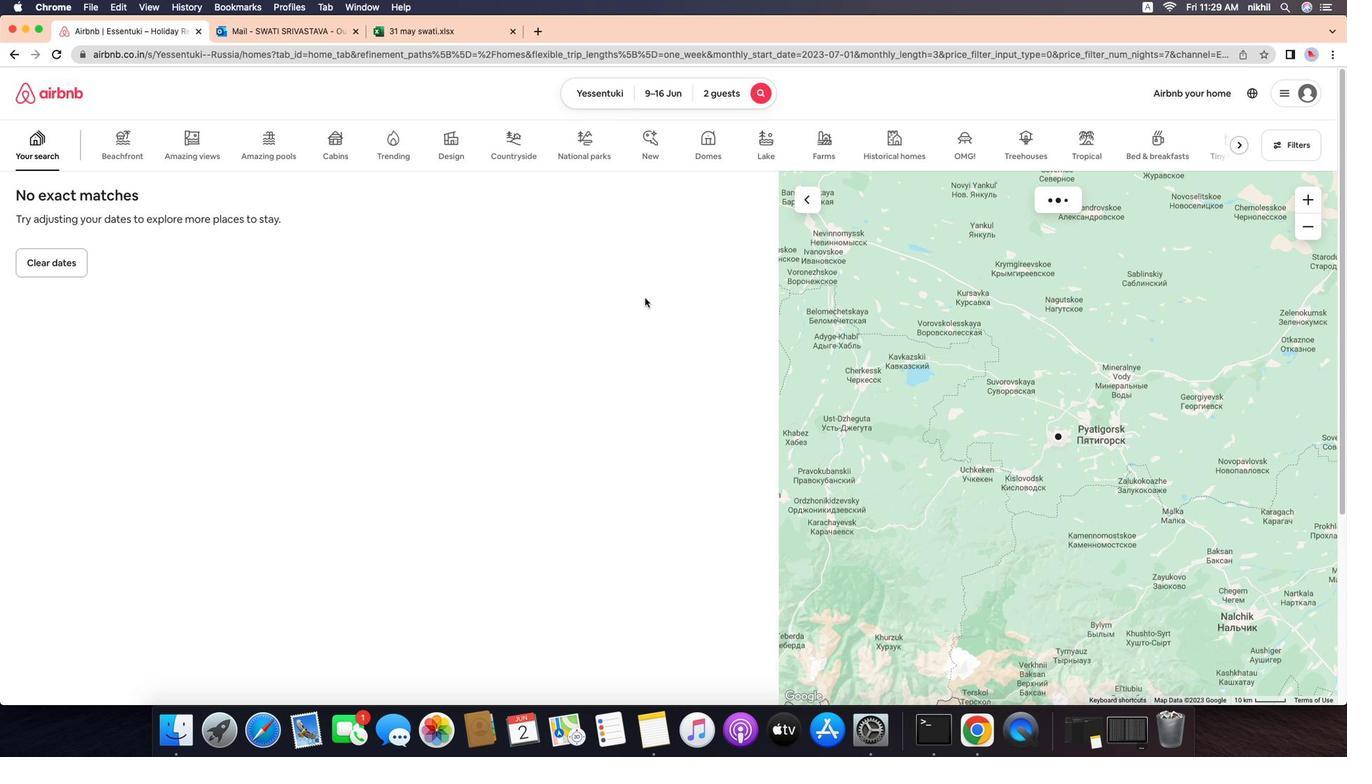 
Action: Mouse moved to (743, 604)
Screenshot: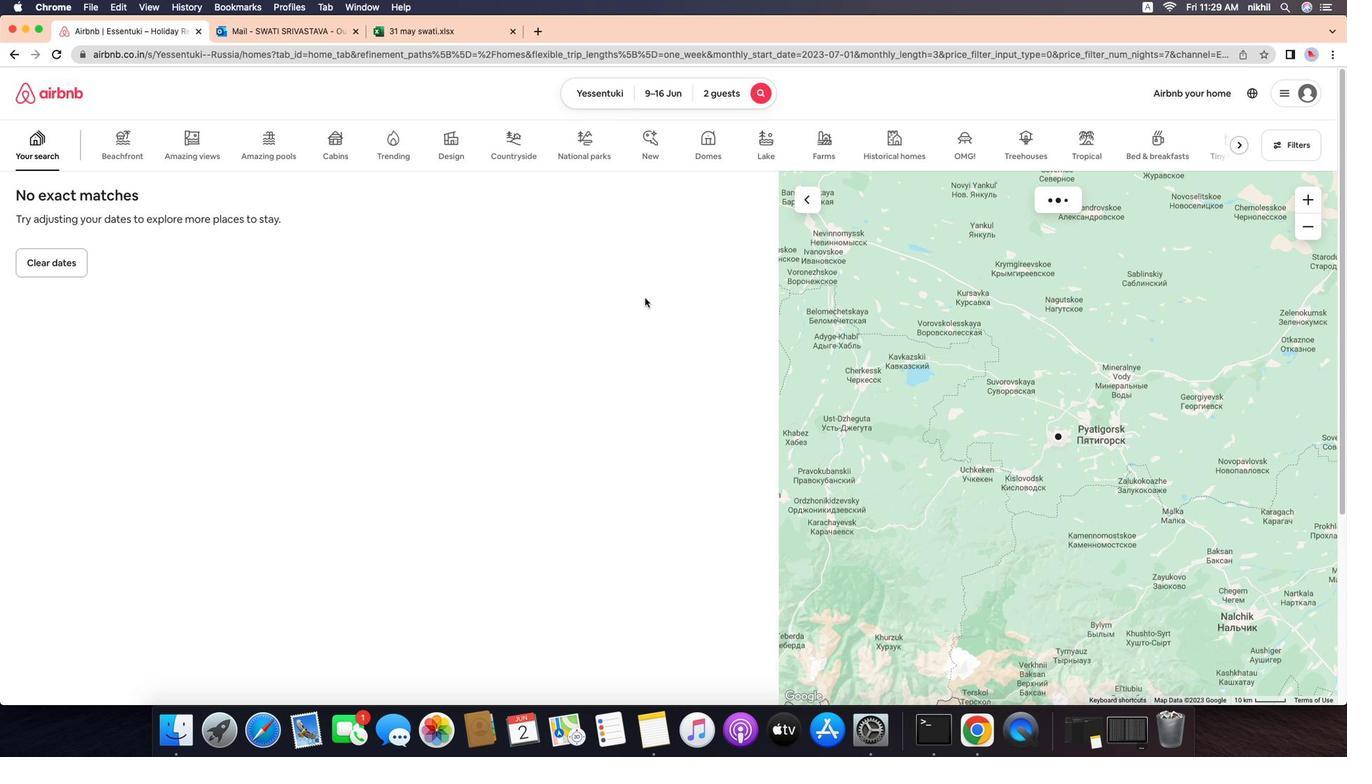 
